 Task: Look for space in Frankenberg, Germany from 10th July, 2023 to 25th July, 2023 for 3 adults, 1 child in price range Rs.15000 to Rs.25000. Place can be shared room with 2 bedrooms having 3 beds and 2 bathrooms. Property type can be house, flat, guest house. Amenities needed are: wifi, TV, free parkinig on premises, gym, breakfast. Booking option can be shelf check-in. Required host language is English.
Action: Mouse moved to (629, 127)
Screenshot: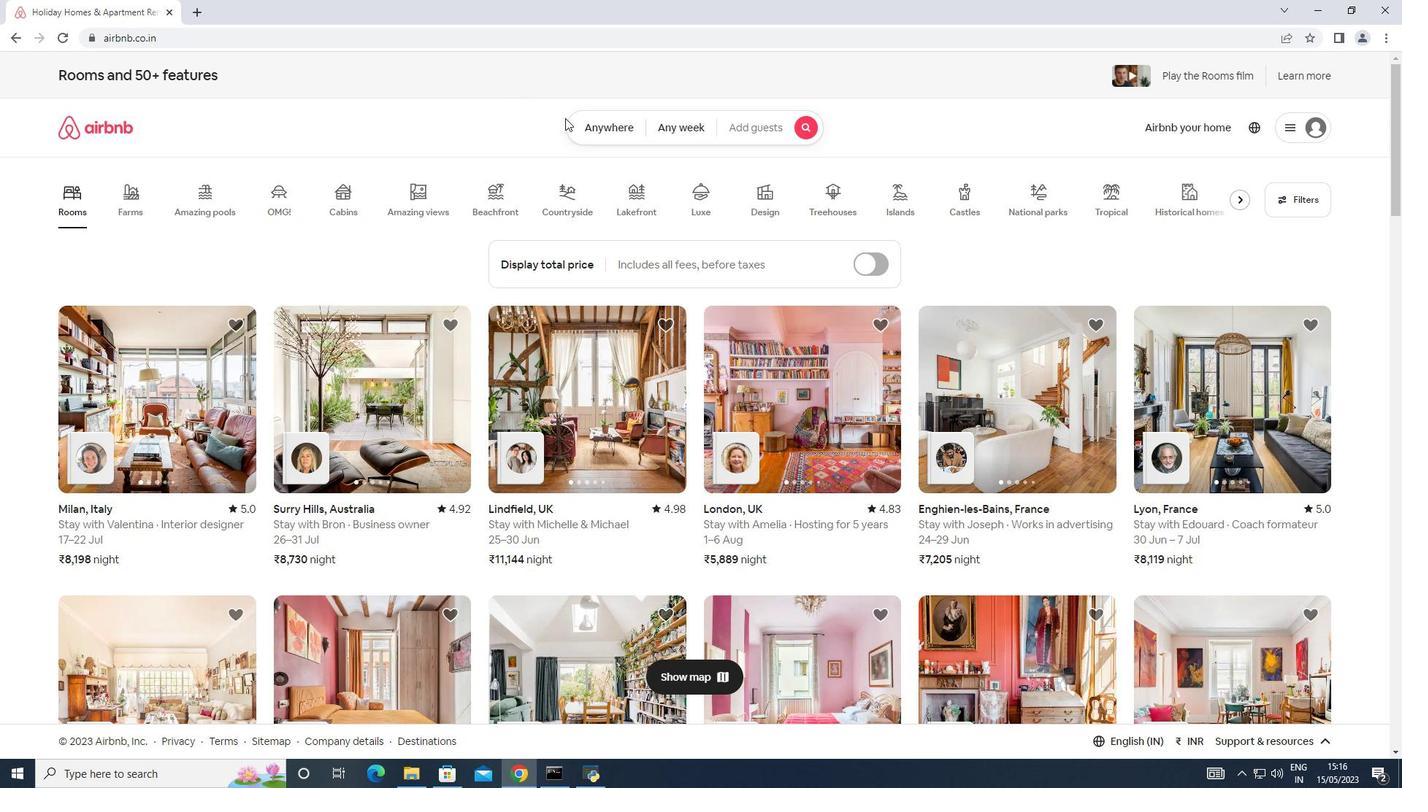 
Action: Mouse pressed left at (629, 127)
Screenshot: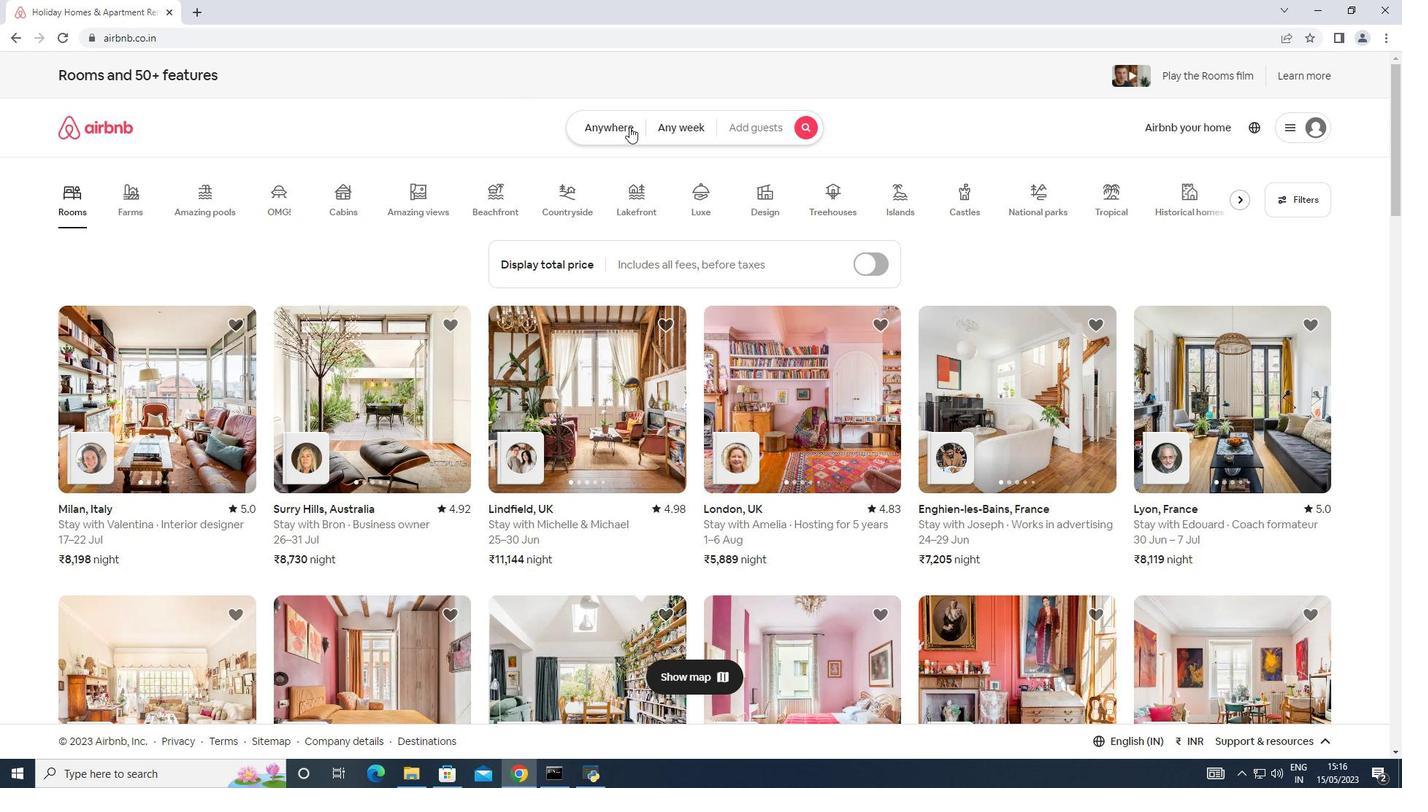 
Action: Mouse moved to (449, 177)
Screenshot: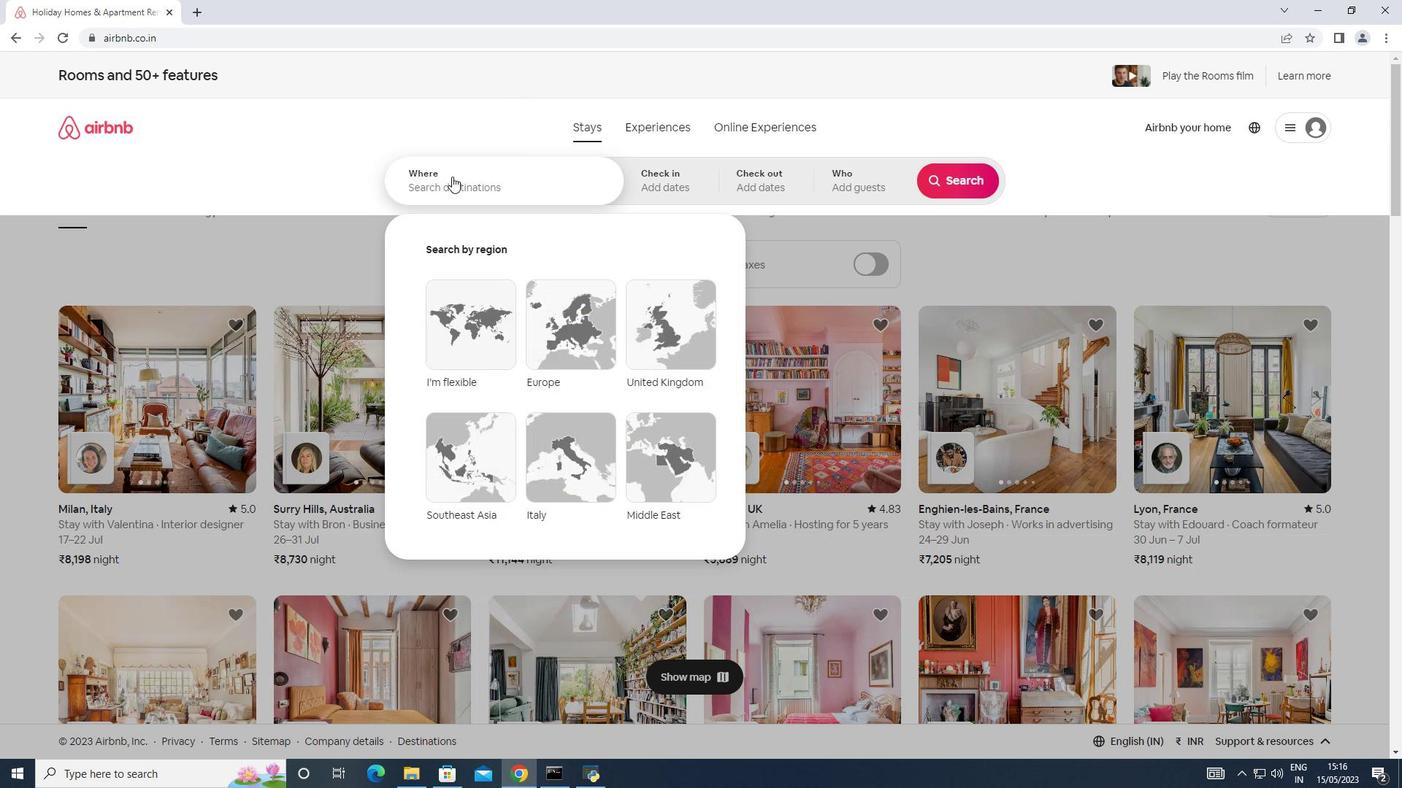 
Action: Mouse pressed left at (449, 177)
Screenshot: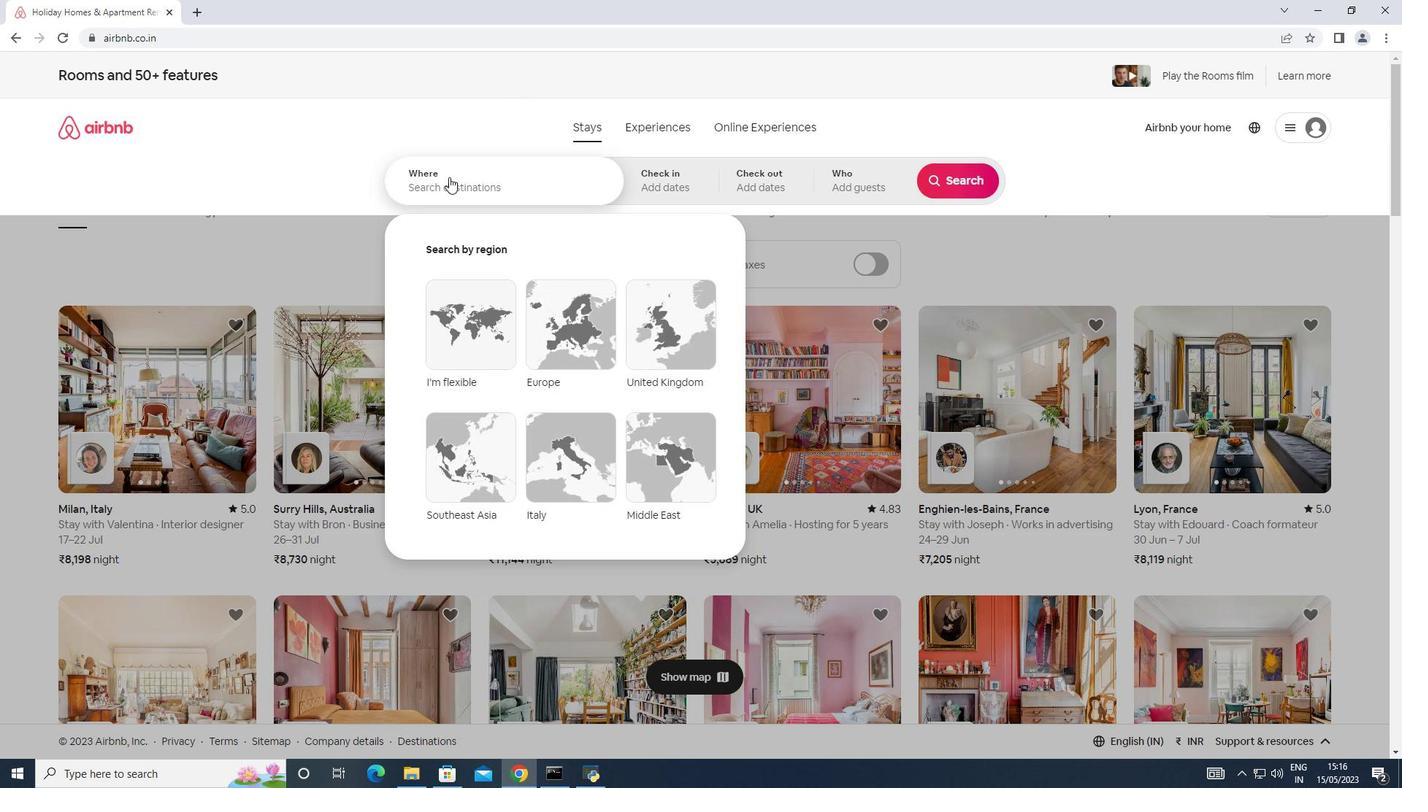 
Action: Key pressed <Key.shift><Key.shift><Key.shift><Key.shift><Key.shift>Fr<Key.backspace><Key.backspace><Key.caps_lock><Key.shift>fRANKENBERG,<Key.shift><Key.shift><Key.shift><Key.shift><Key.shift><Key.shift><Key.shift><Key.shift>gERMANY
Screenshot: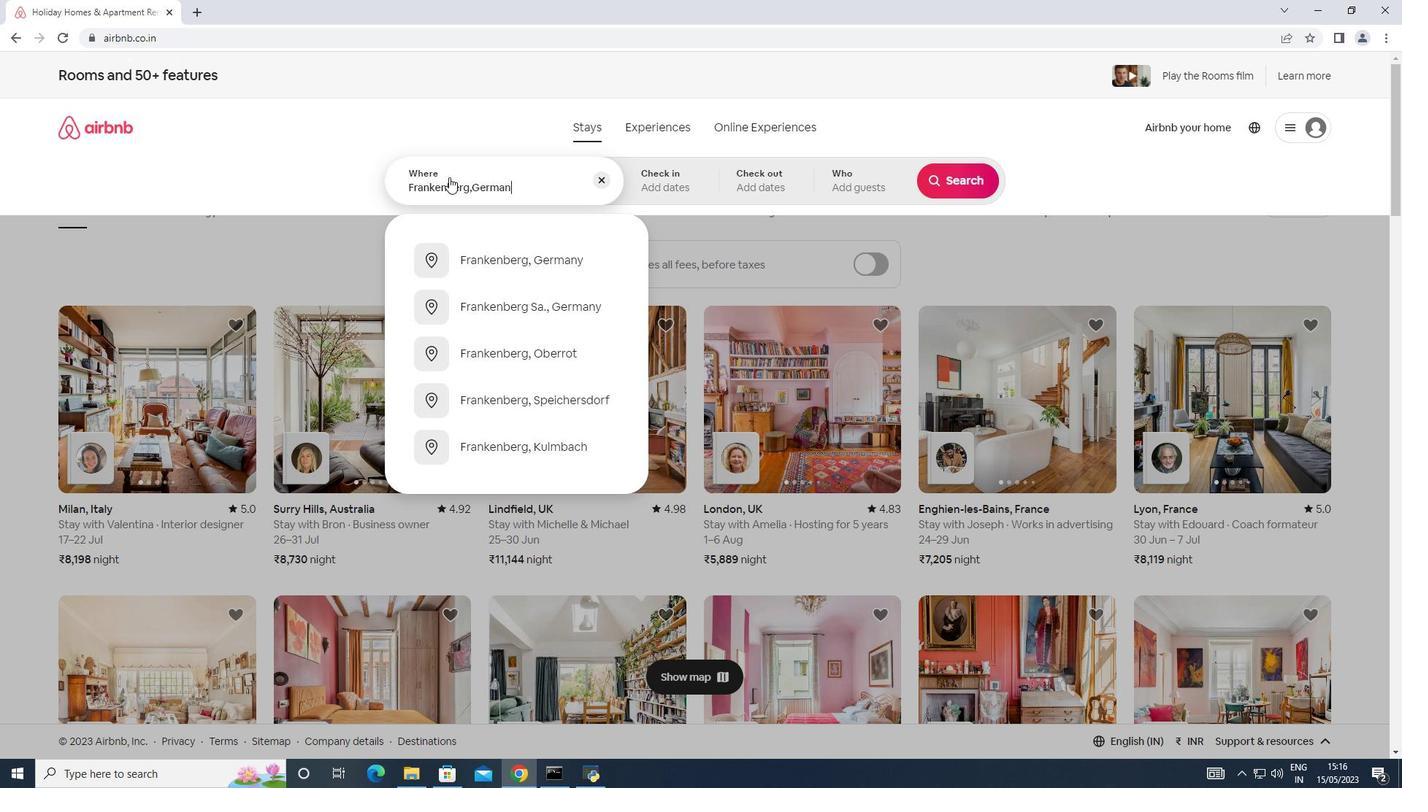 
Action: Mouse moved to (658, 192)
Screenshot: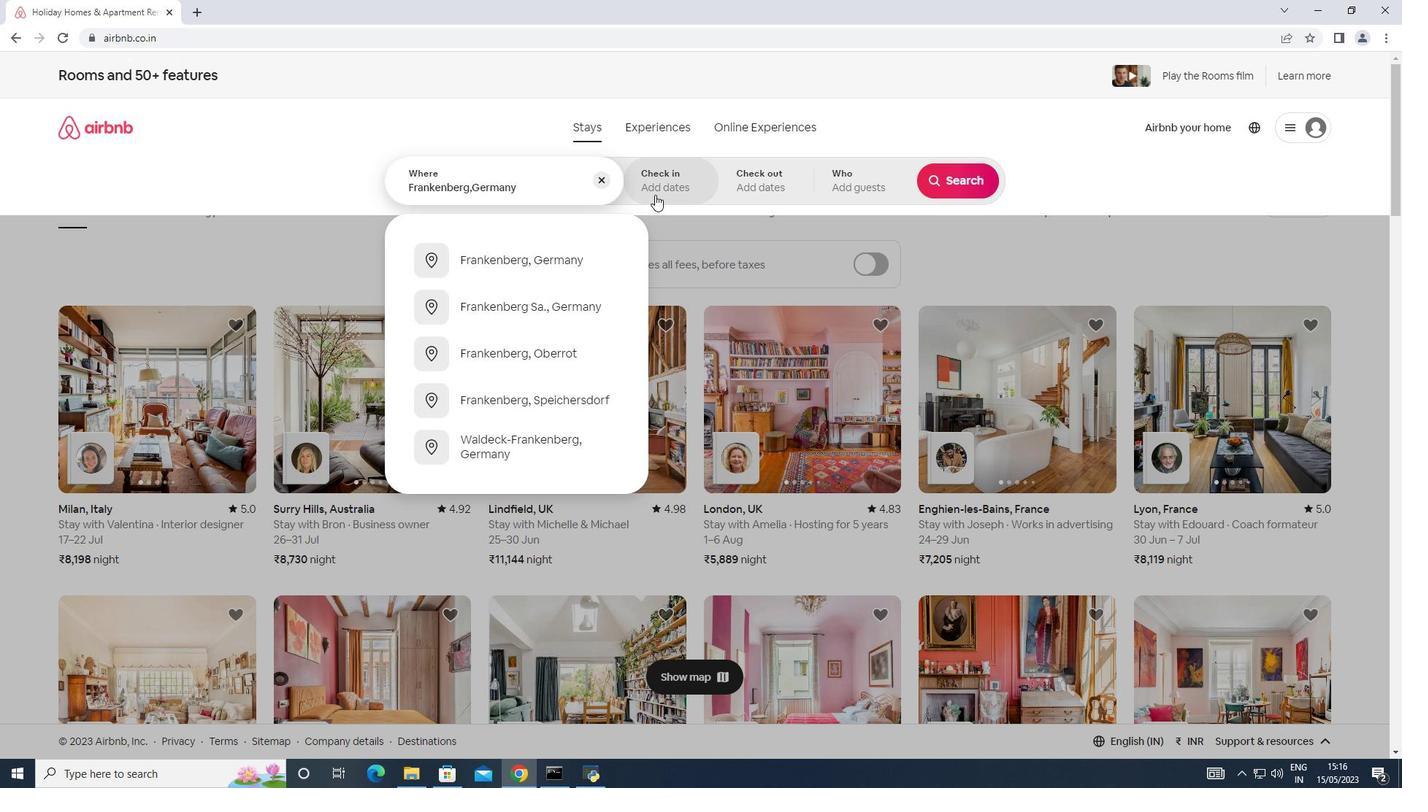 
Action: Mouse pressed left at (658, 192)
Screenshot: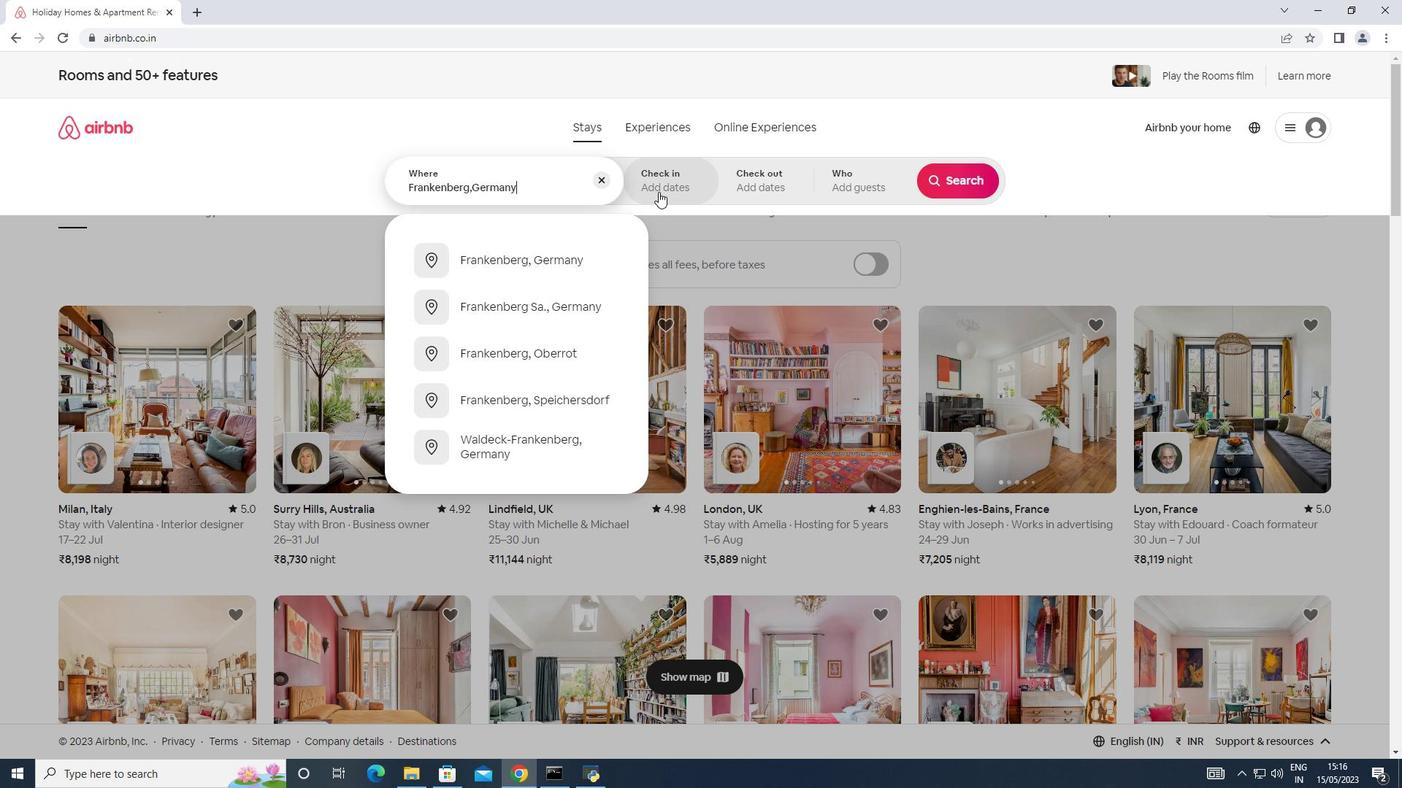 
Action: Mouse moved to (942, 295)
Screenshot: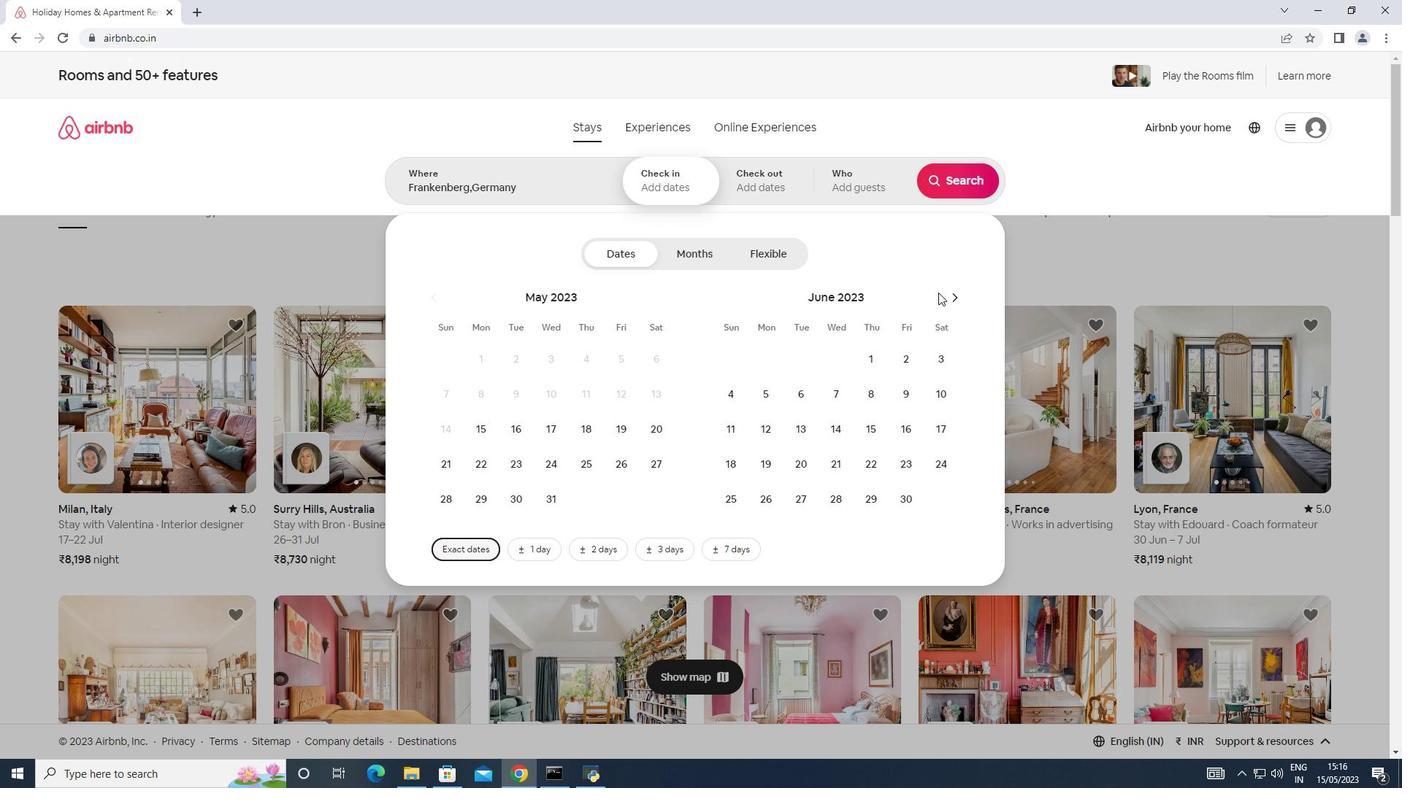 
Action: Mouse pressed left at (942, 295)
Screenshot: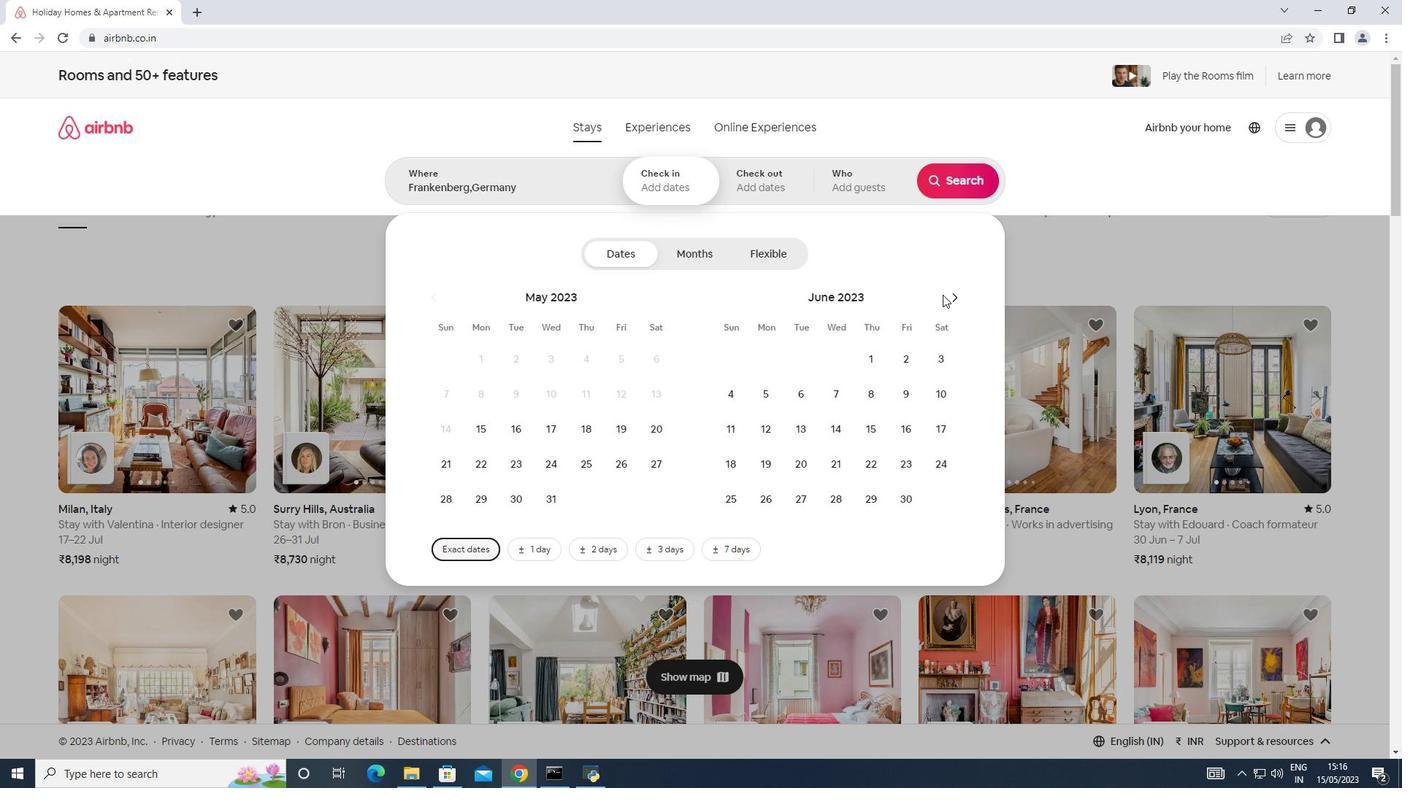 
Action: Mouse moved to (948, 295)
Screenshot: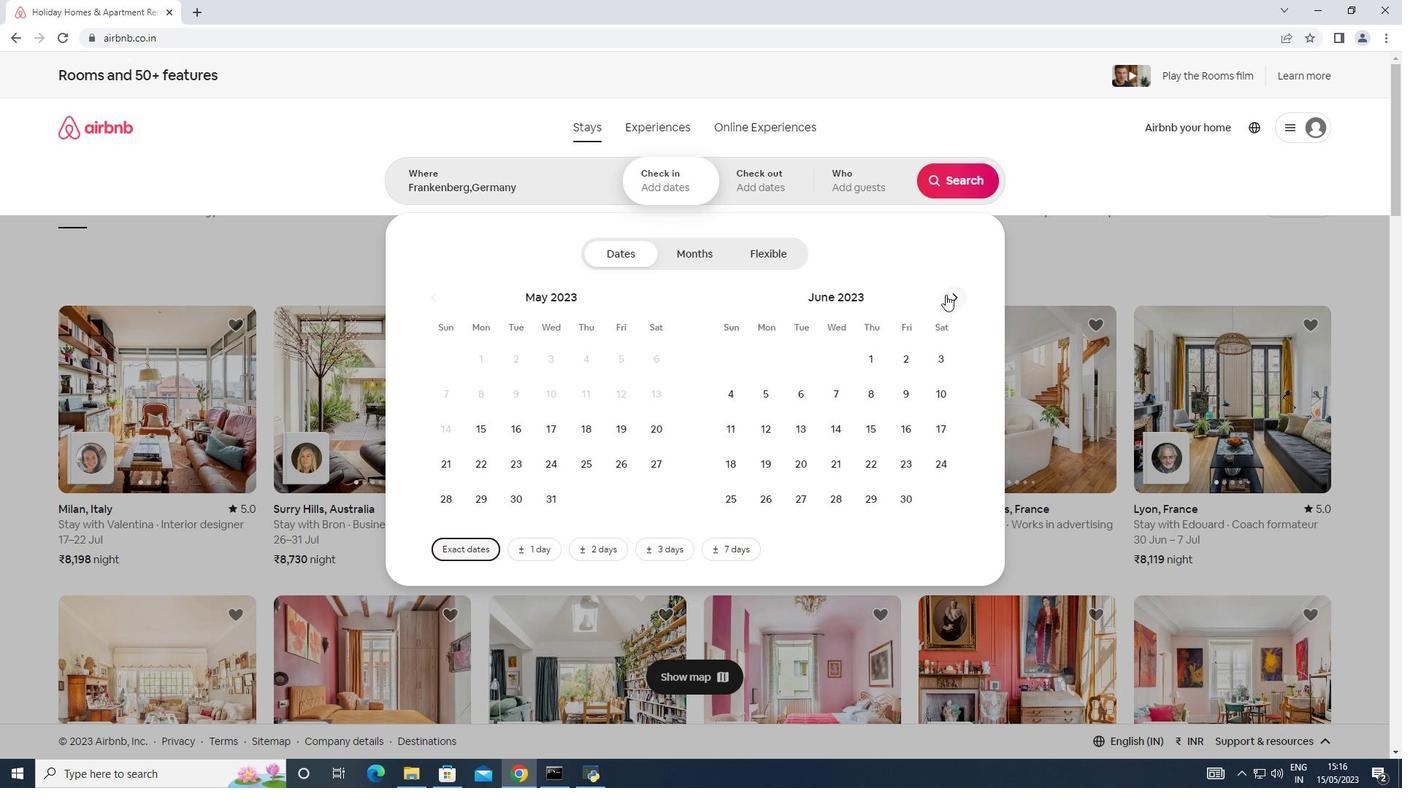 
Action: Mouse pressed left at (948, 295)
Screenshot: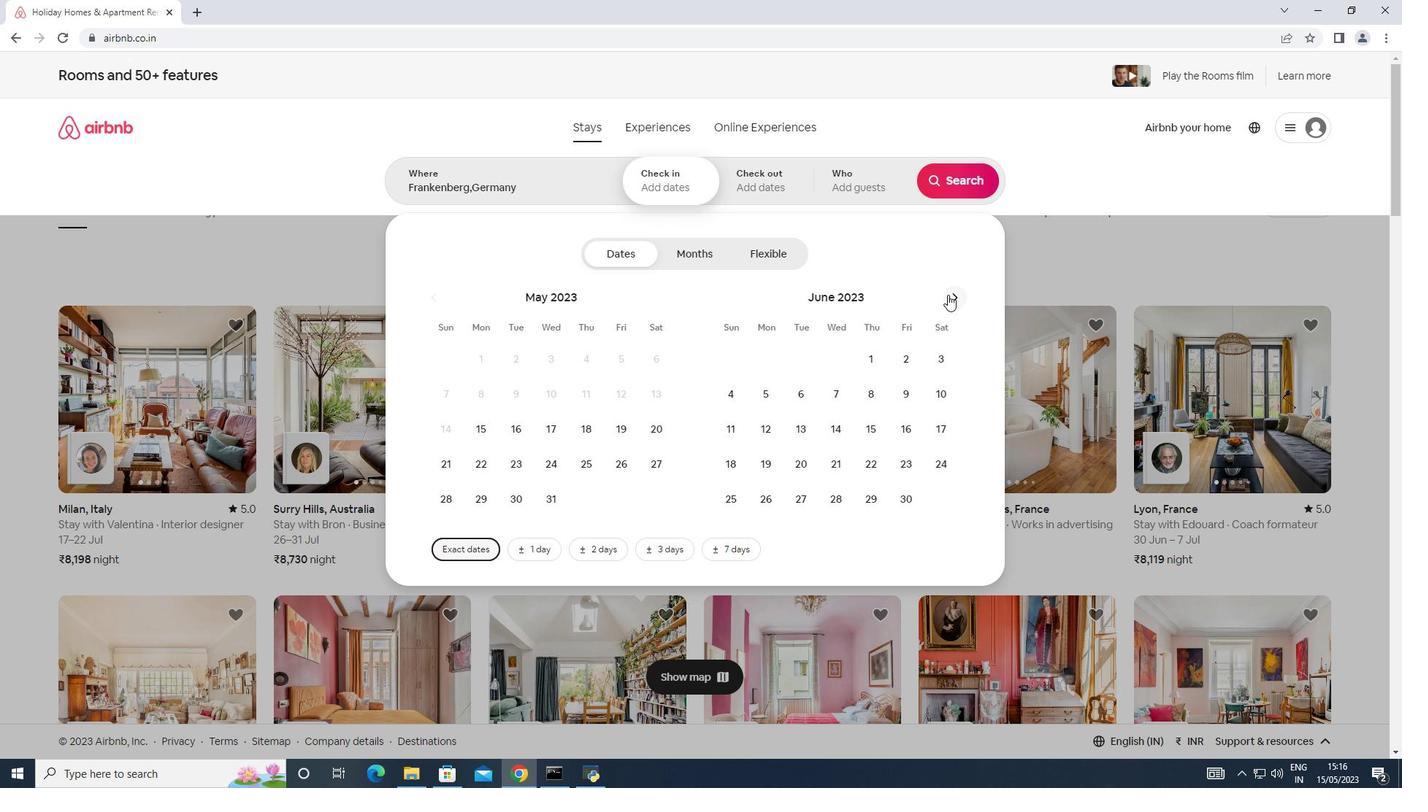 
Action: Mouse moved to (766, 433)
Screenshot: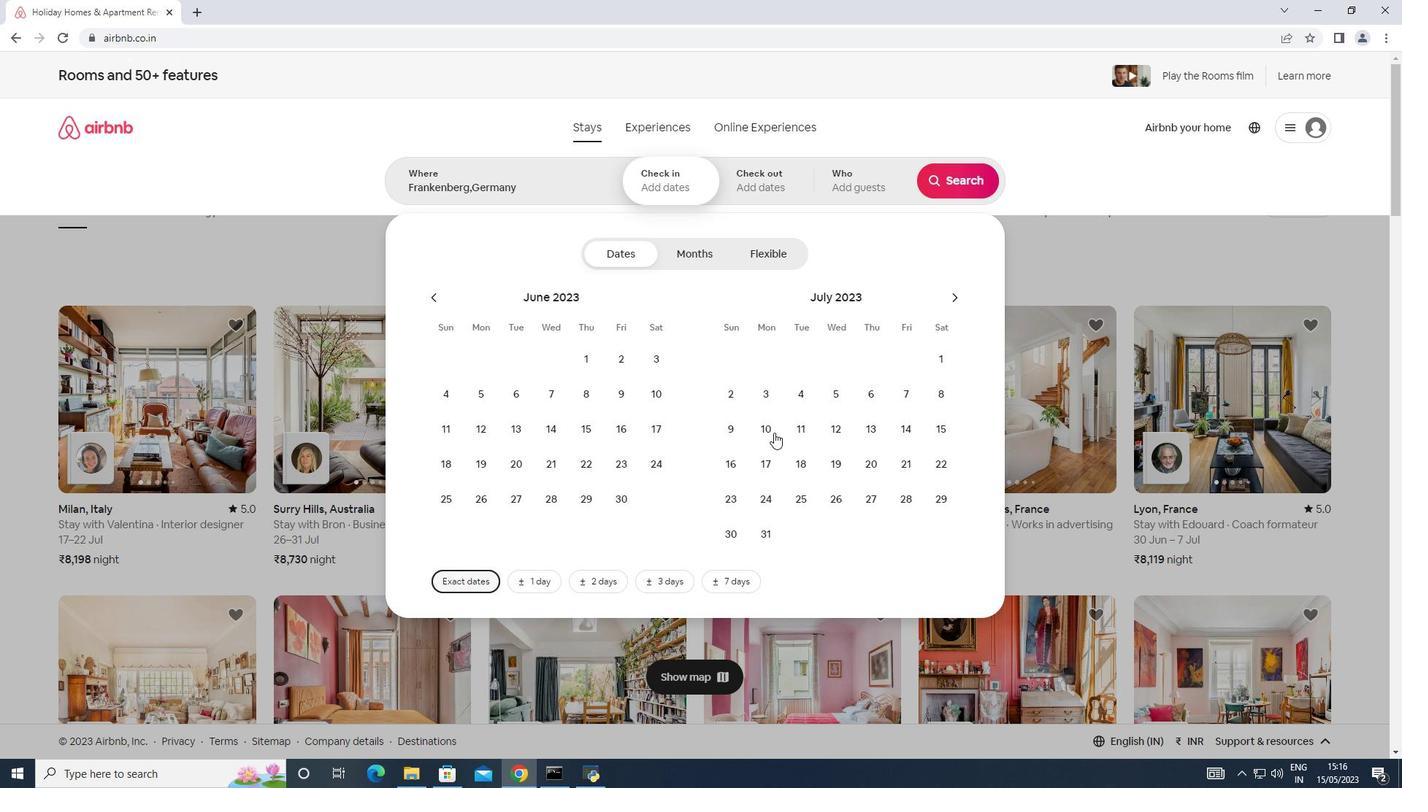 
Action: Mouse pressed left at (766, 433)
Screenshot: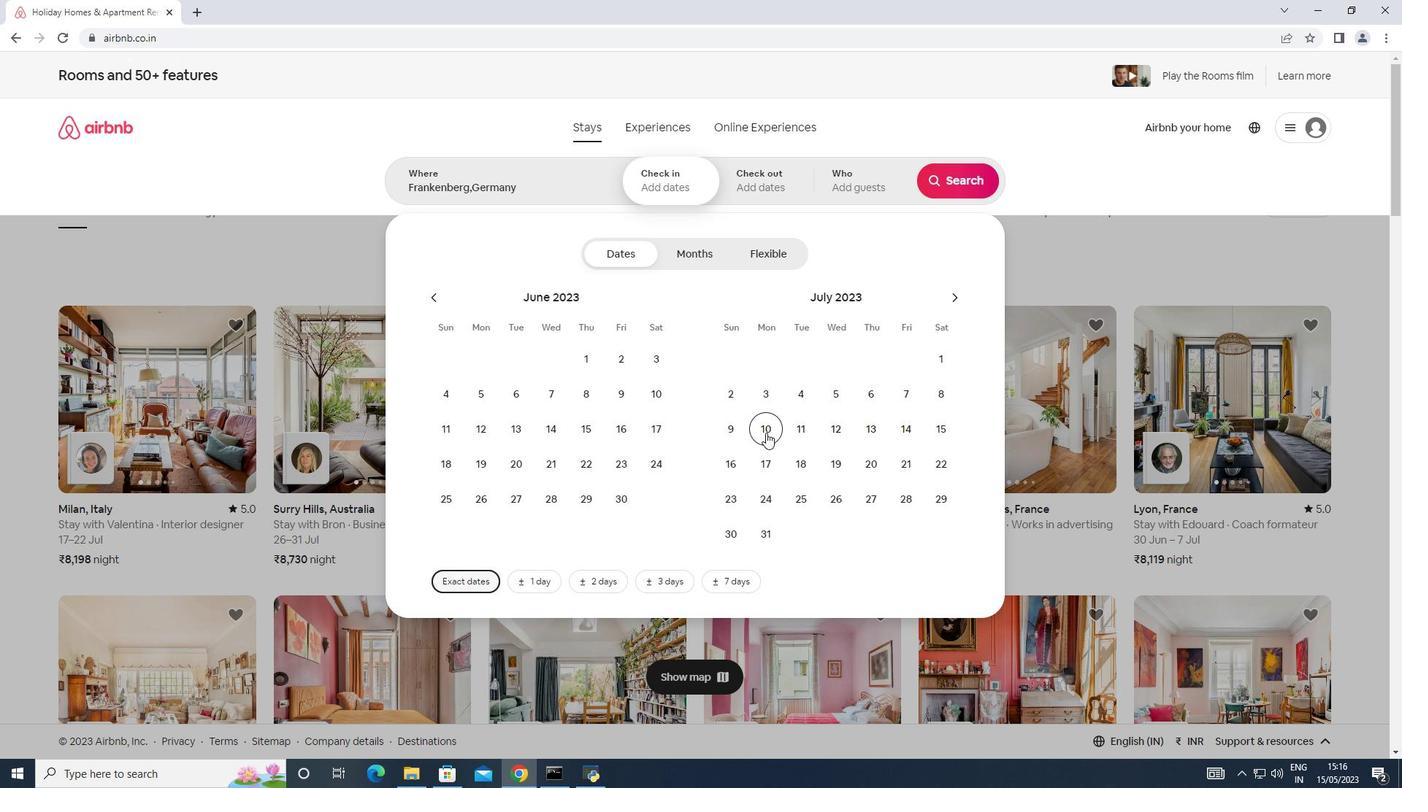
Action: Mouse moved to (800, 495)
Screenshot: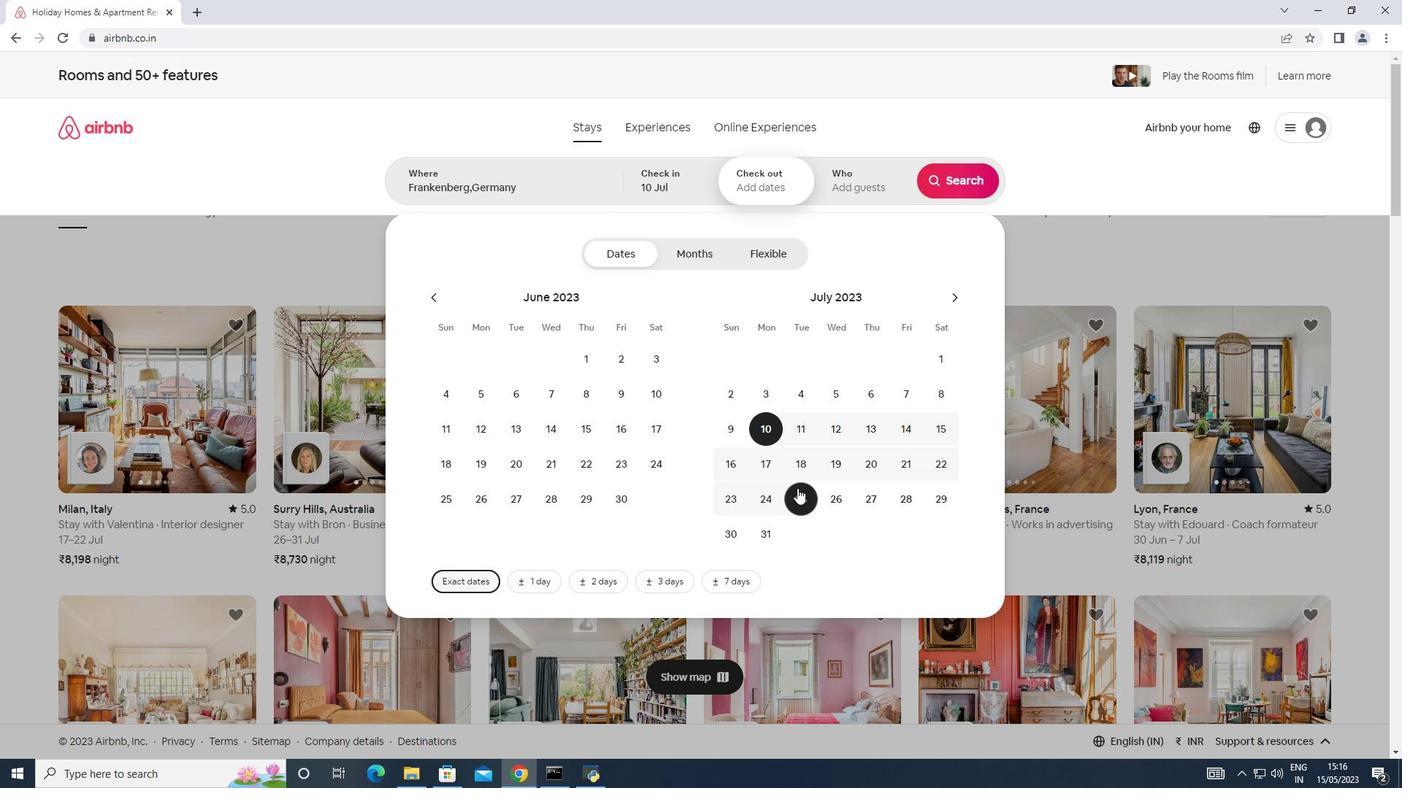
Action: Mouse pressed left at (800, 495)
Screenshot: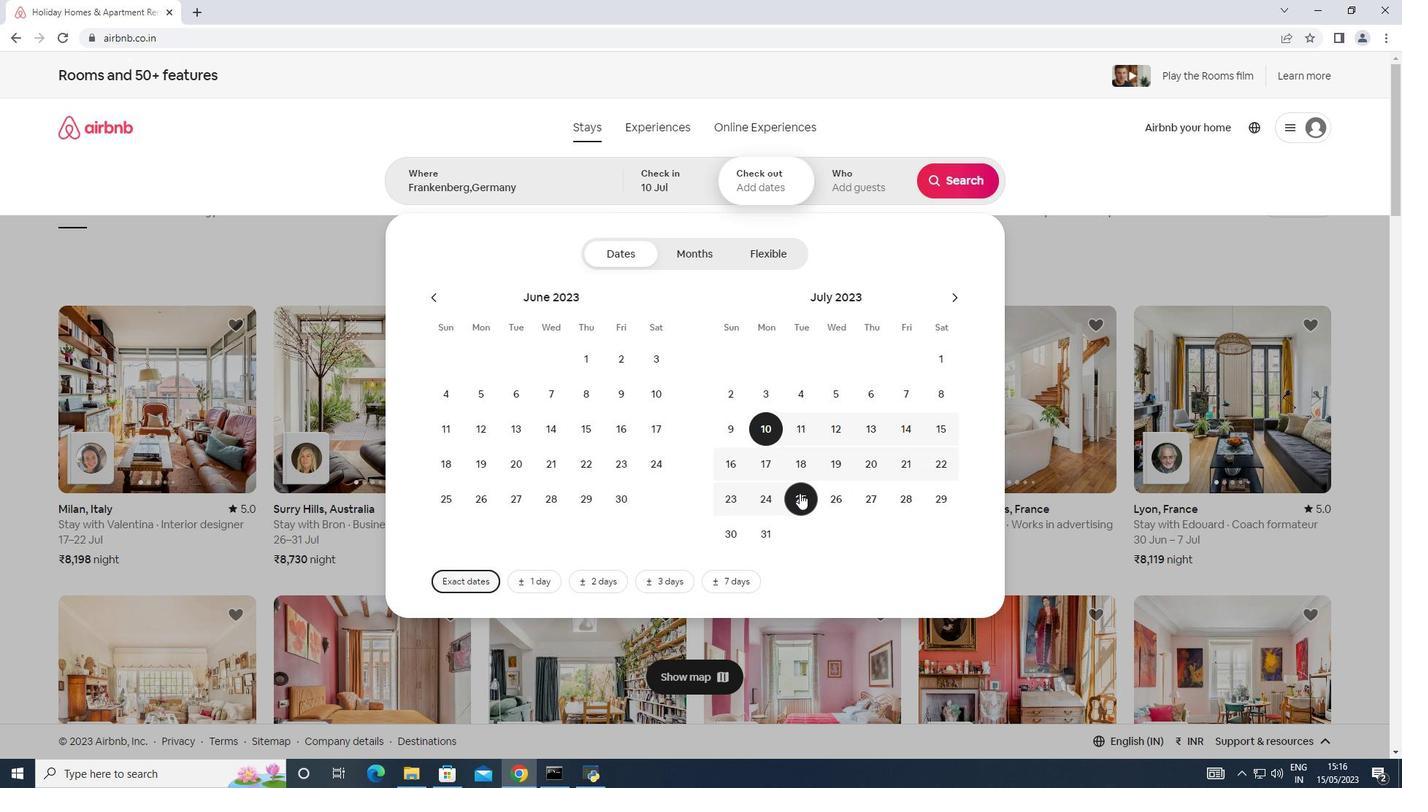 
Action: Mouse moved to (863, 182)
Screenshot: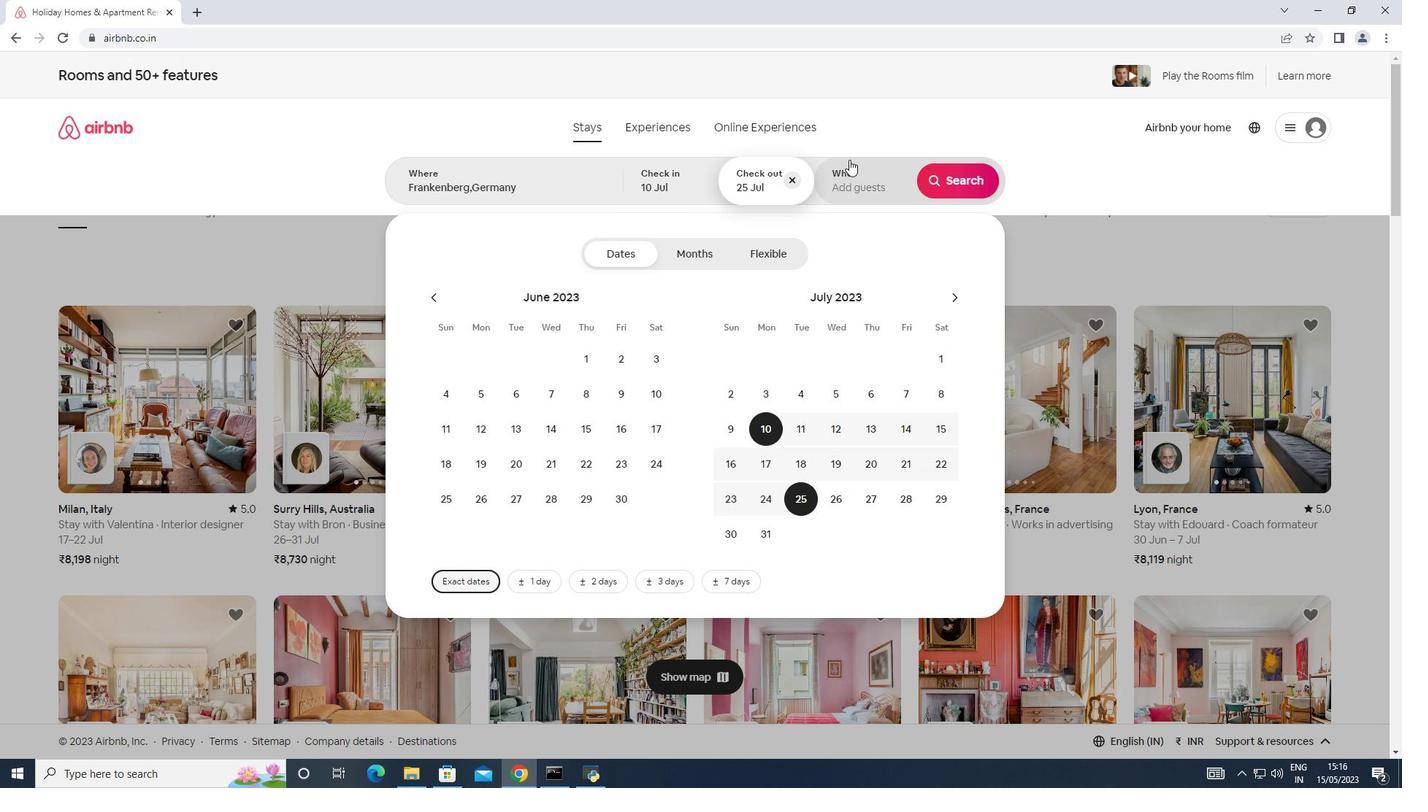 
Action: Mouse pressed left at (863, 182)
Screenshot: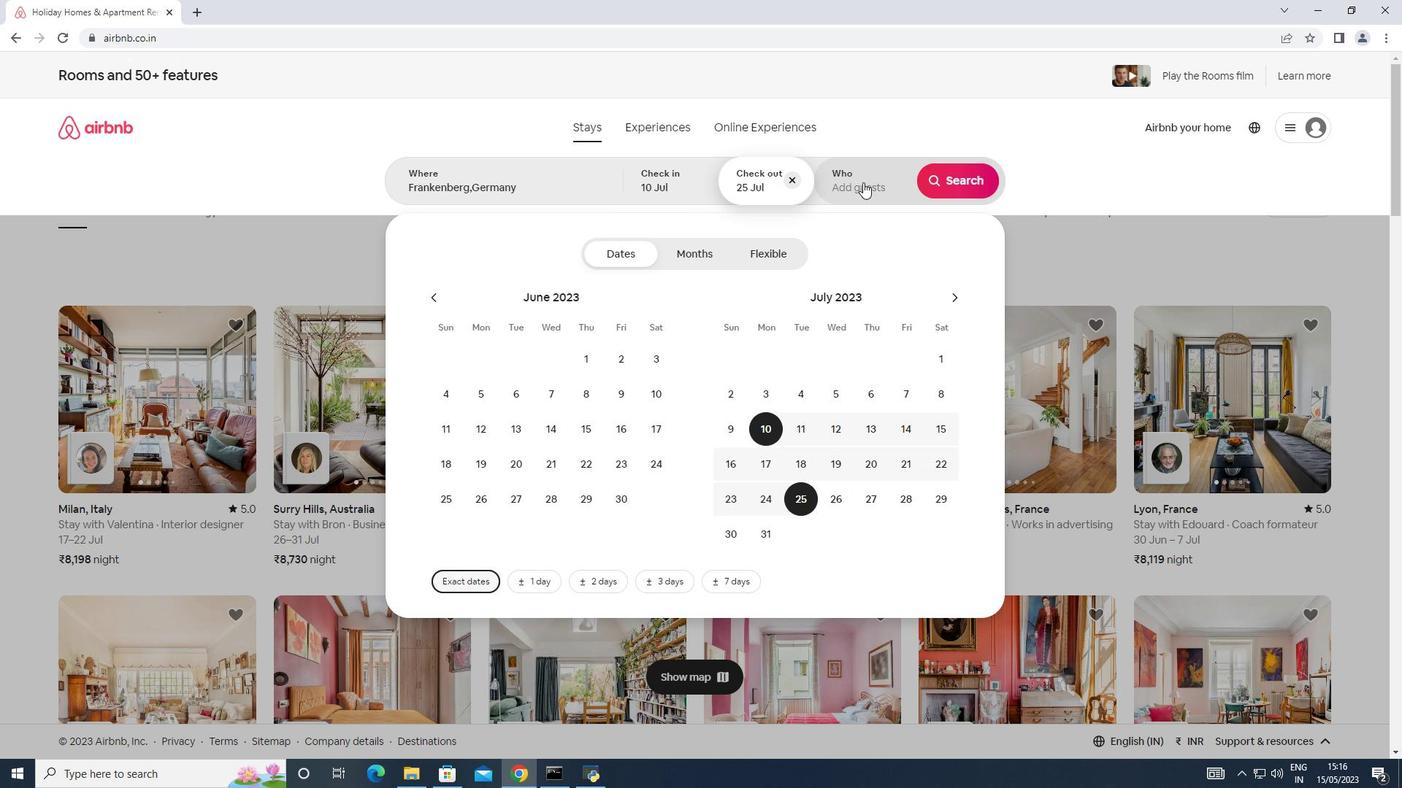 
Action: Mouse moved to (963, 262)
Screenshot: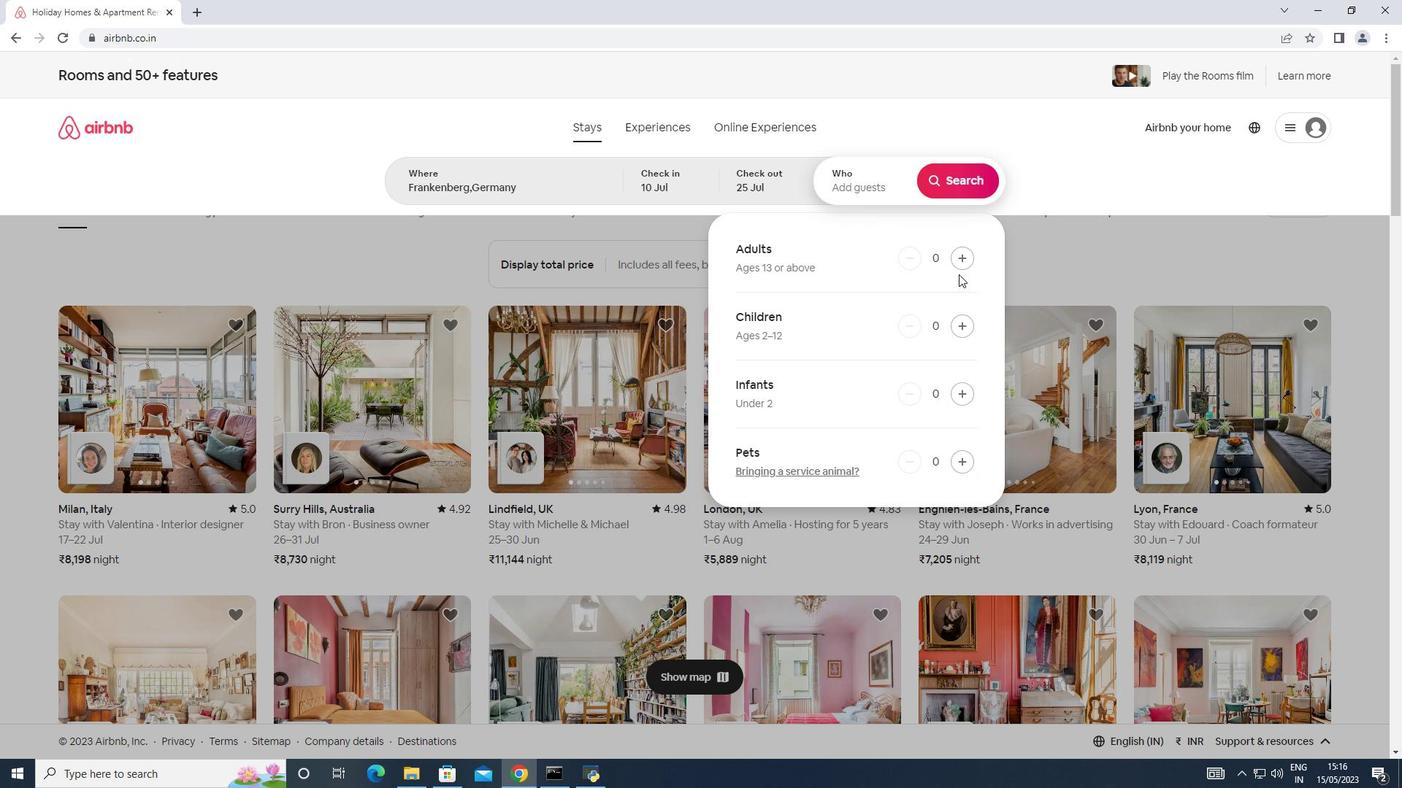 
Action: Mouse pressed left at (963, 262)
Screenshot: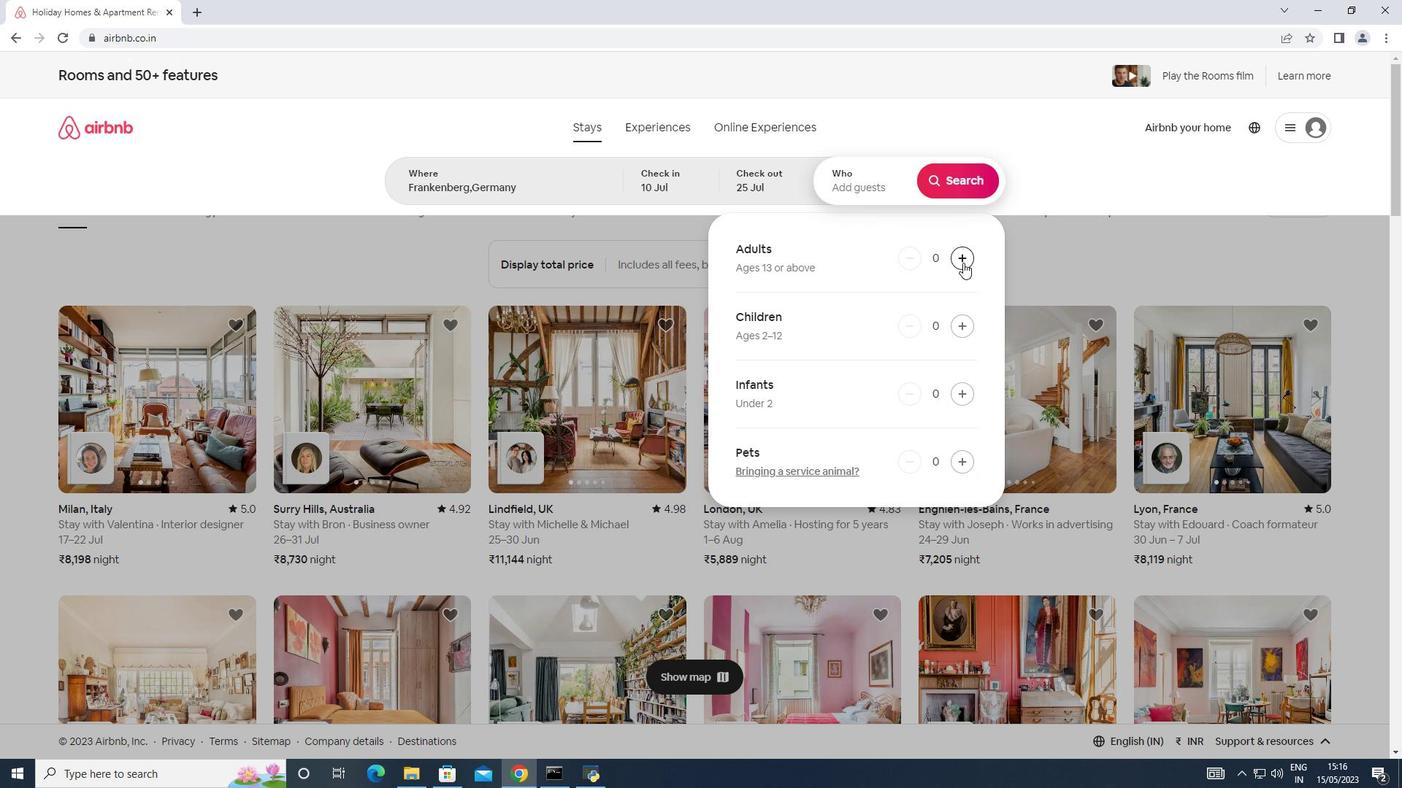 
Action: Mouse pressed left at (963, 262)
Screenshot: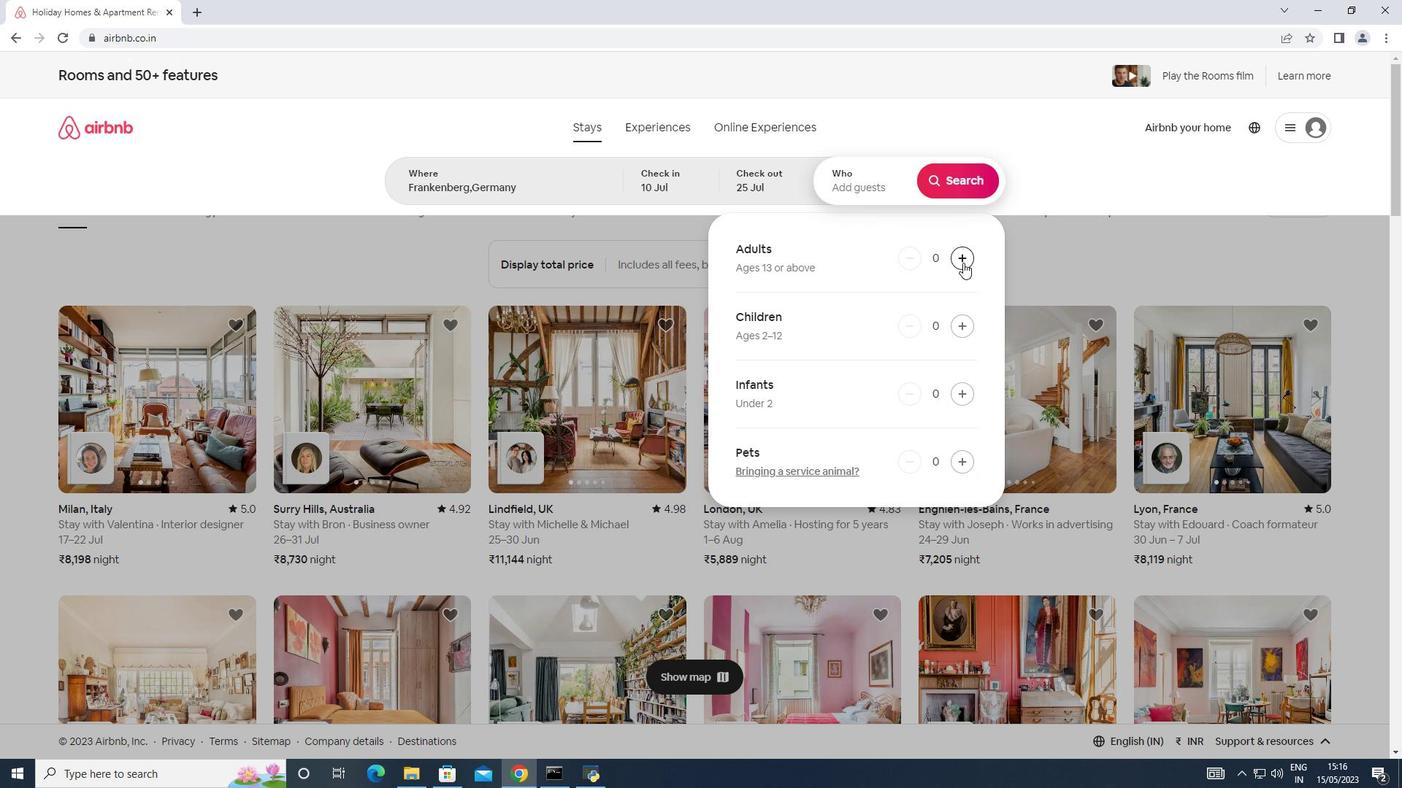 
Action: Mouse pressed left at (963, 262)
Screenshot: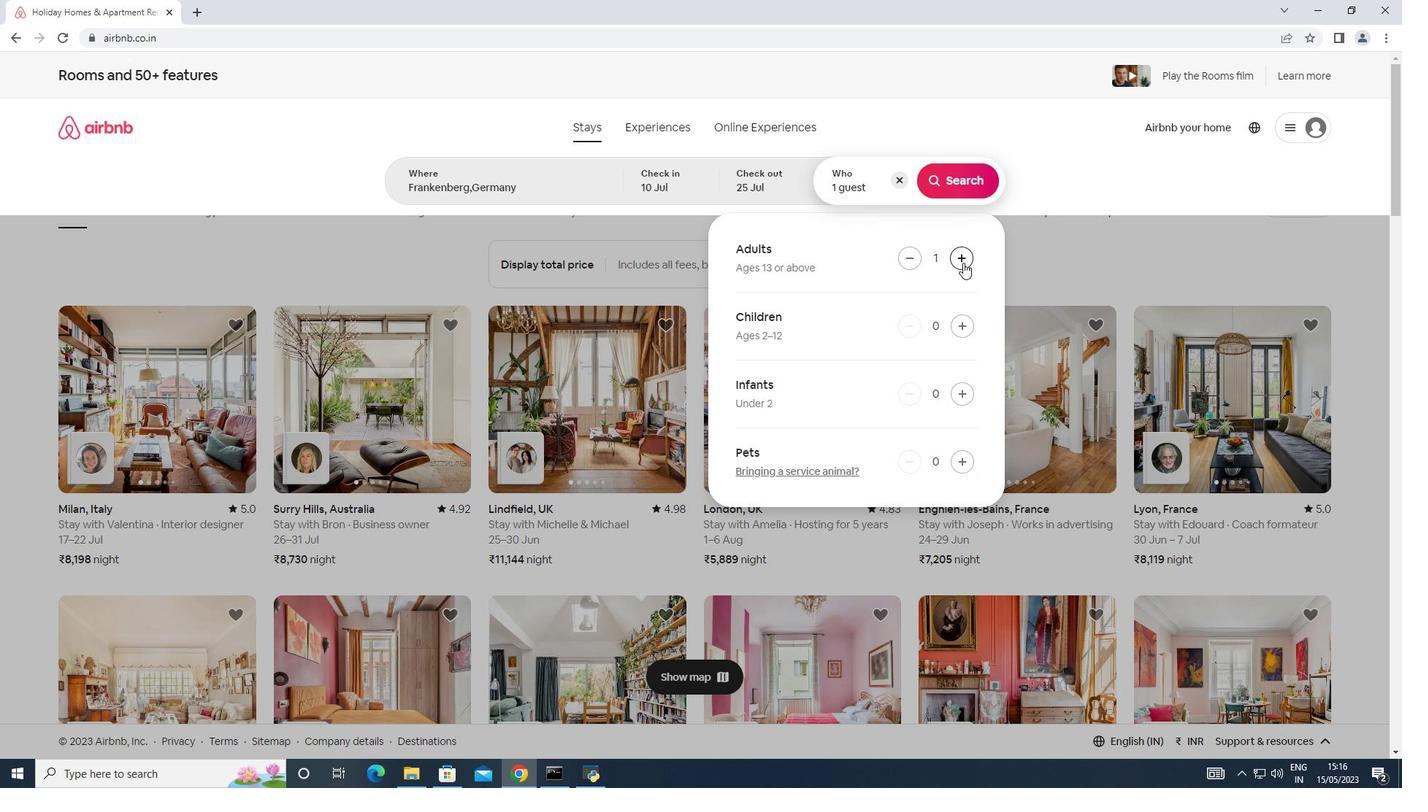 
Action: Mouse moved to (964, 322)
Screenshot: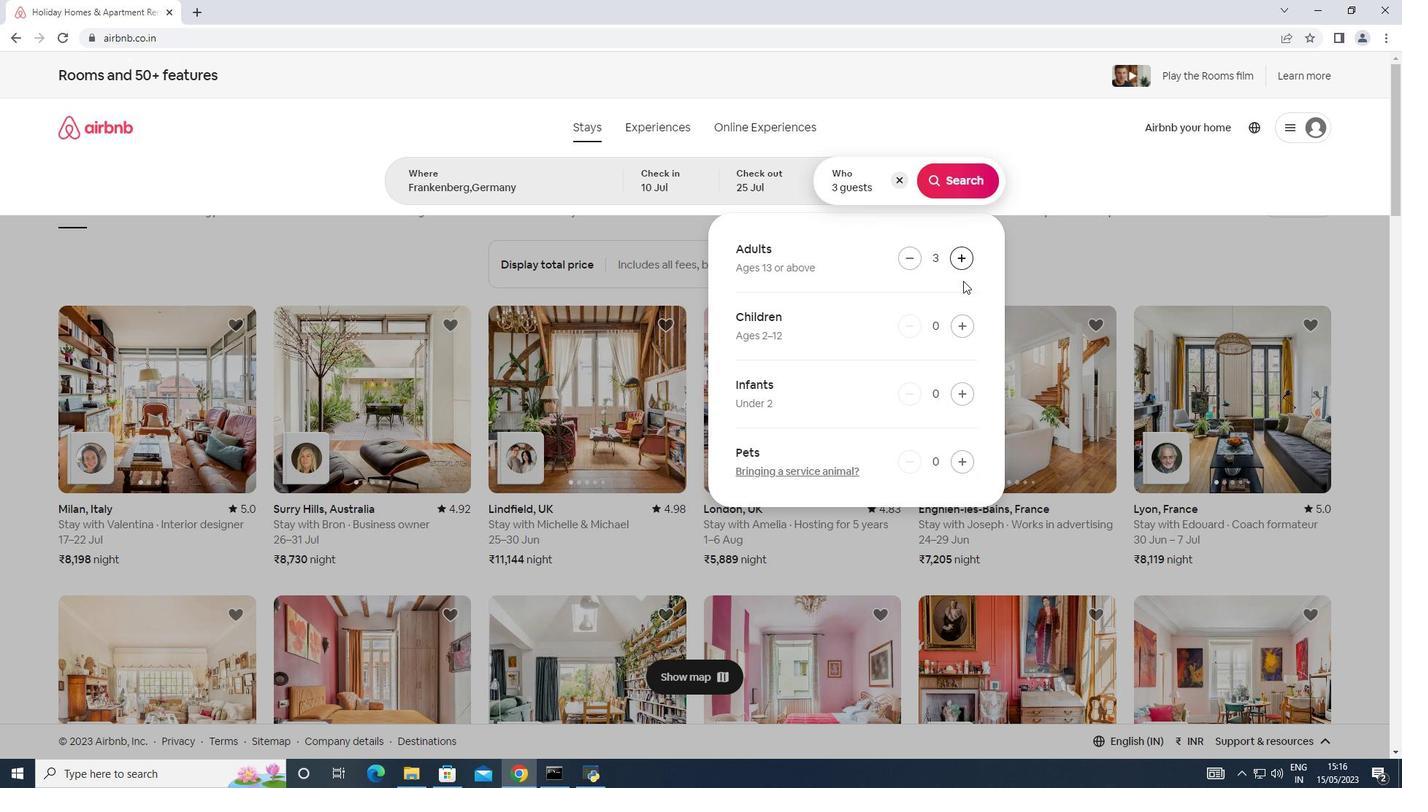 
Action: Mouse pressed left at (964, 322)
Screenshot: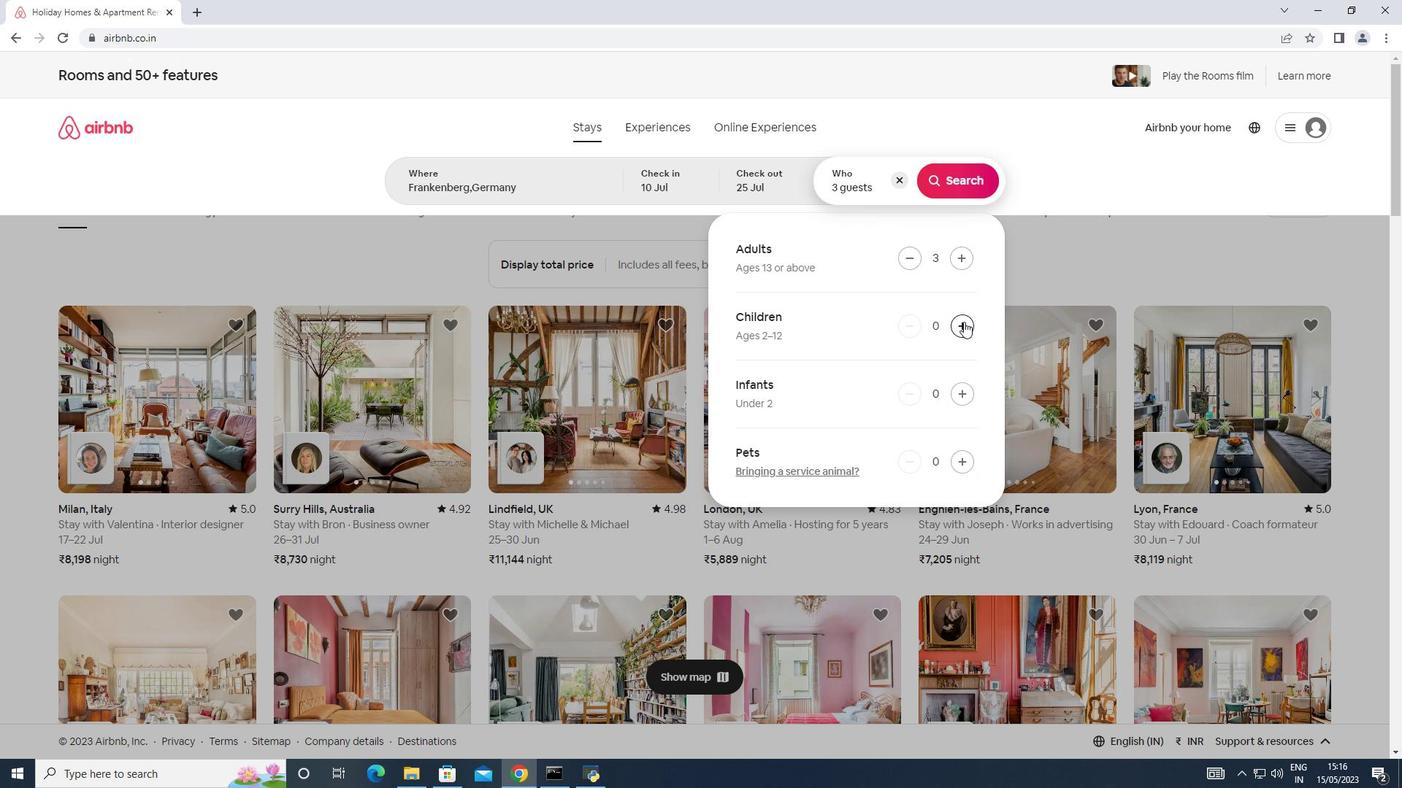 
Action: Mouse moved to (966, 182)
Screenshot: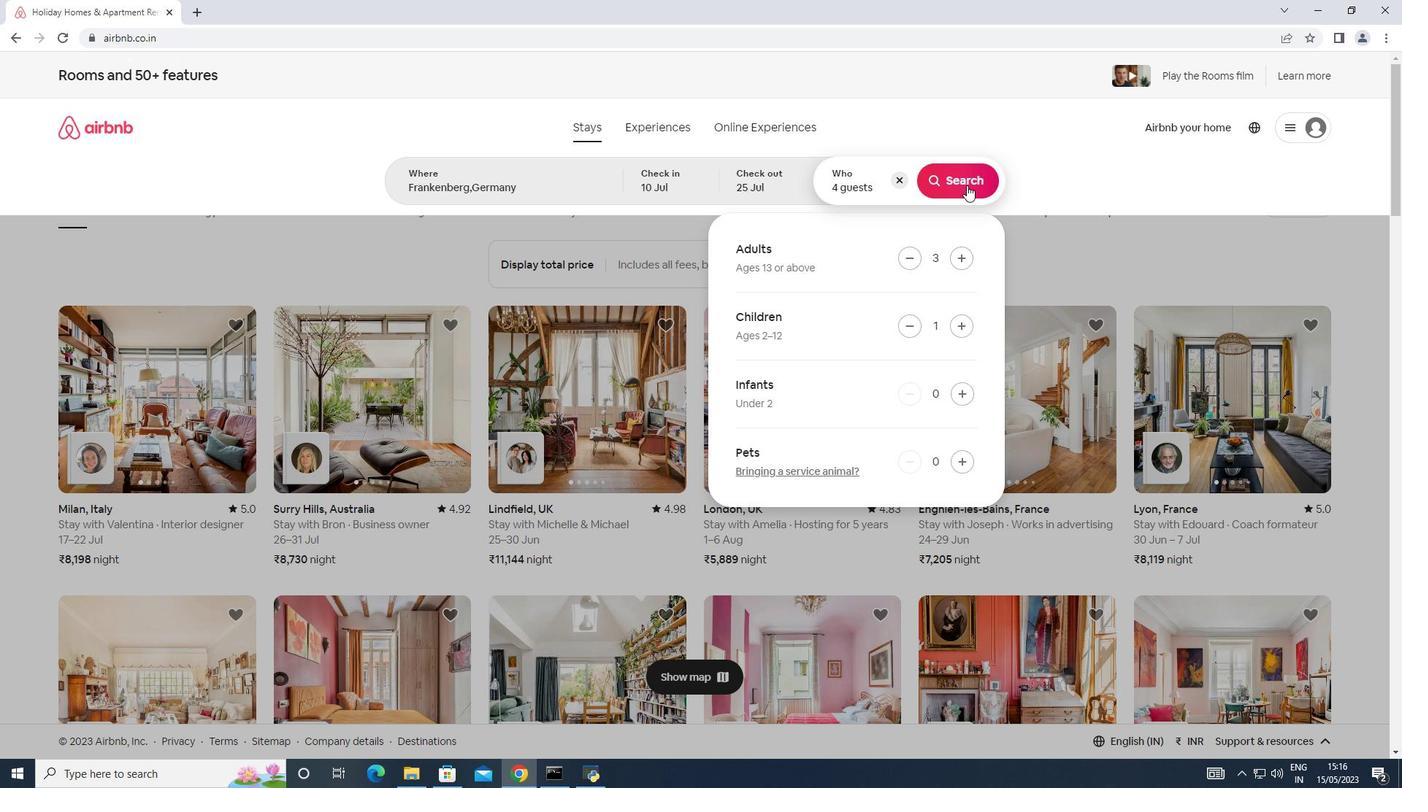 
Action: Mouse pressed left at (966, 182)
Screenshot: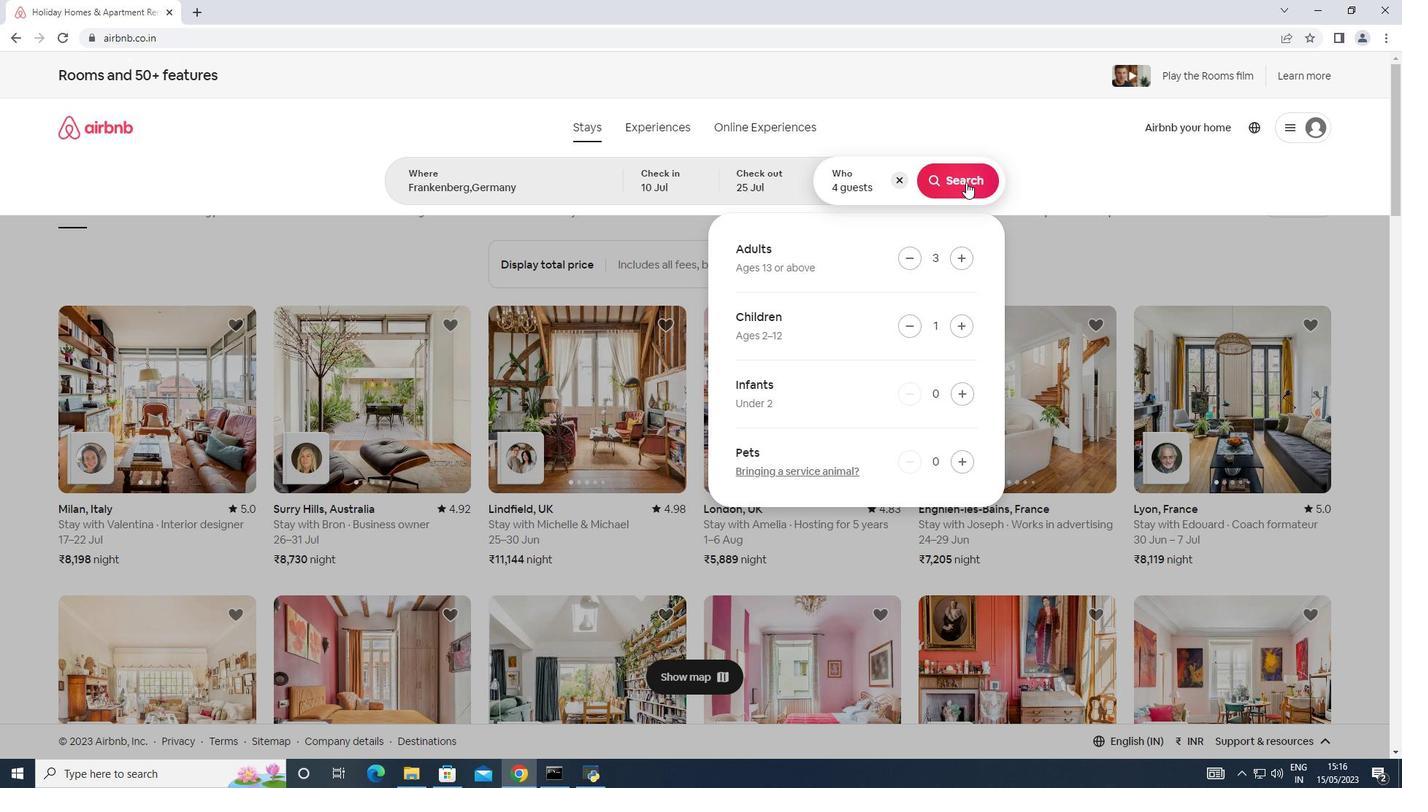 
Action: Mouse moved to (1341, 127)
Screenshot: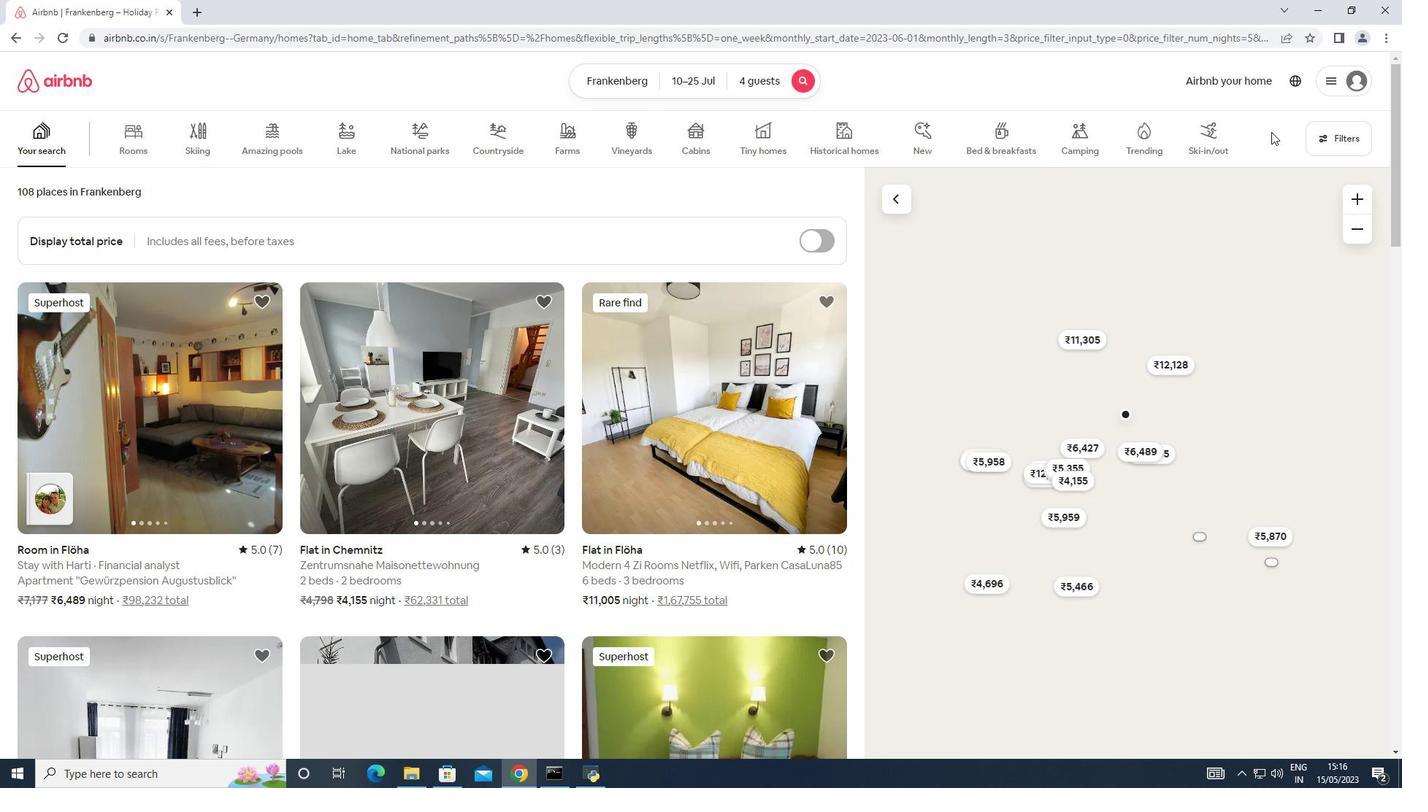 
Action: Mouse pressed left at (1341, 127)
Screenshot: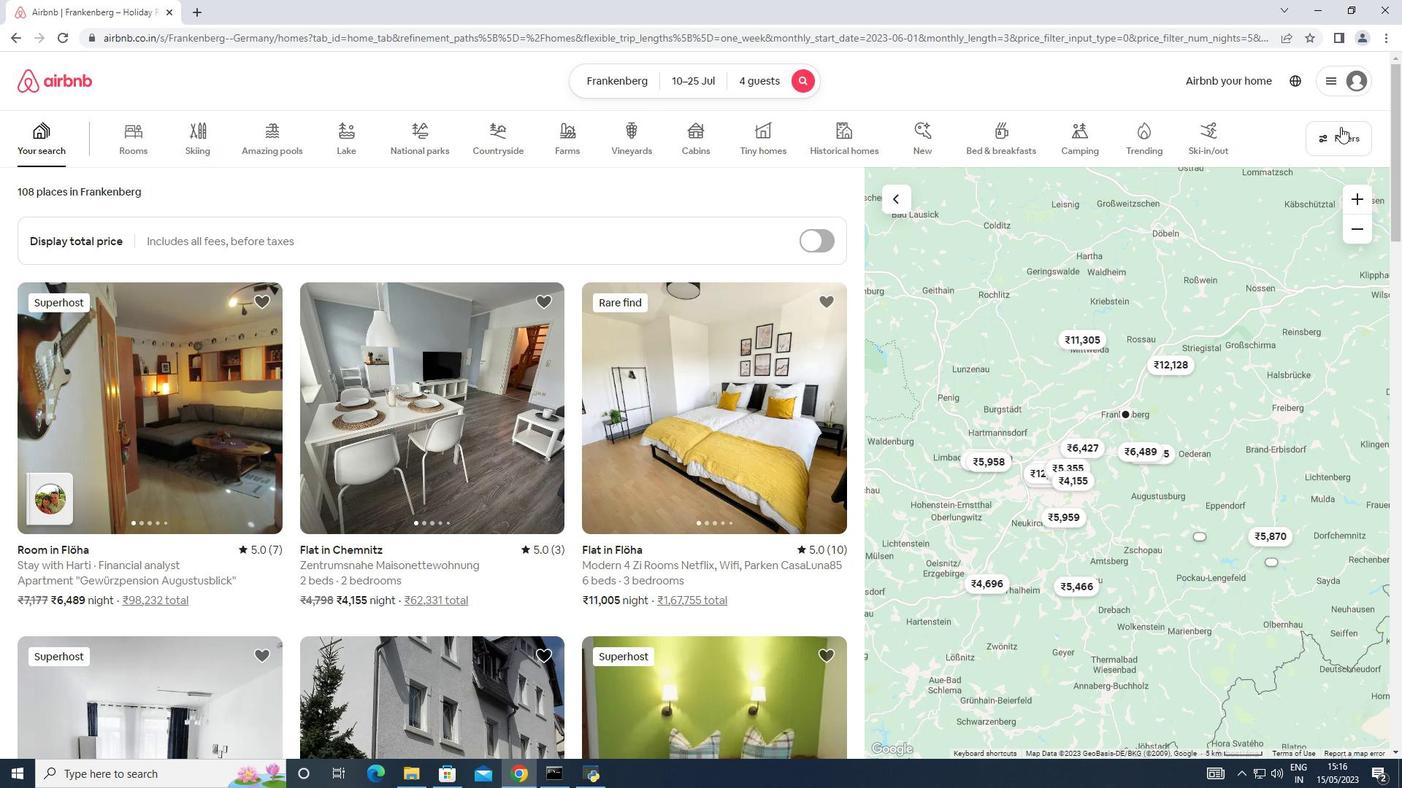 
Action: Mouse moved to (519, 503)
Screenshot: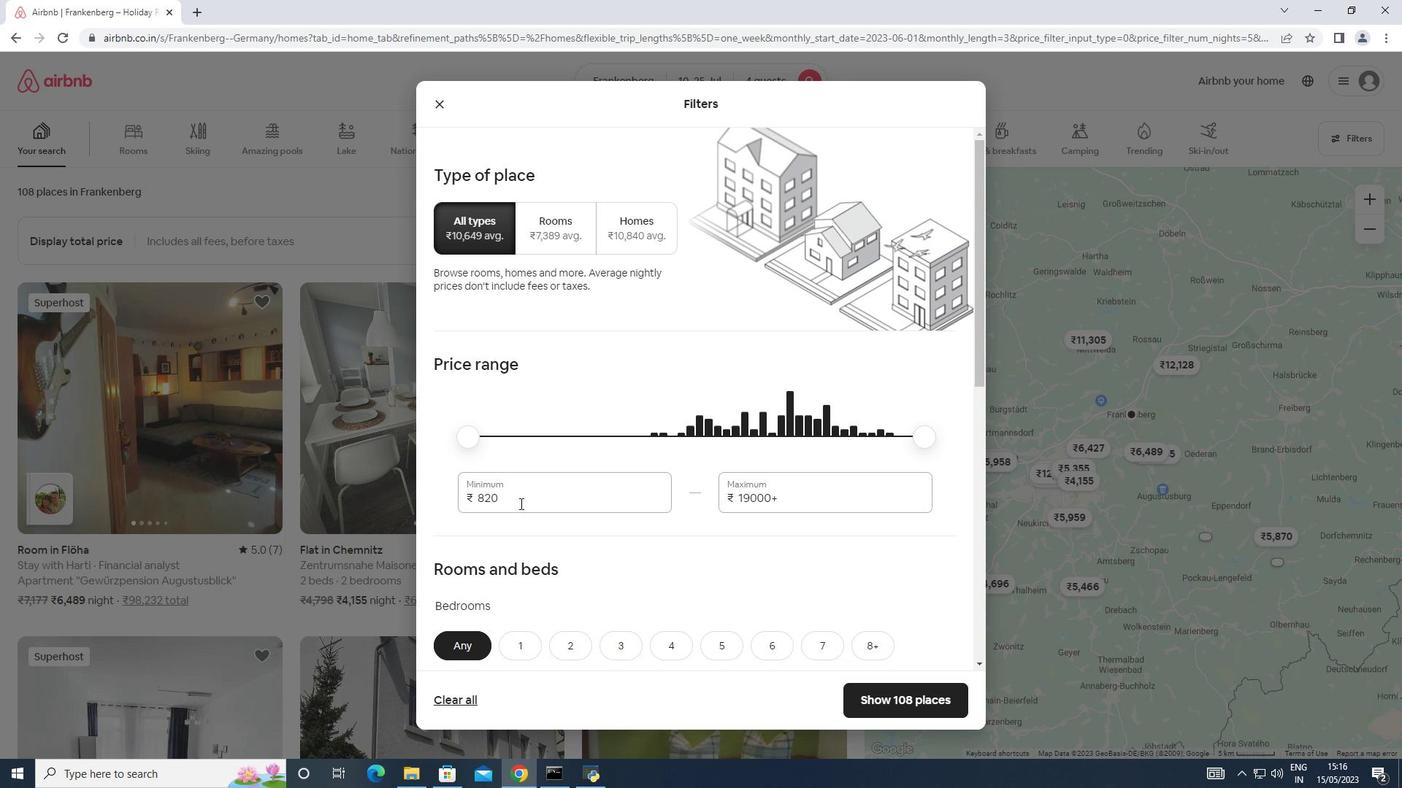 
Action: Mouse pressed left at (519, 503)
Screenshot: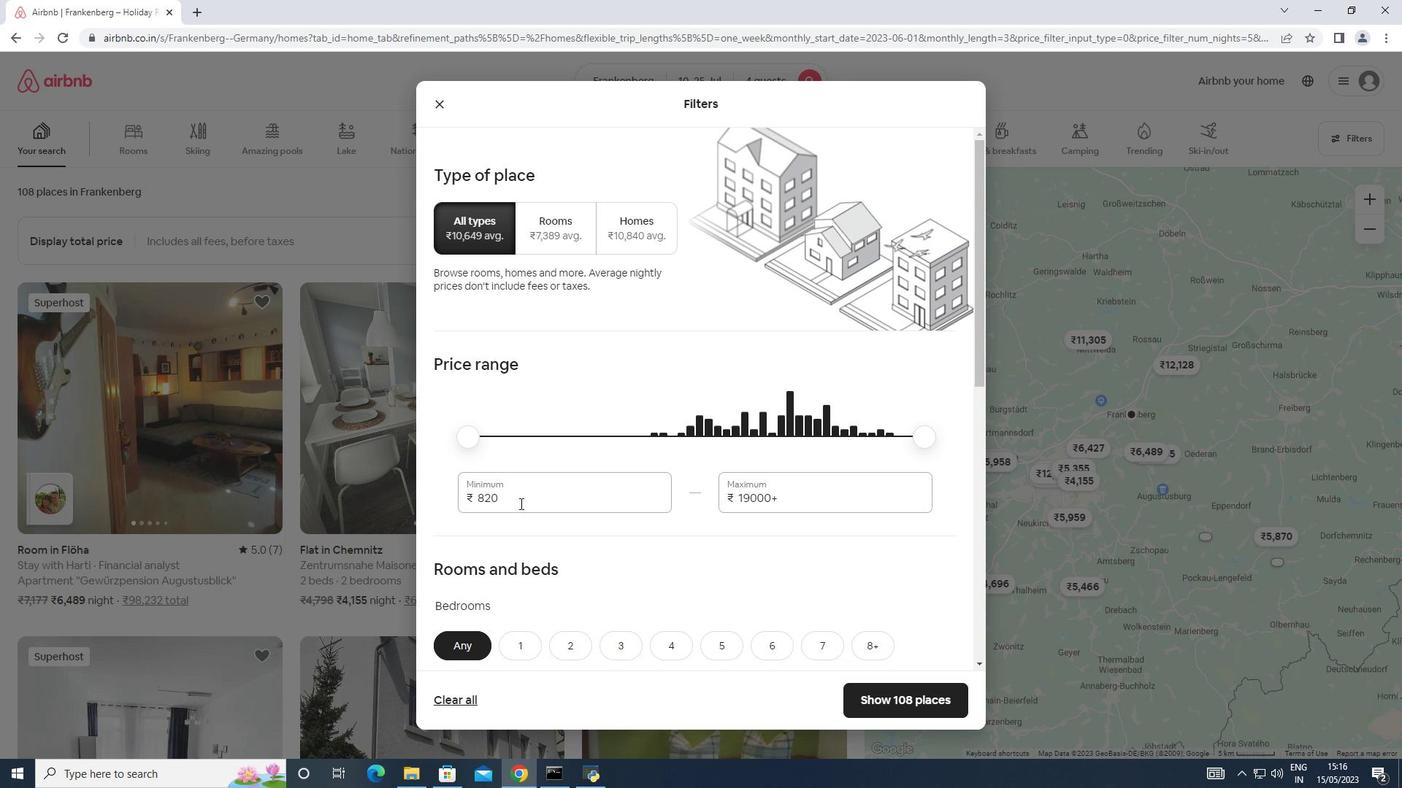 
Action: Mouse moved to (441, 496)
Screenshot: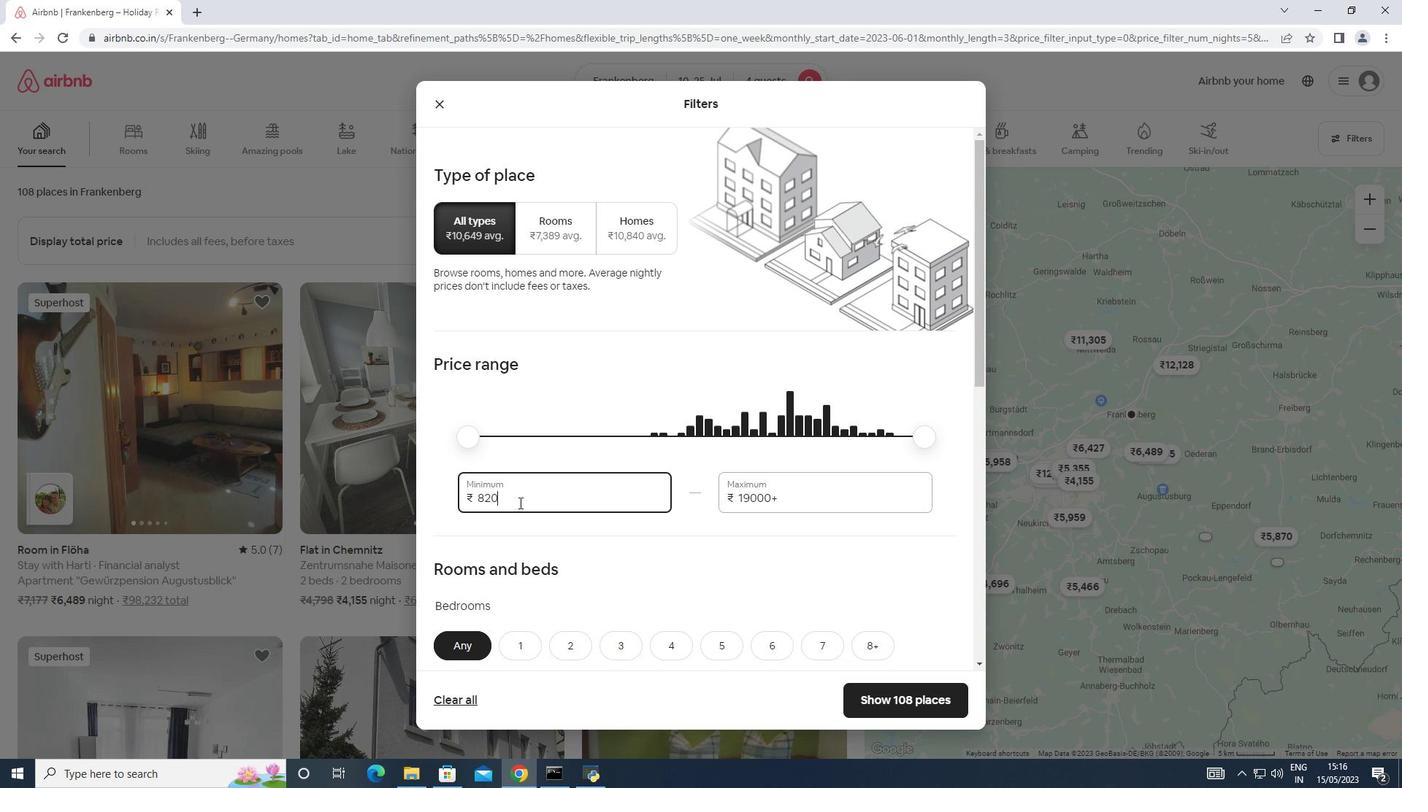 
Action: Key pressed 15000
Screenshot: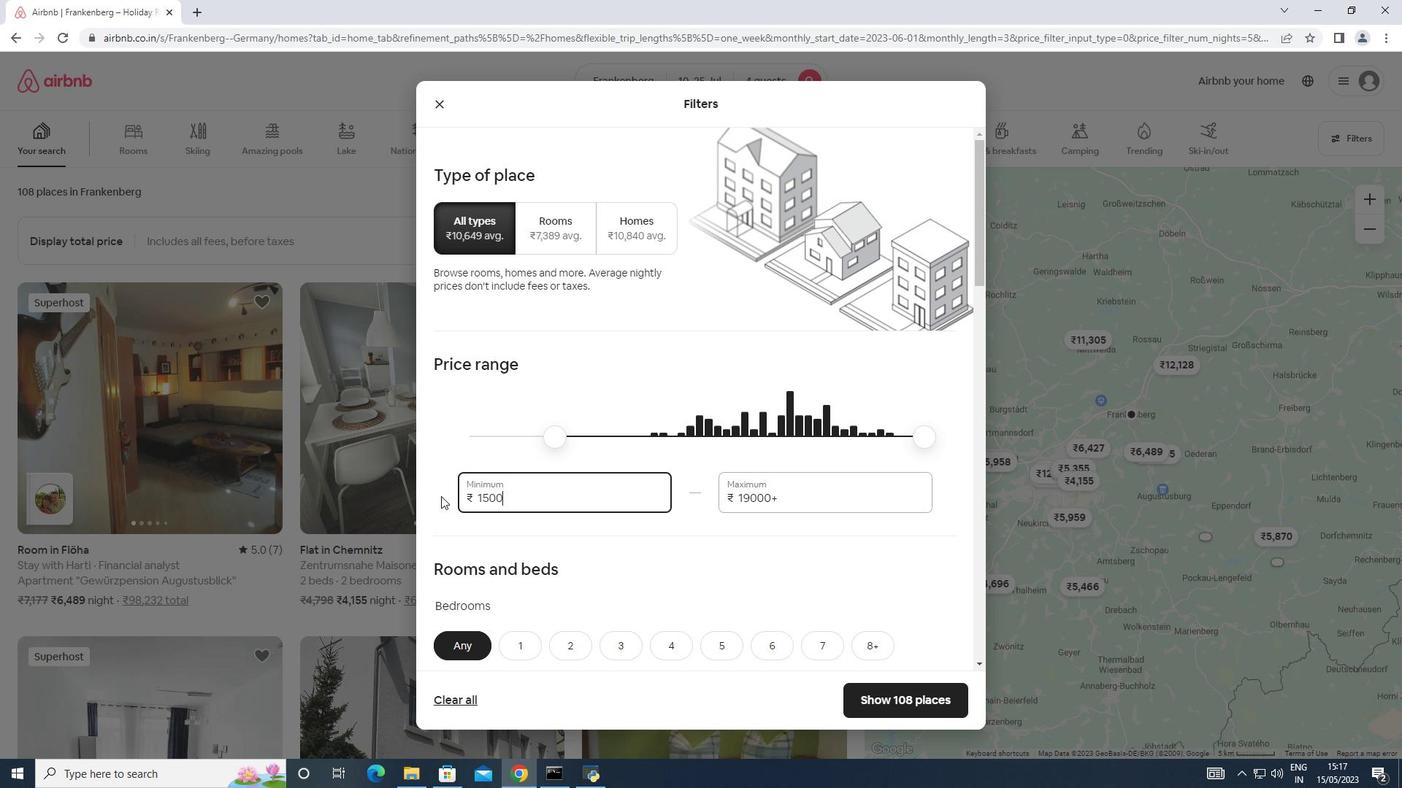 
Action: Mouse moved to (782, 495)
Screenshot: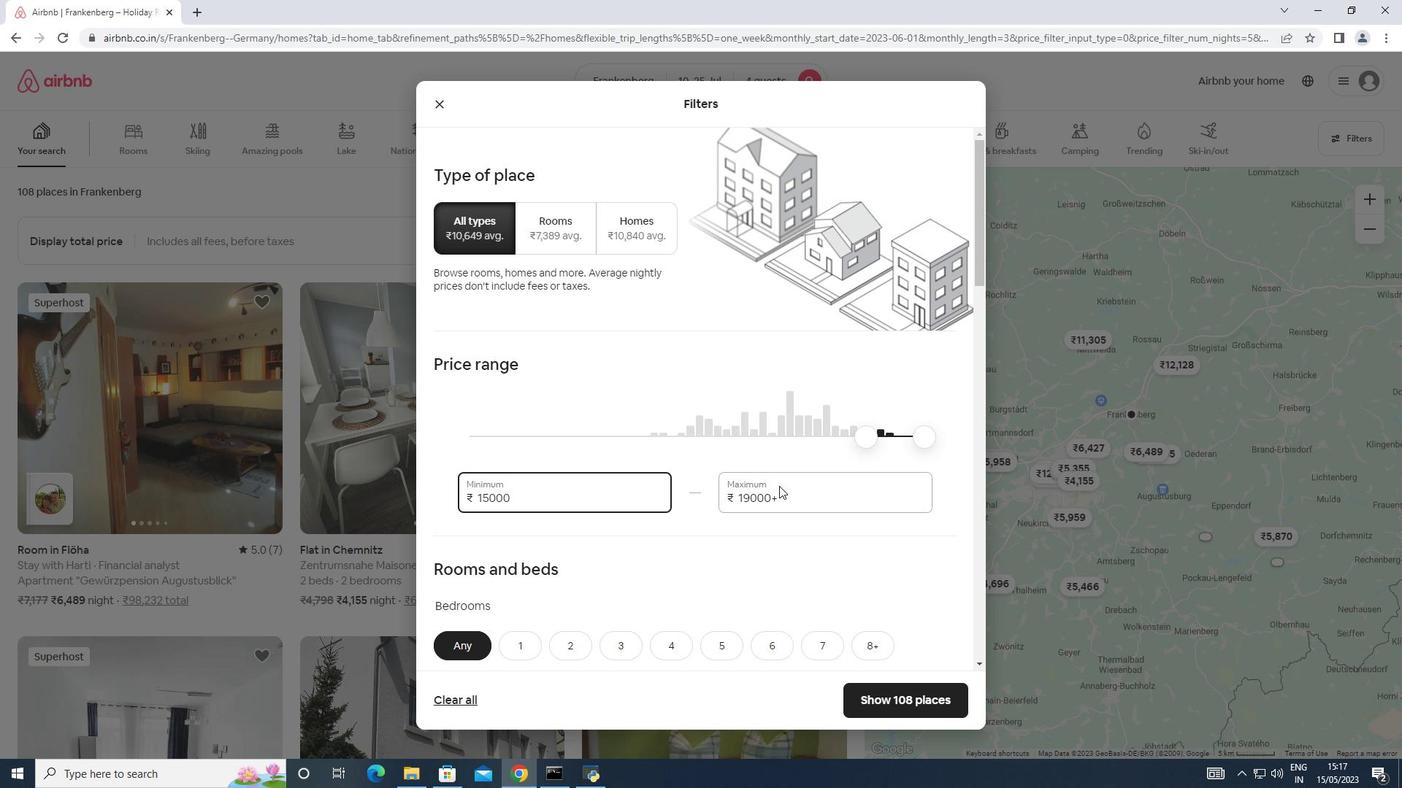 
Action: Mouse pressed left at (782, 495)
Screenshot: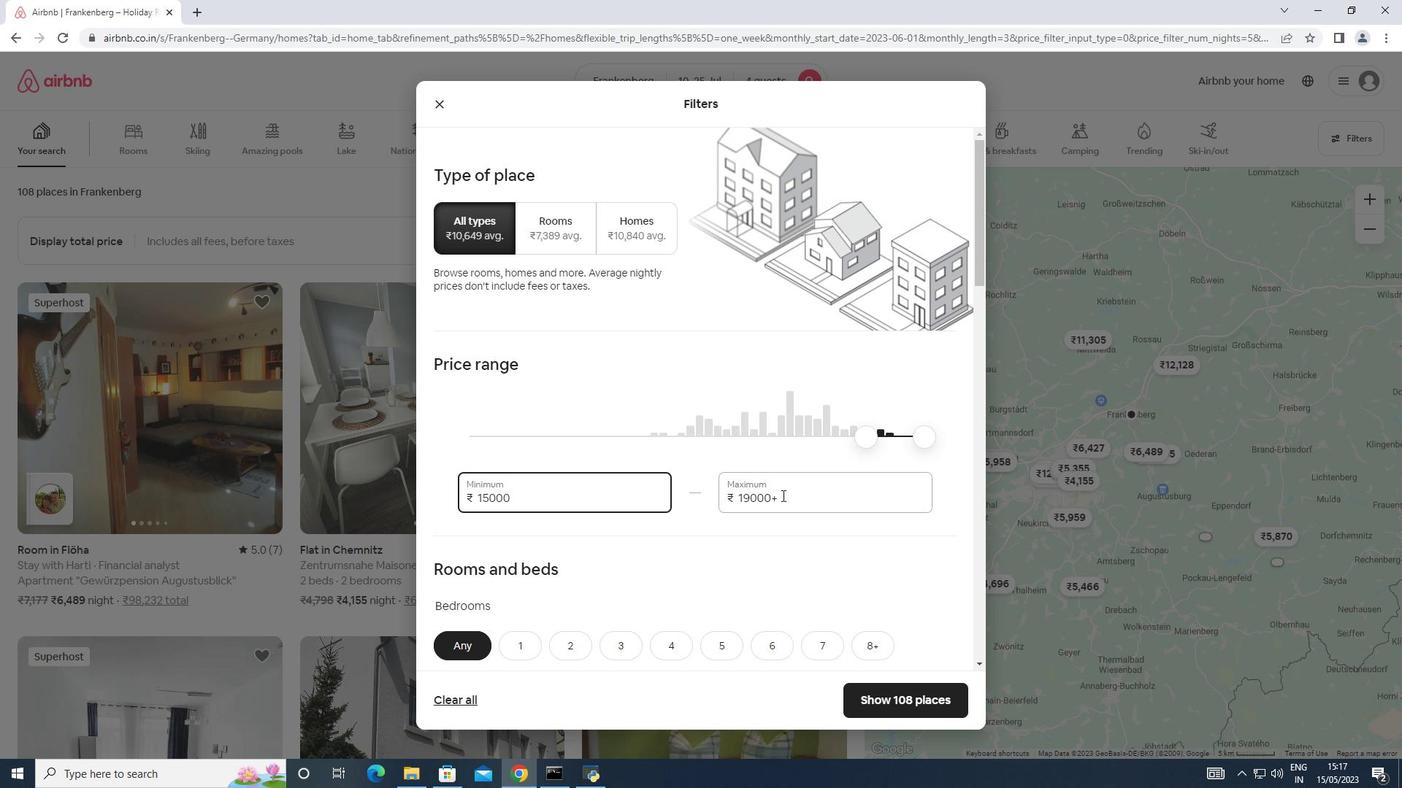 
Action: Mouse moved to (726, 495)
Screenshot: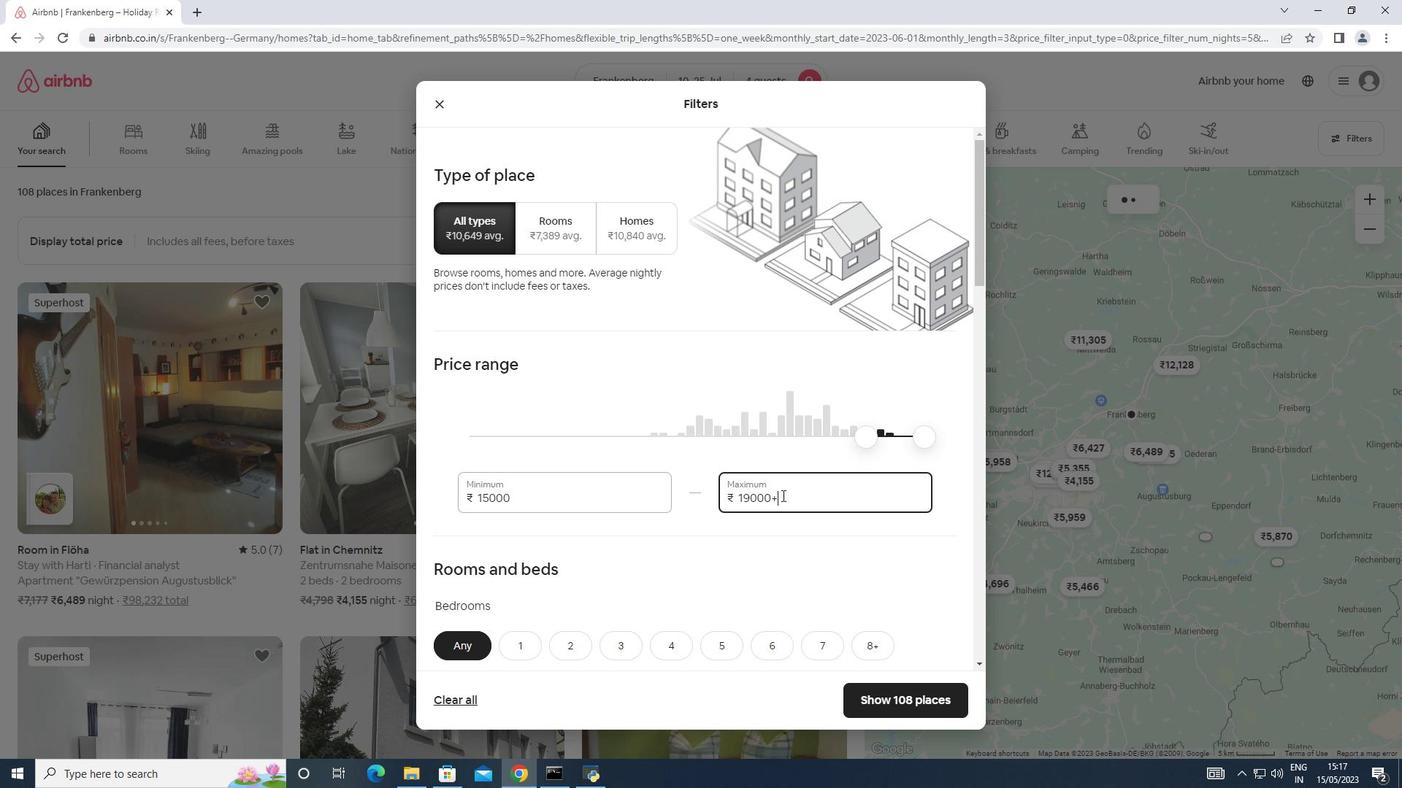 
Action: Key pressed 25000
Screenshot: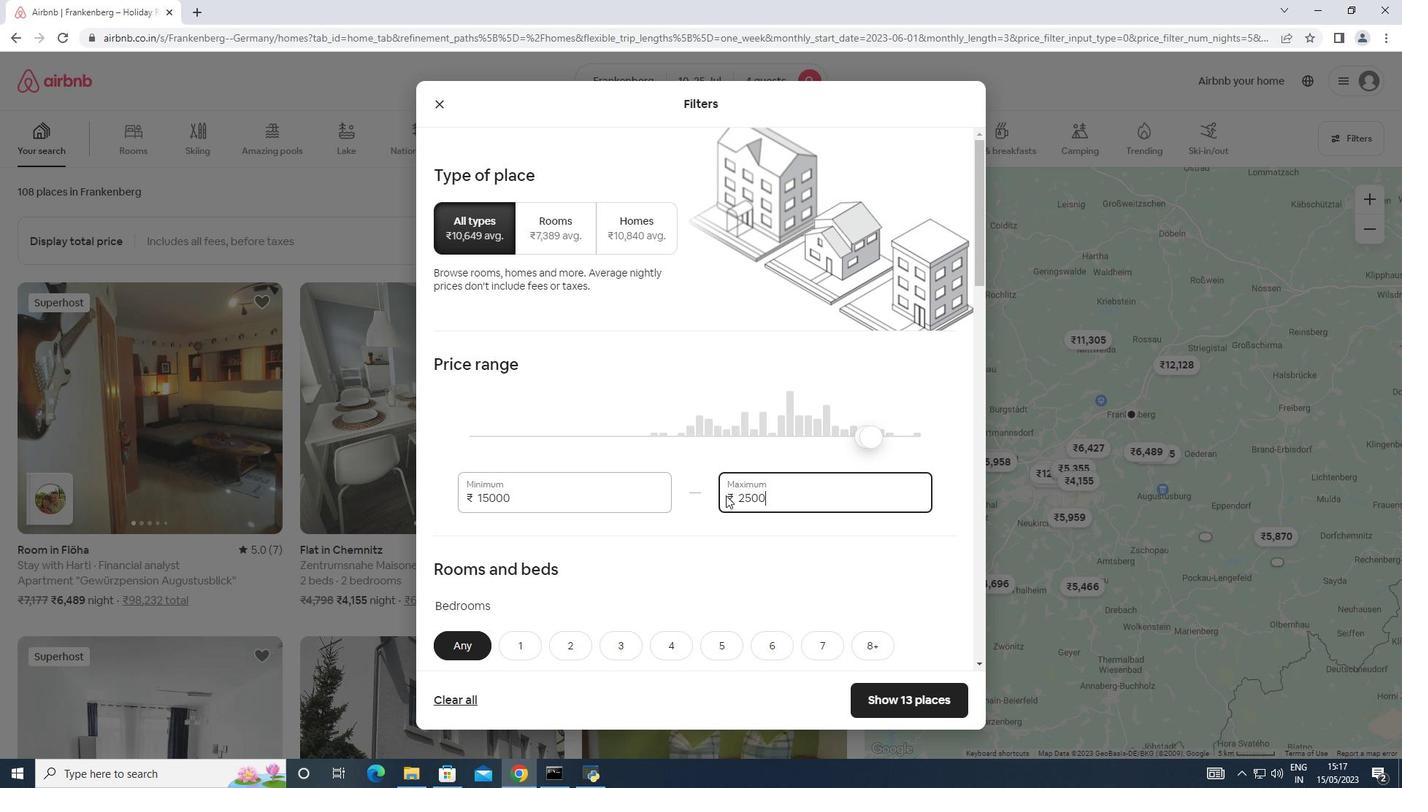 
Action: Mouse scrolled (726, 495) with delta (0, 0)
Screenshot: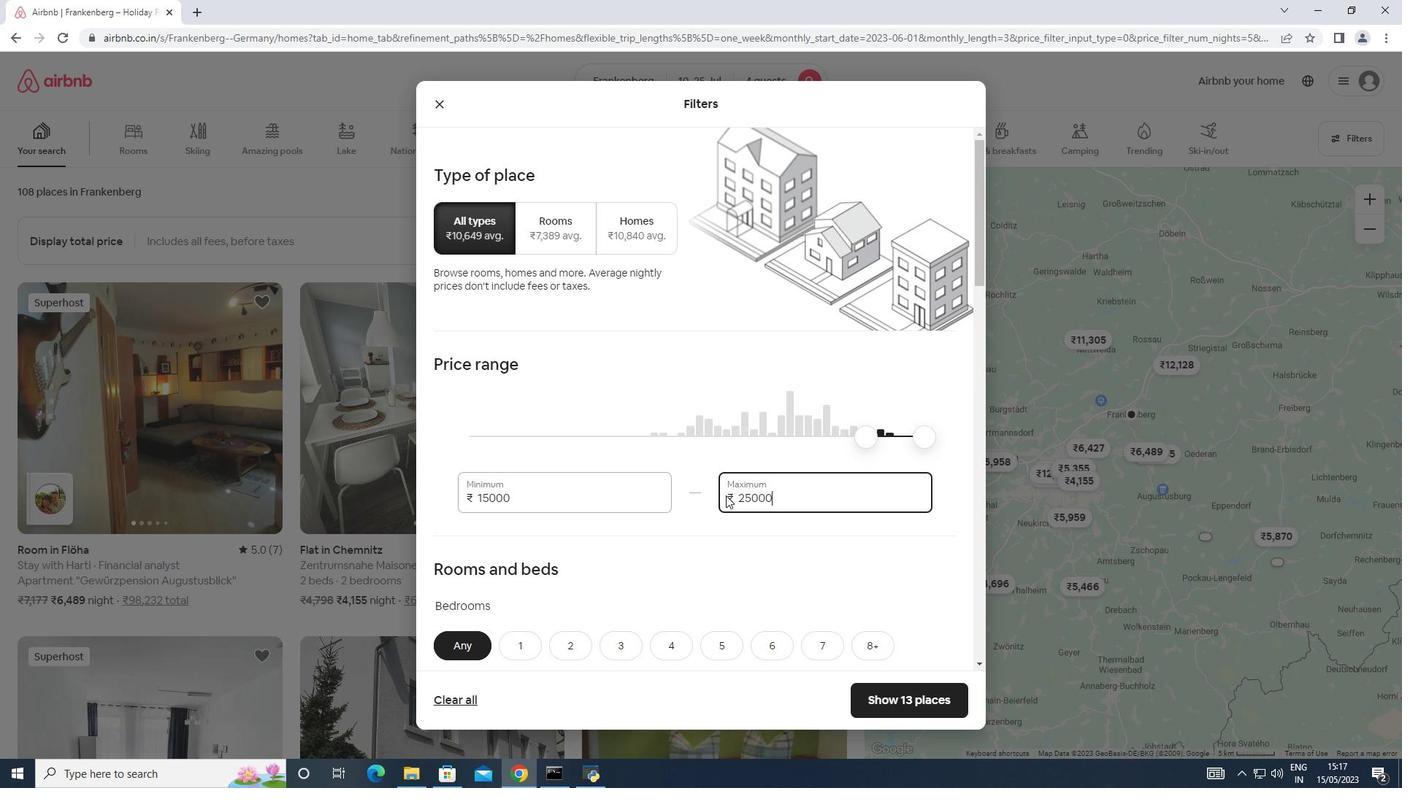 
Action: Mouse scrolled (726, 495) with delta (0, 0)
Screenshot: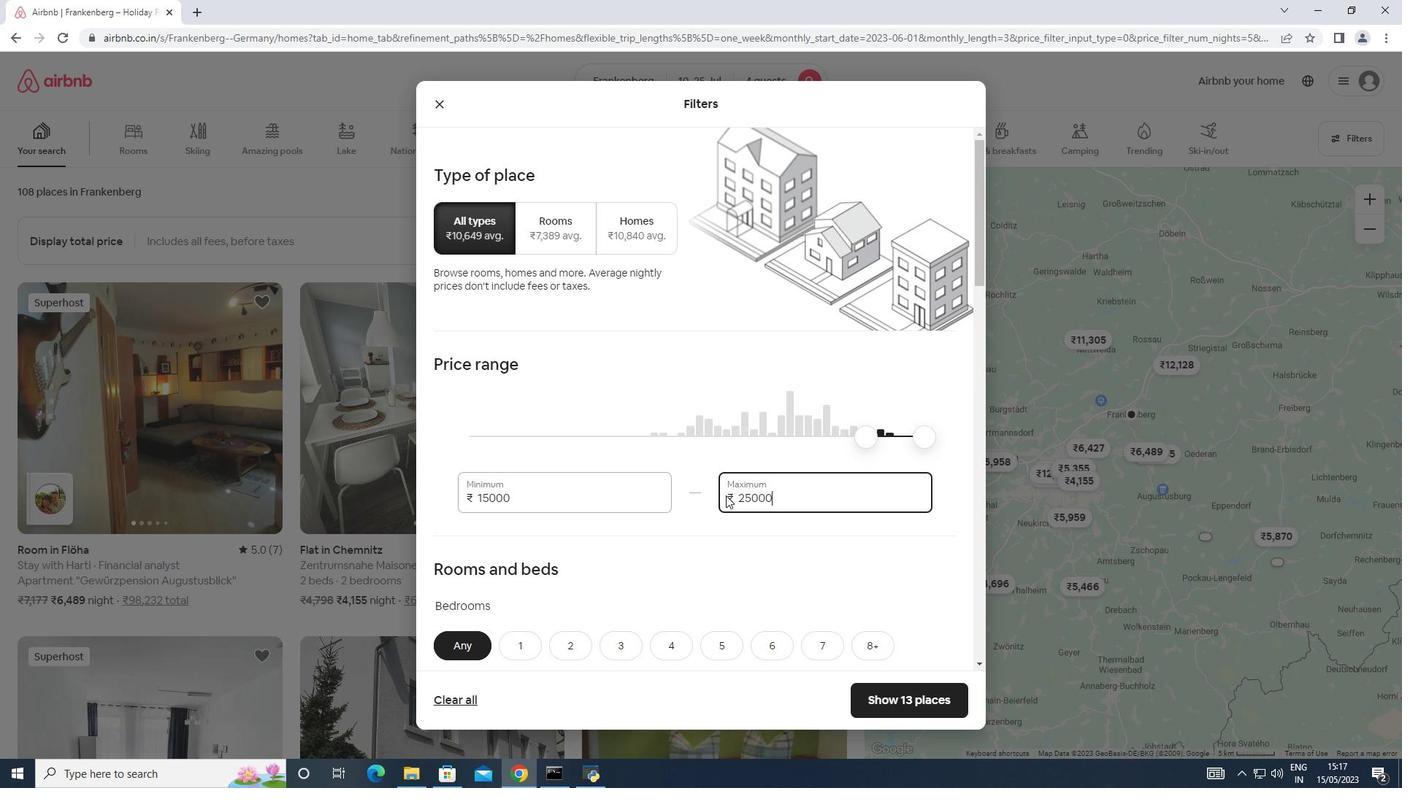 
Action: Mouse scrolled (726, 495) with delta (0, 0)
Screenshot: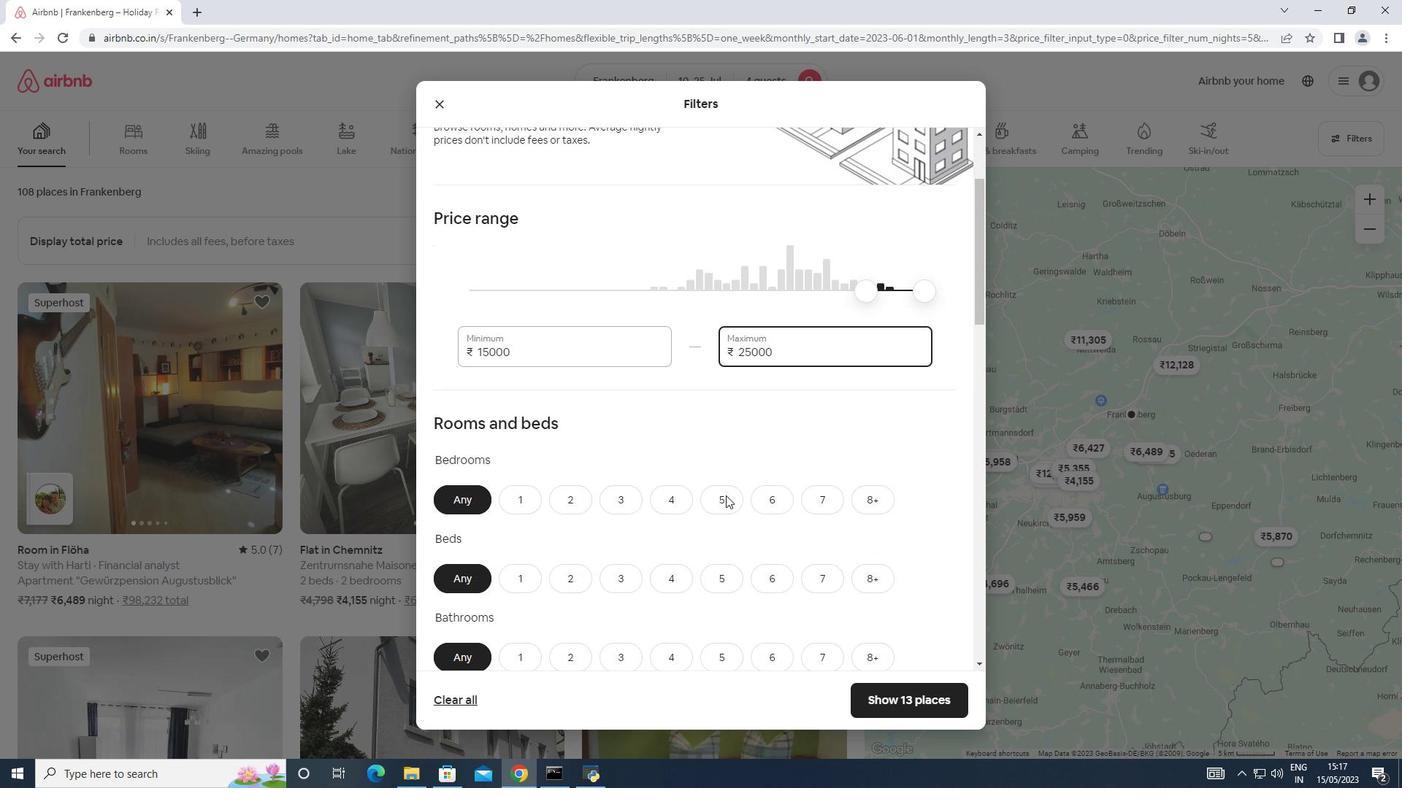 
Action: Mouse scrolled (726, 495) with delta (0, 0)
Screenshot: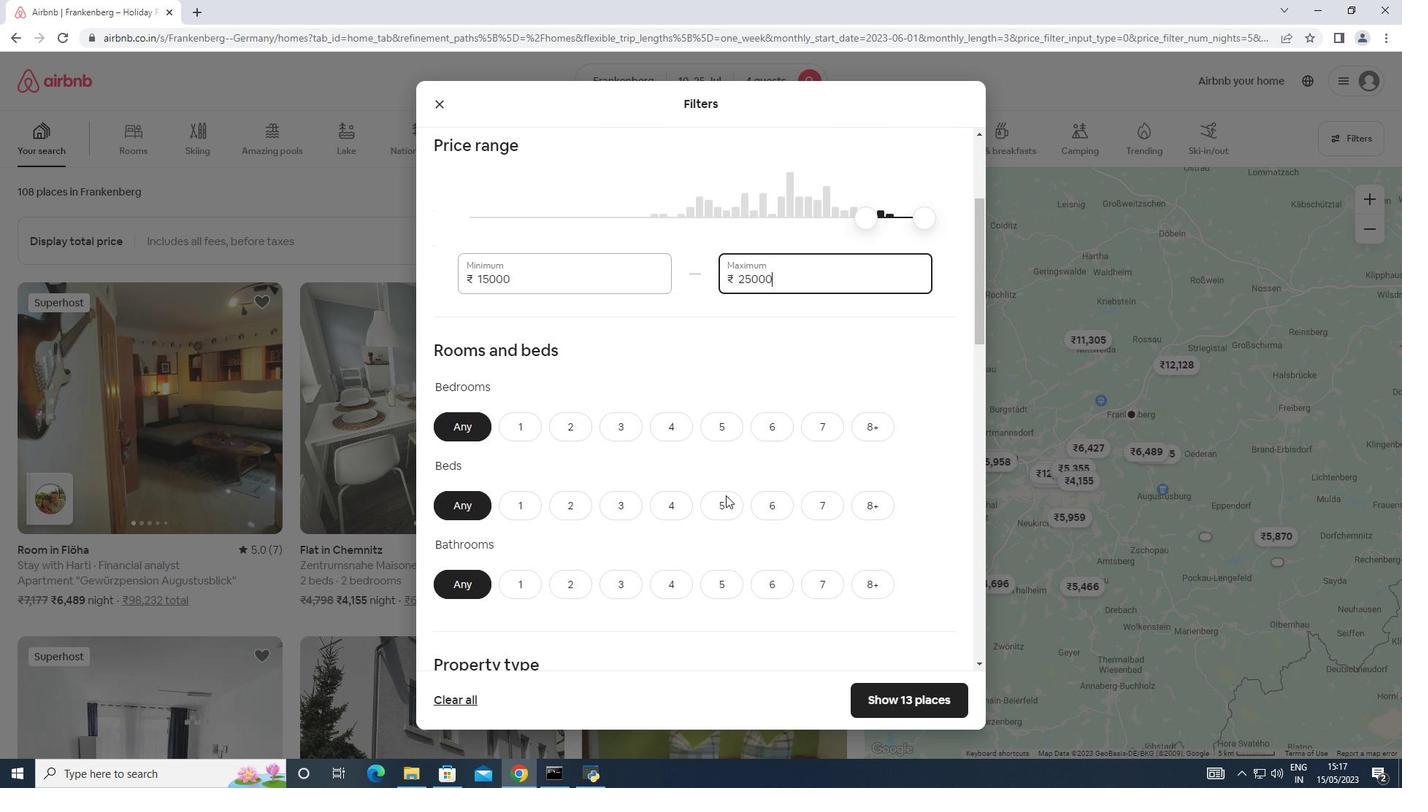 
Action: Mouse moved to (563, 348)
Screenshot: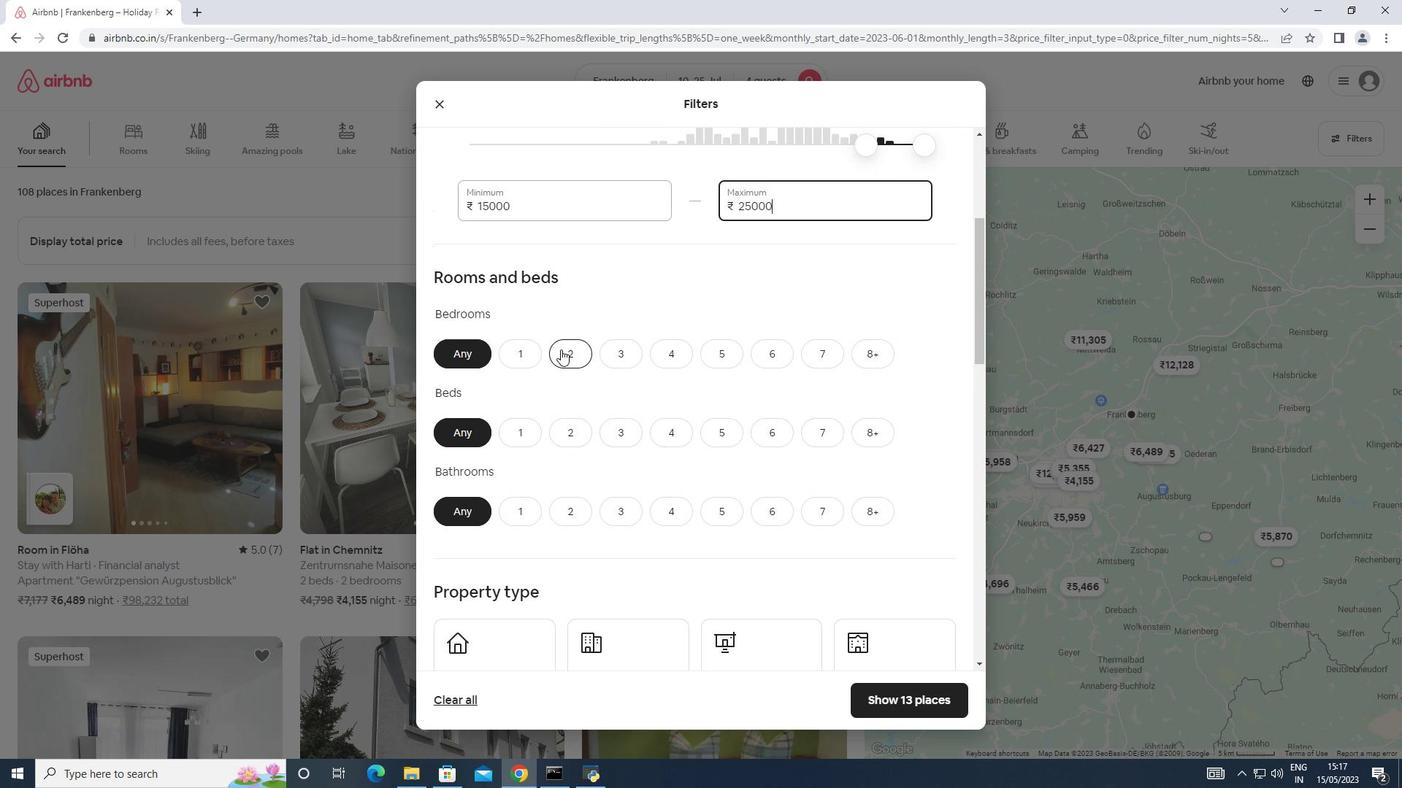
Action: Mouse pressed left at (563, 348)
Screenshot: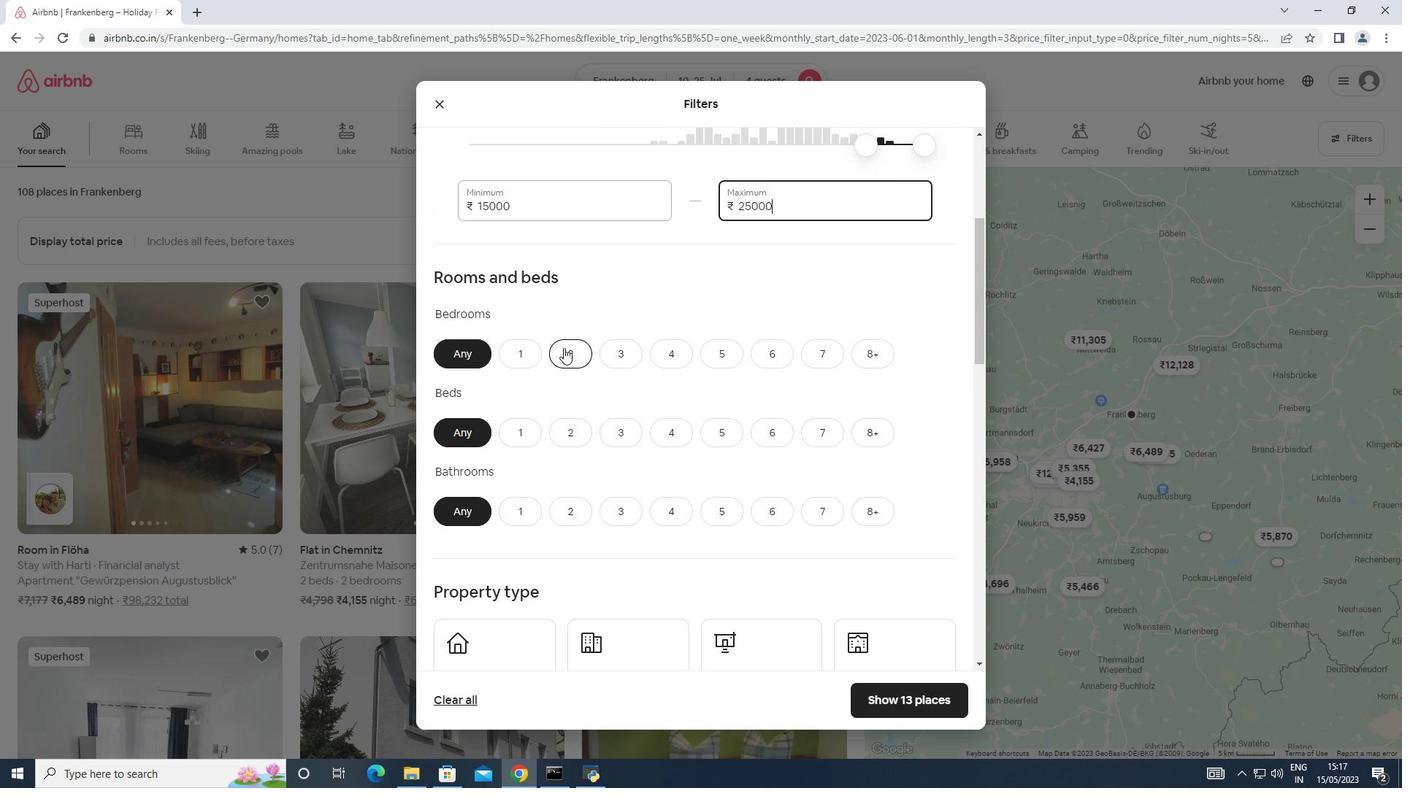 
Action: Mouse moved to (615, 431)
Screenshot: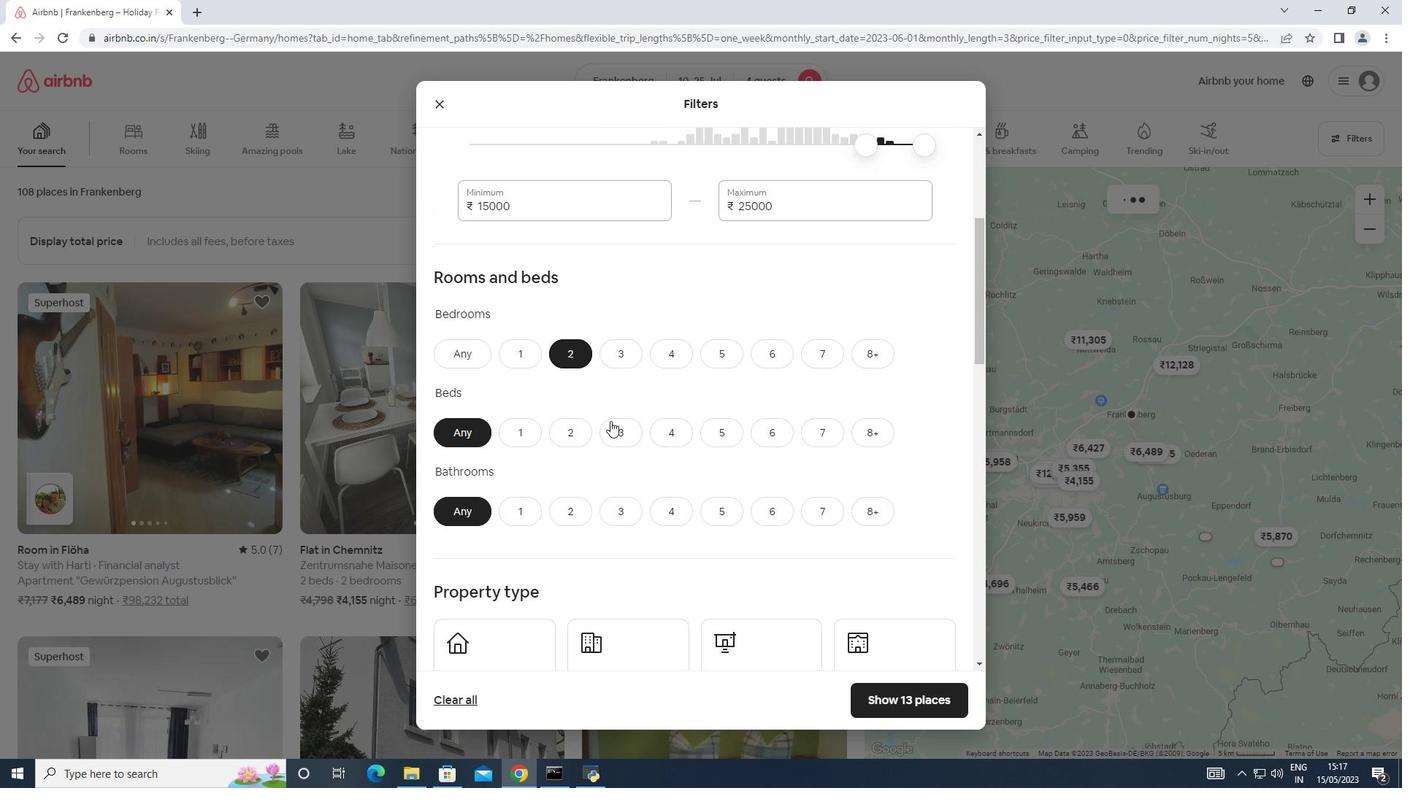 
Action: Mouse pressed left at (615, 431)
Screenshot: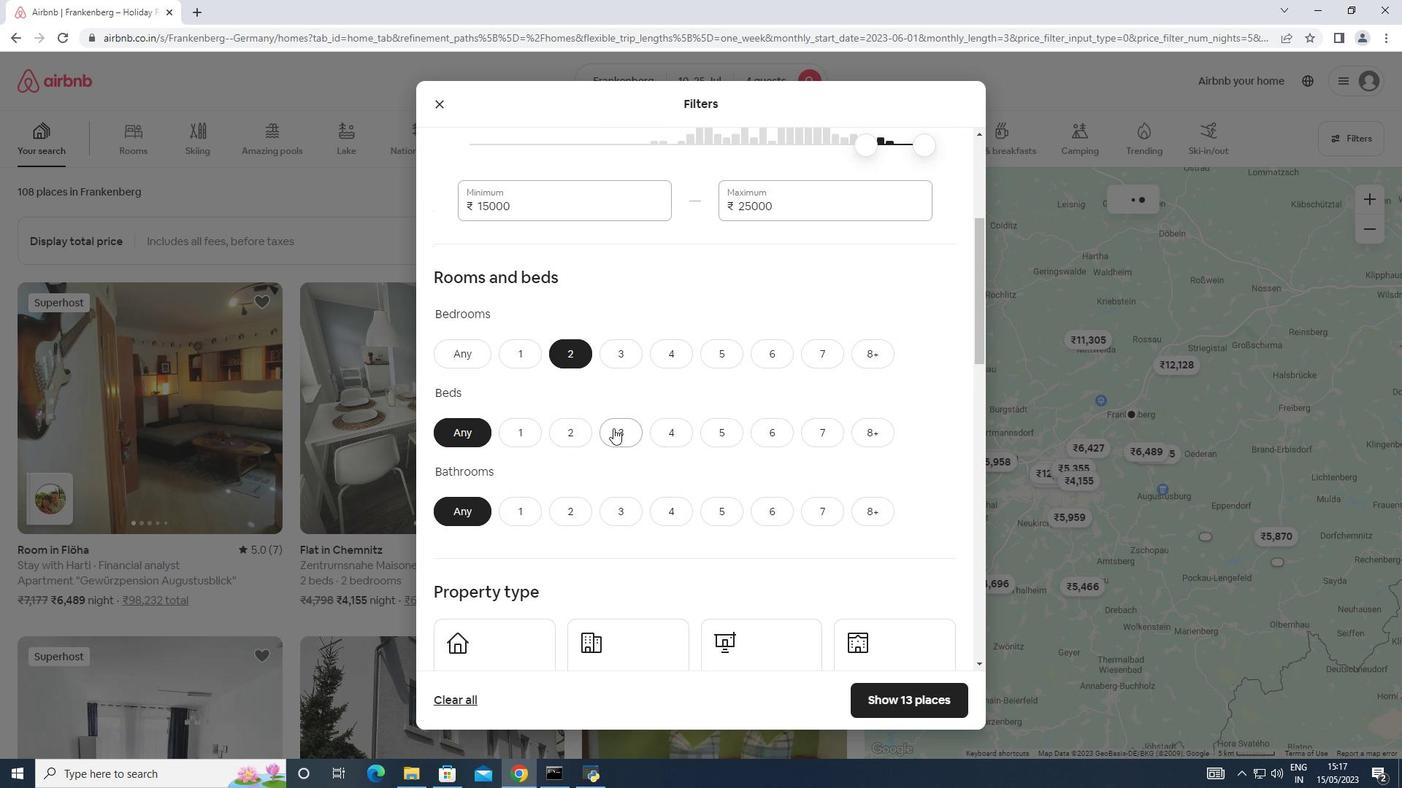 
Action: Mouse moved to (575, 509)
Screenshot: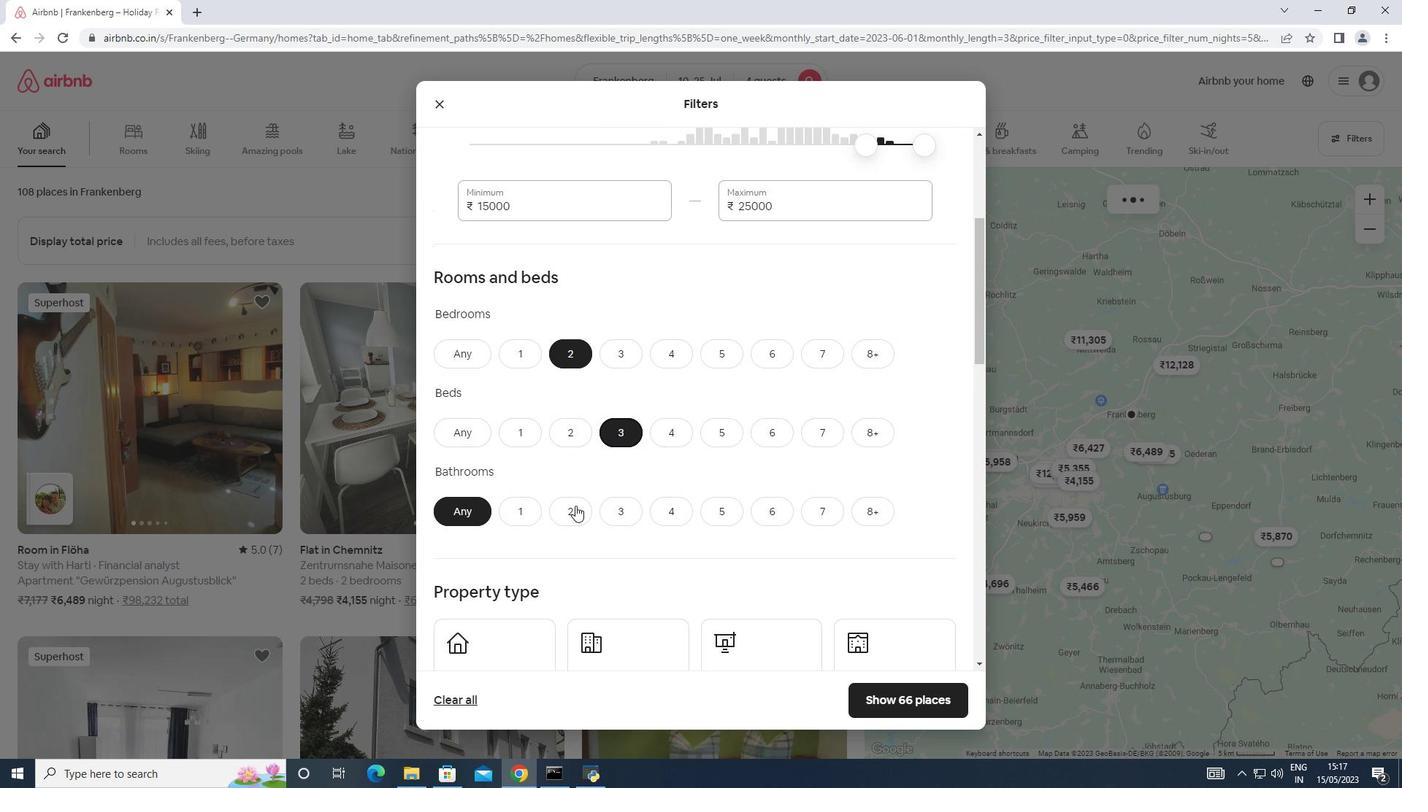 
Action: Mouse pressed left at (575, 509)
Screenshot: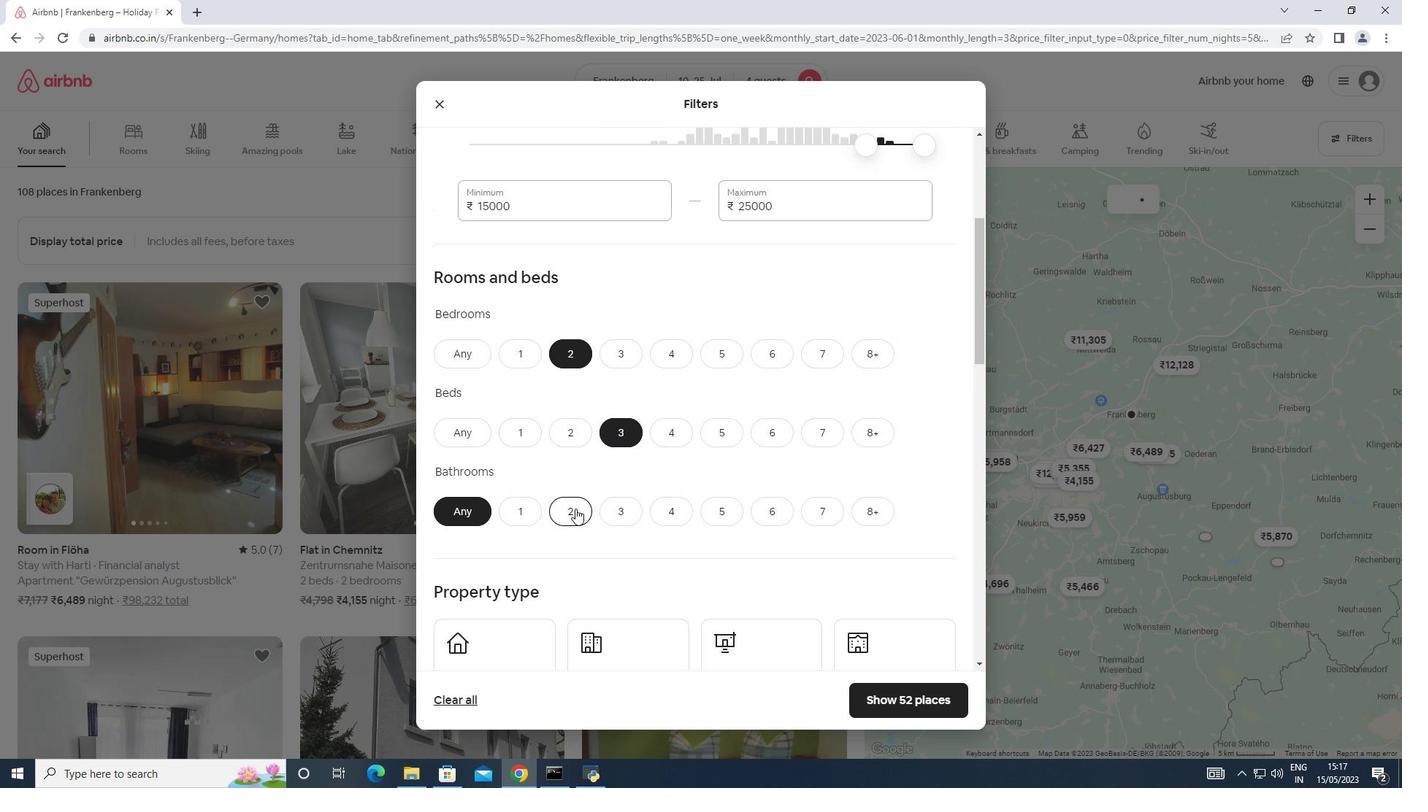 
Action: Mouse scrolled (575, 508) with delta (0, 0)
Screenshot: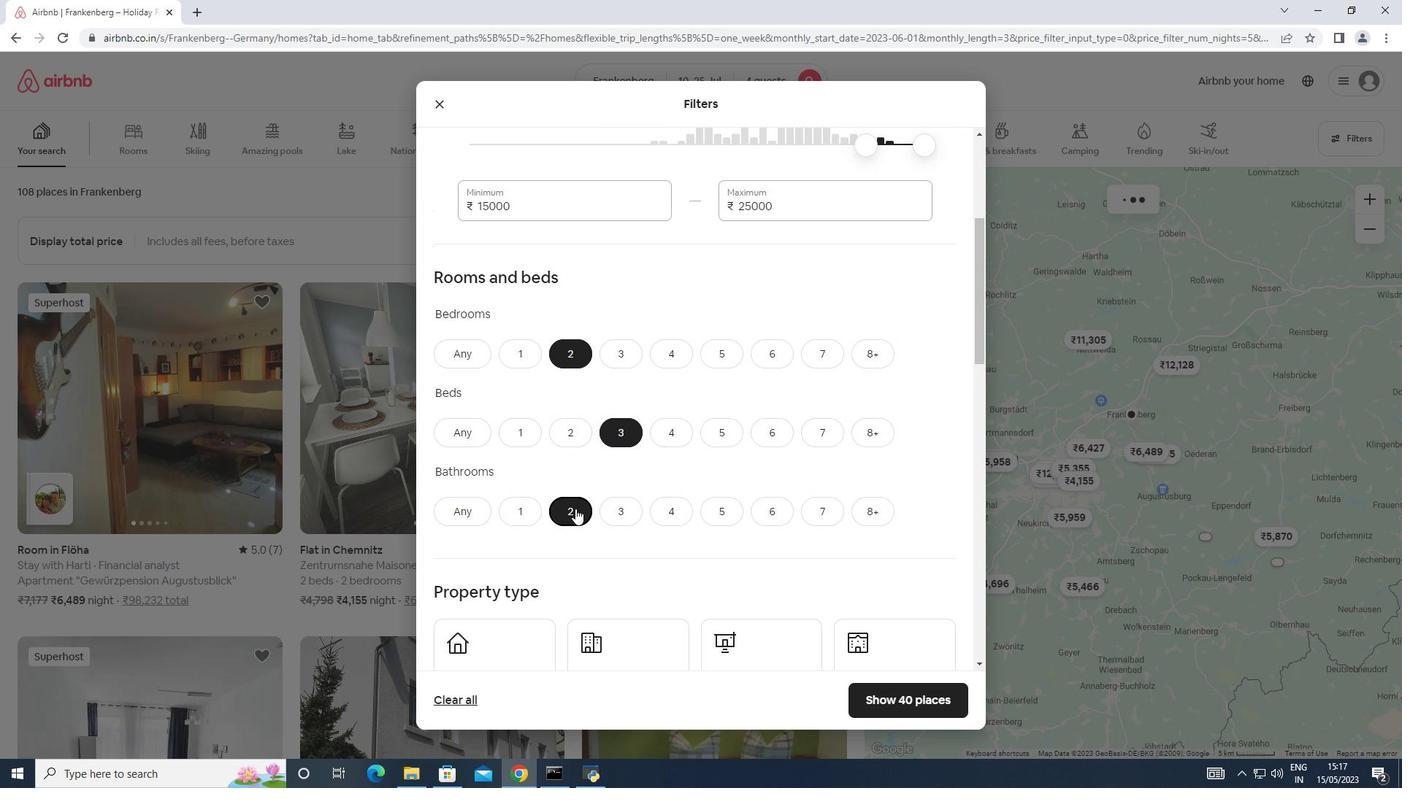 
Action: Mouse scrolled (575, 508) with delta (0, 0)
Screenshot: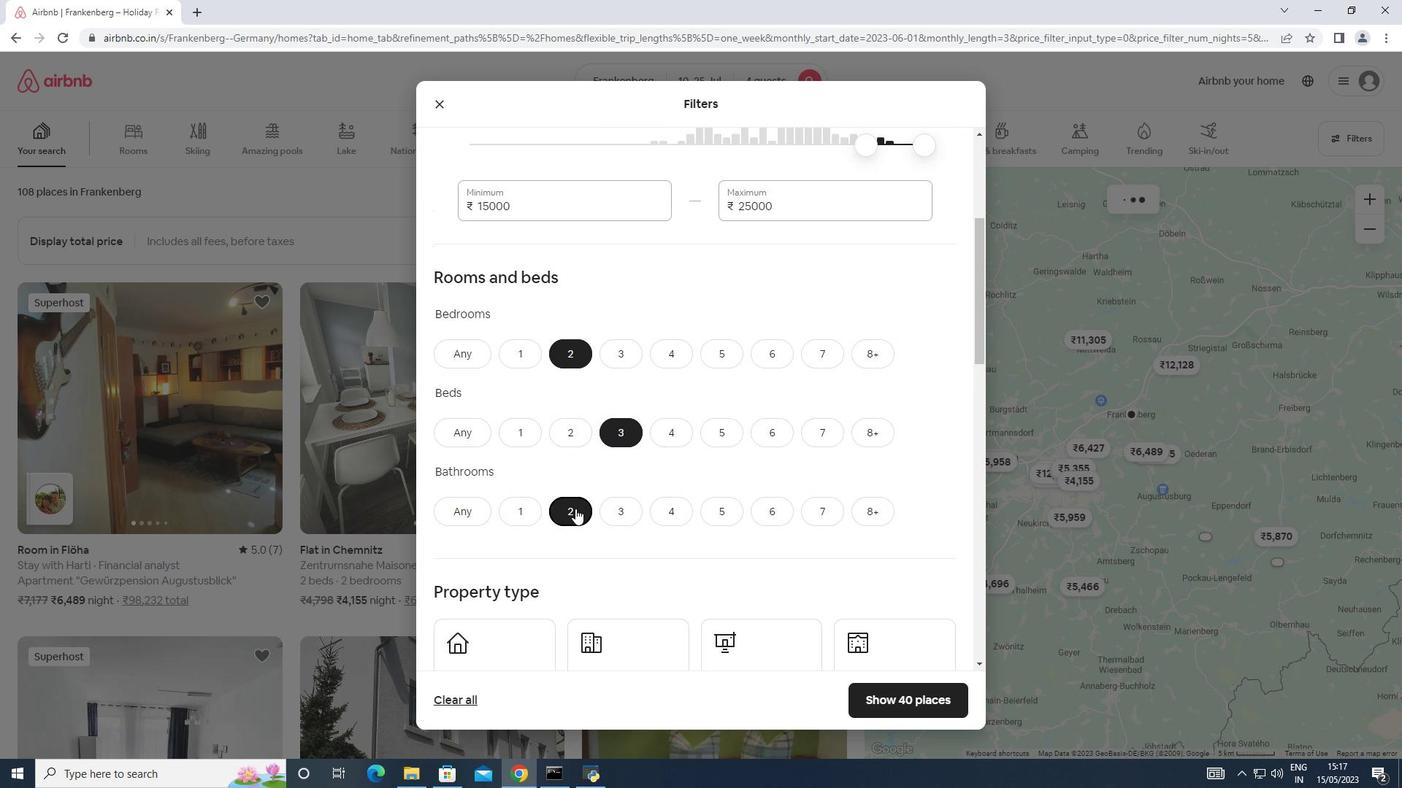 
Action: Mouse scrolled (575, 508) with delta (0, 0)
Screenshot: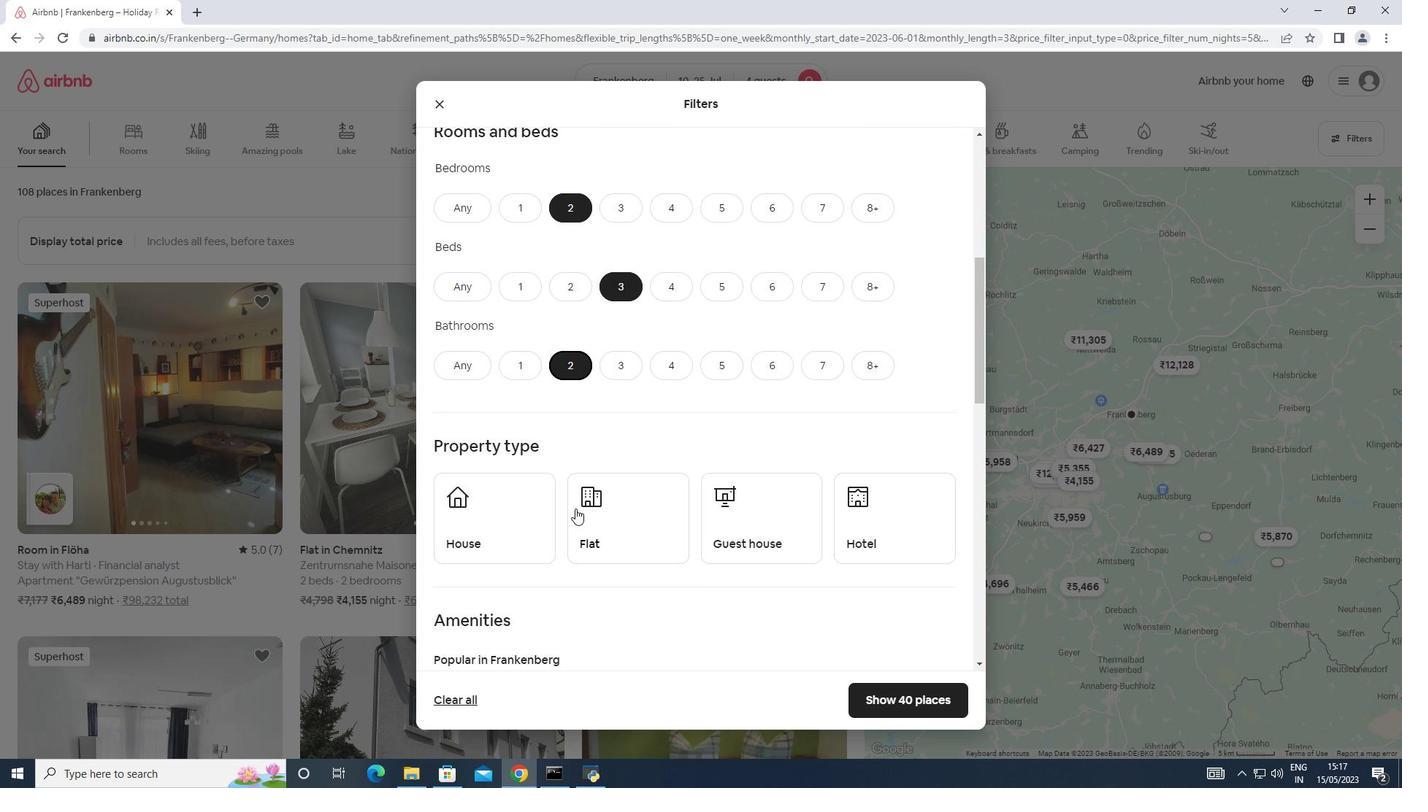 
Action: Mouse moved to (517, 474)
Screenshot: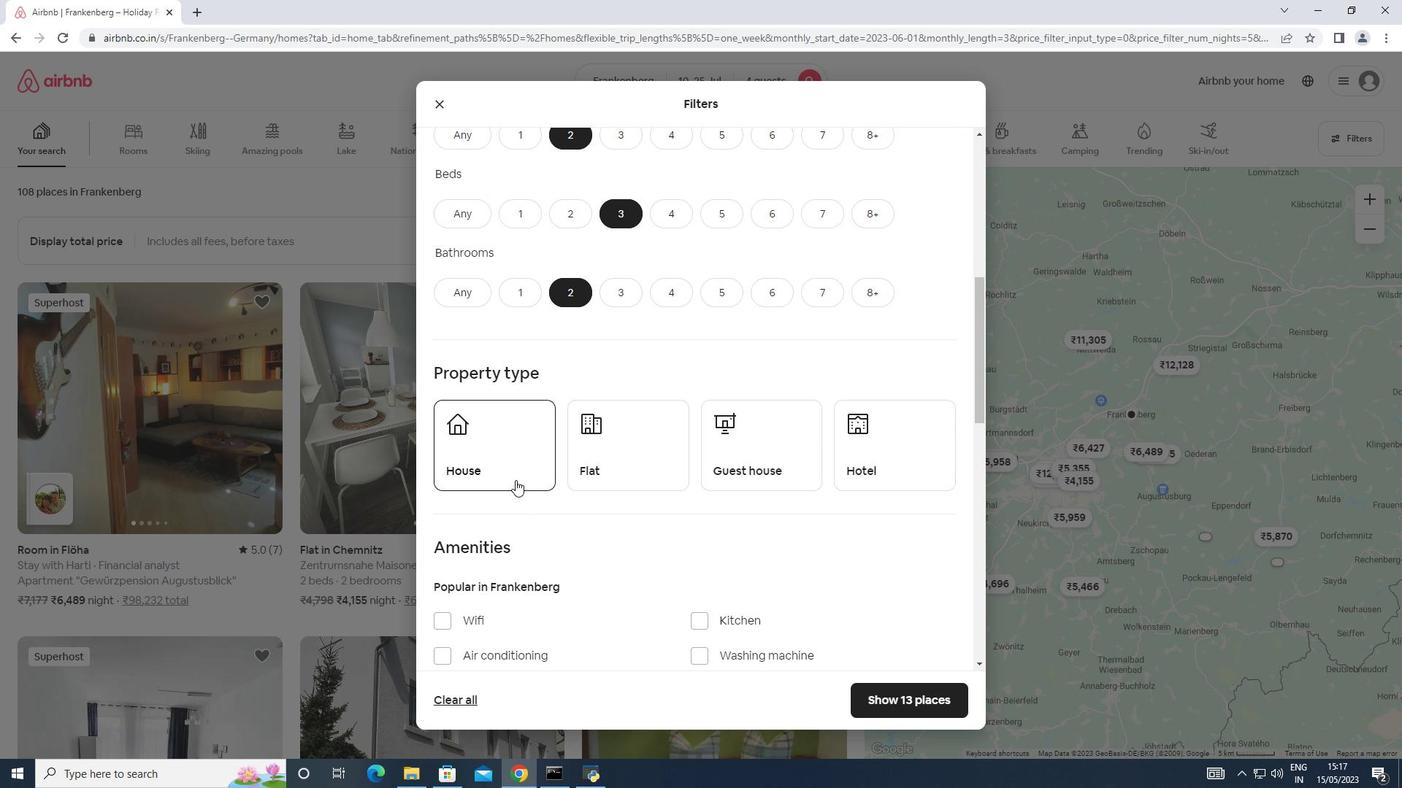
Action: Mouse pressed left at (517, 474)
Screenshot: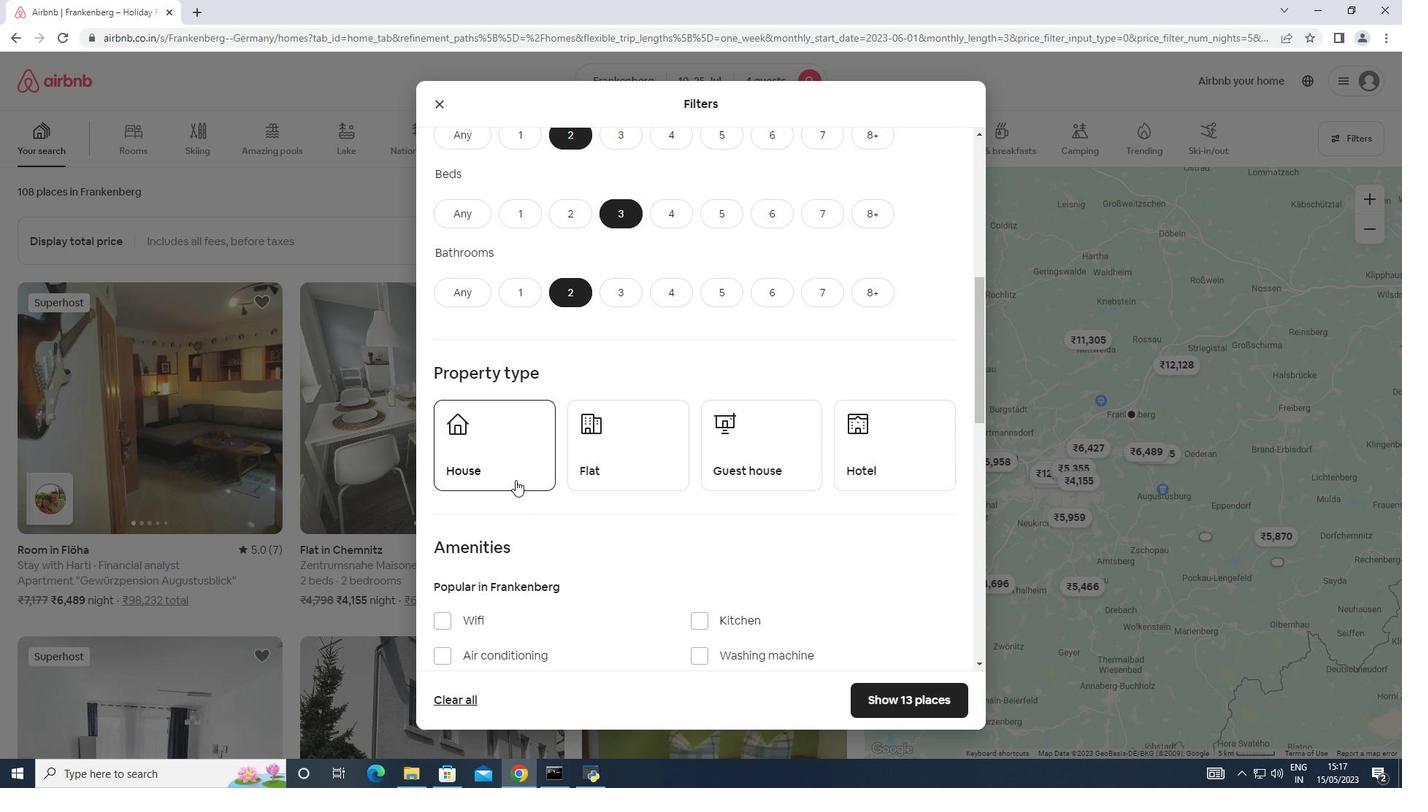 
Action: Mouse moved to (640, 464)
Screenshot: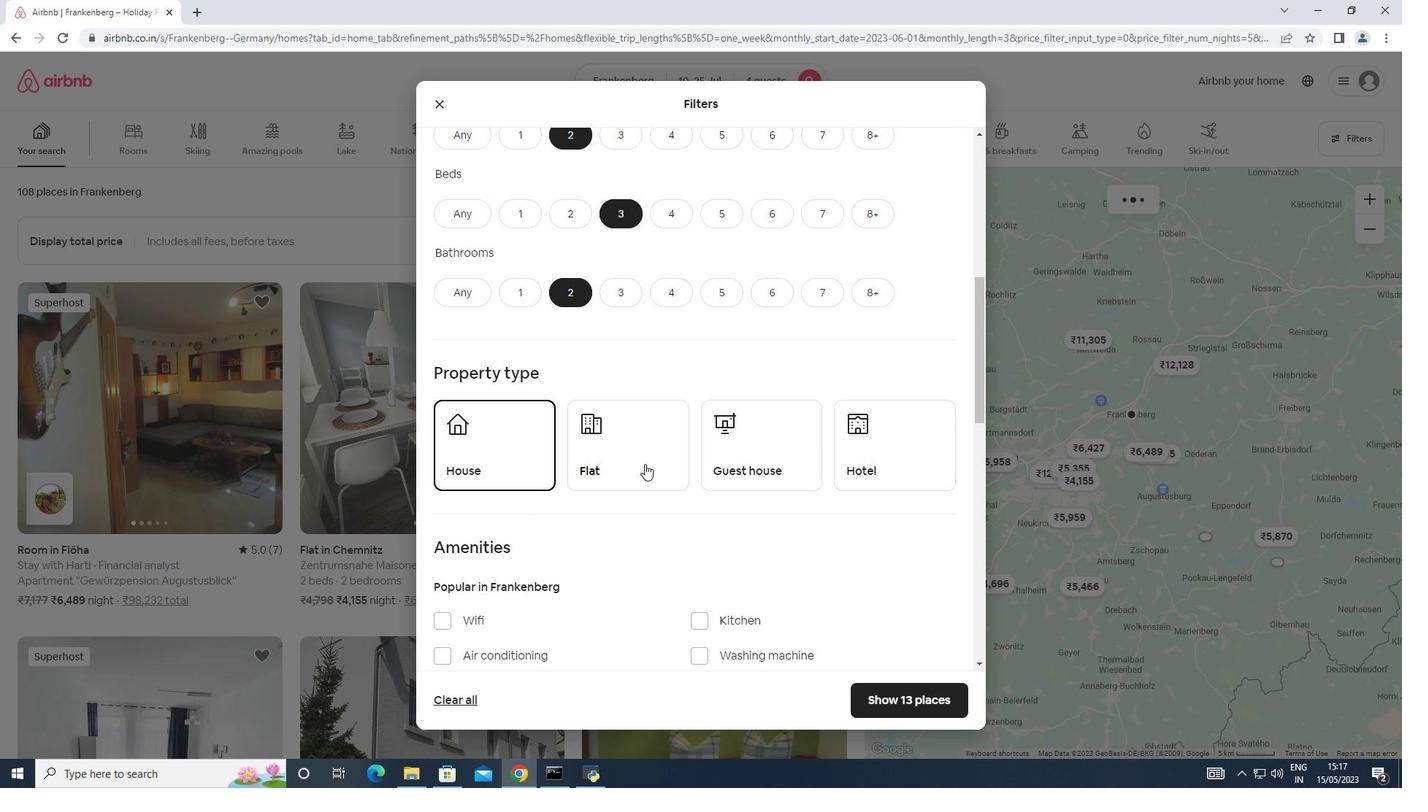 
Action: Mouse pressed left at (640, 464)
Screenshot: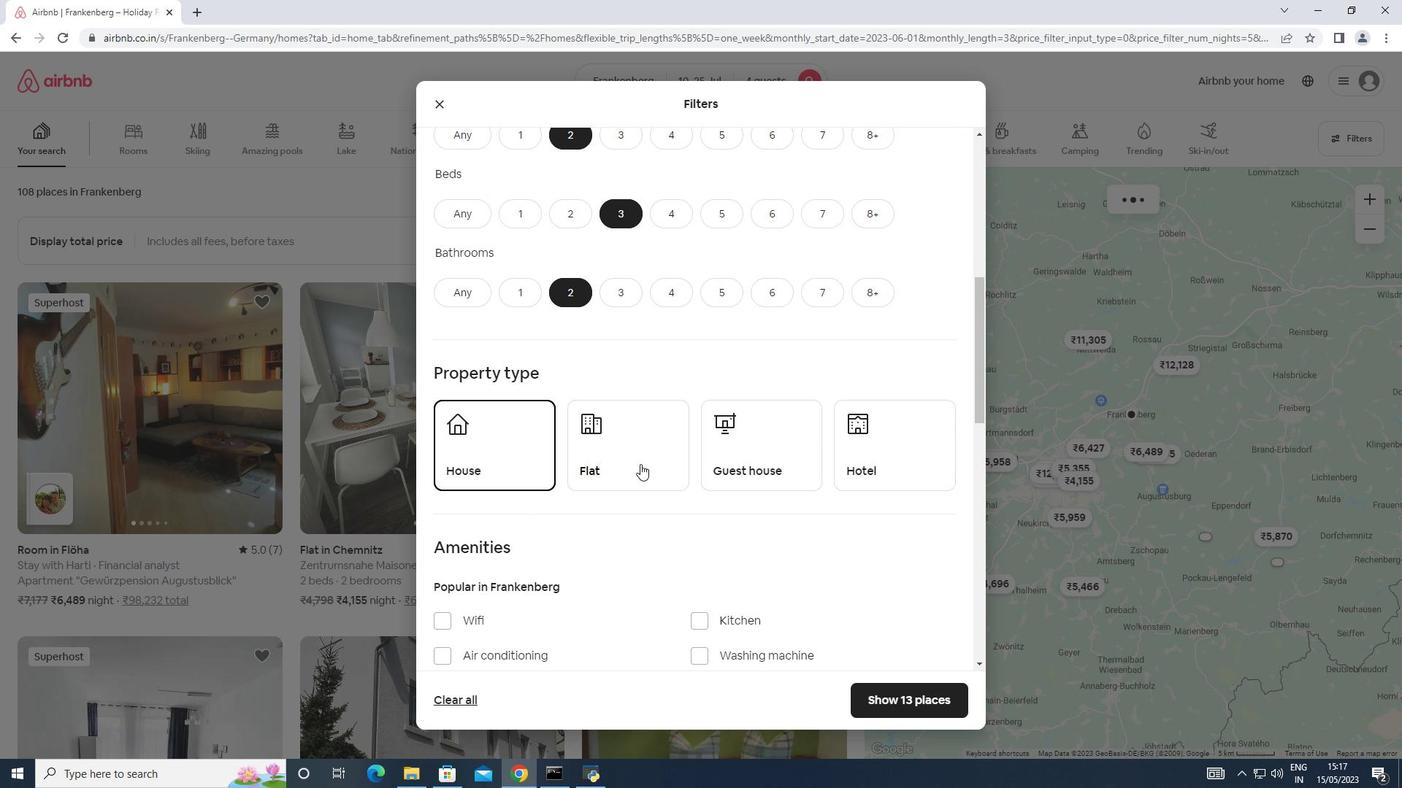 
Action: Mouse moved to (791, 447)
Screenshot: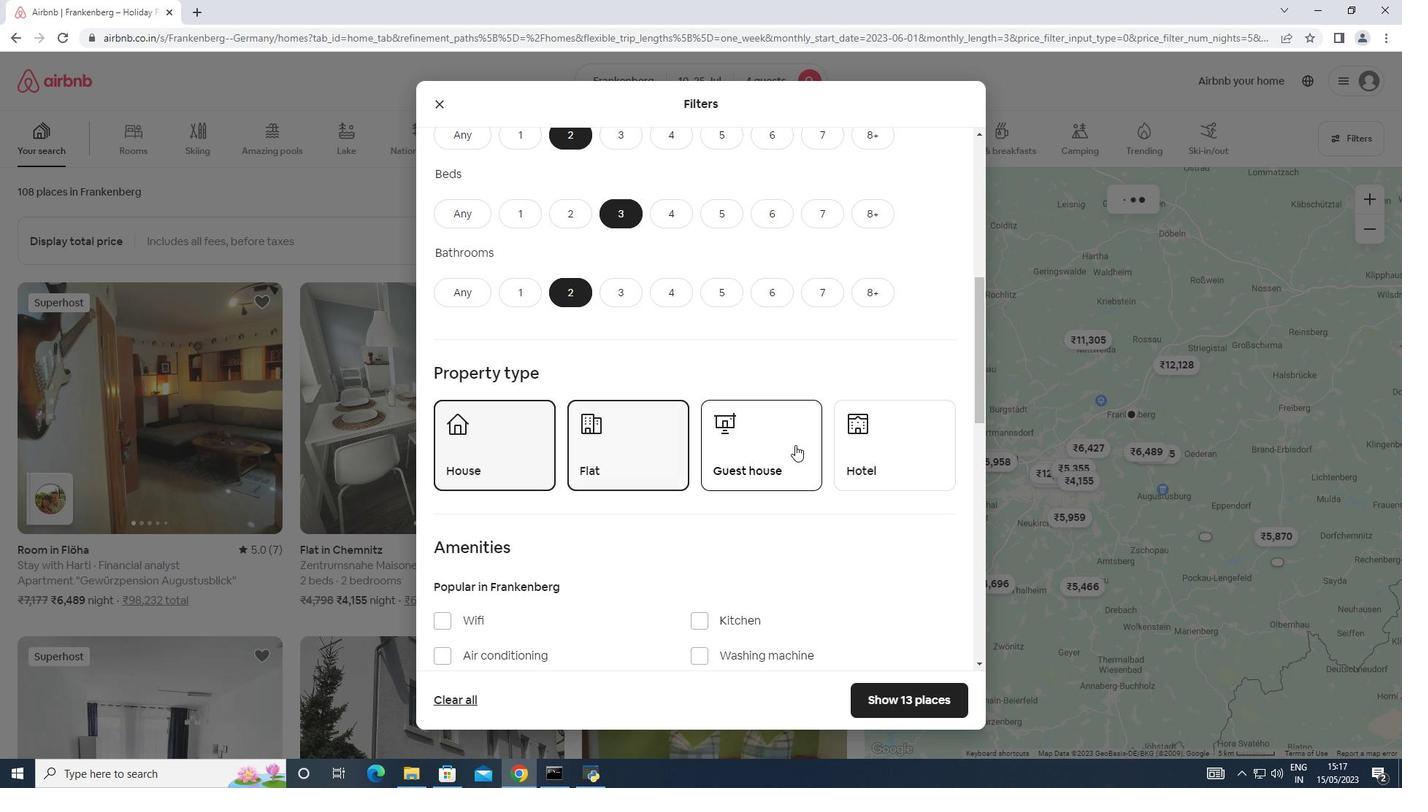 
Action: Mouse pressed left at (791, 447)
Screenshot: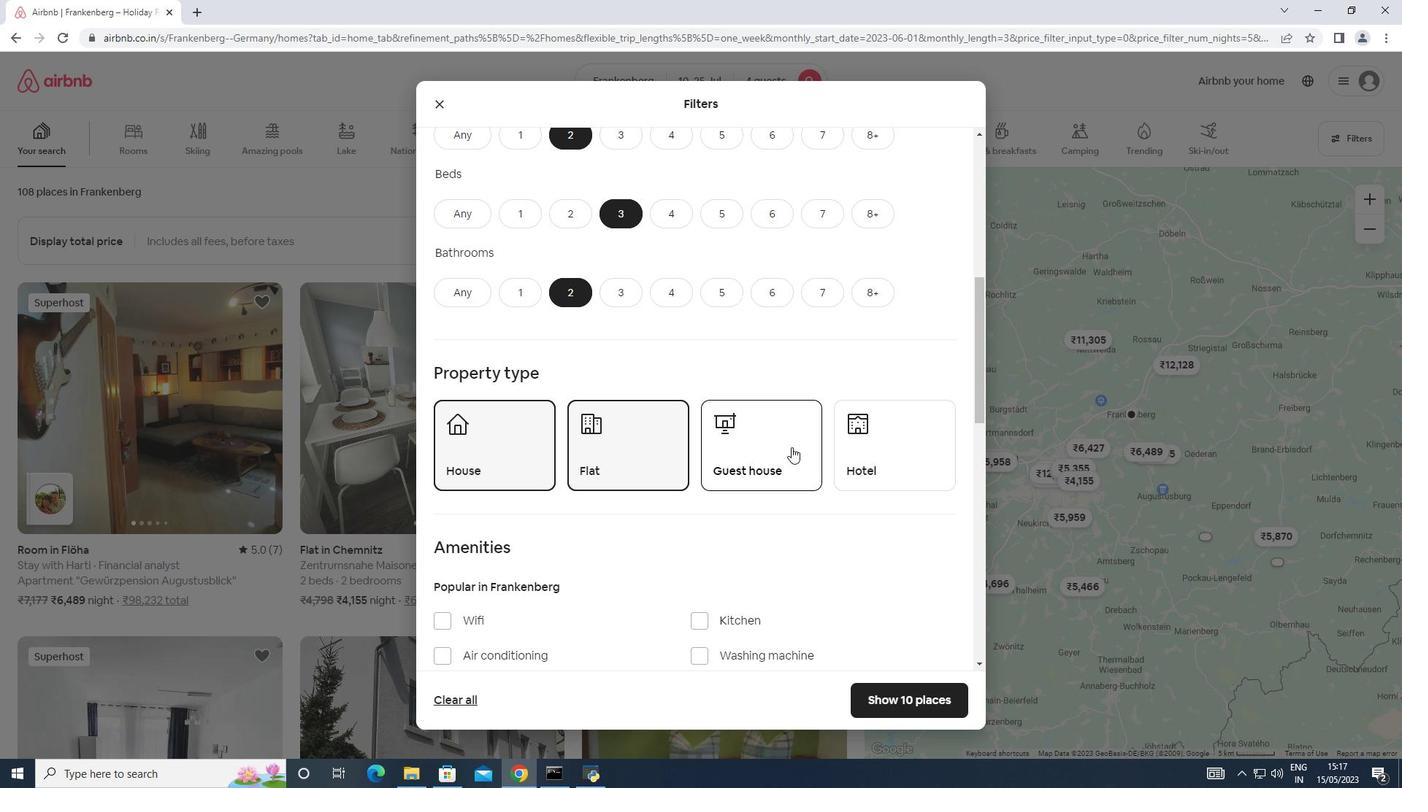 
Action: Mouse scrolled (791, 447) with delta (0, 0)
Screenshot: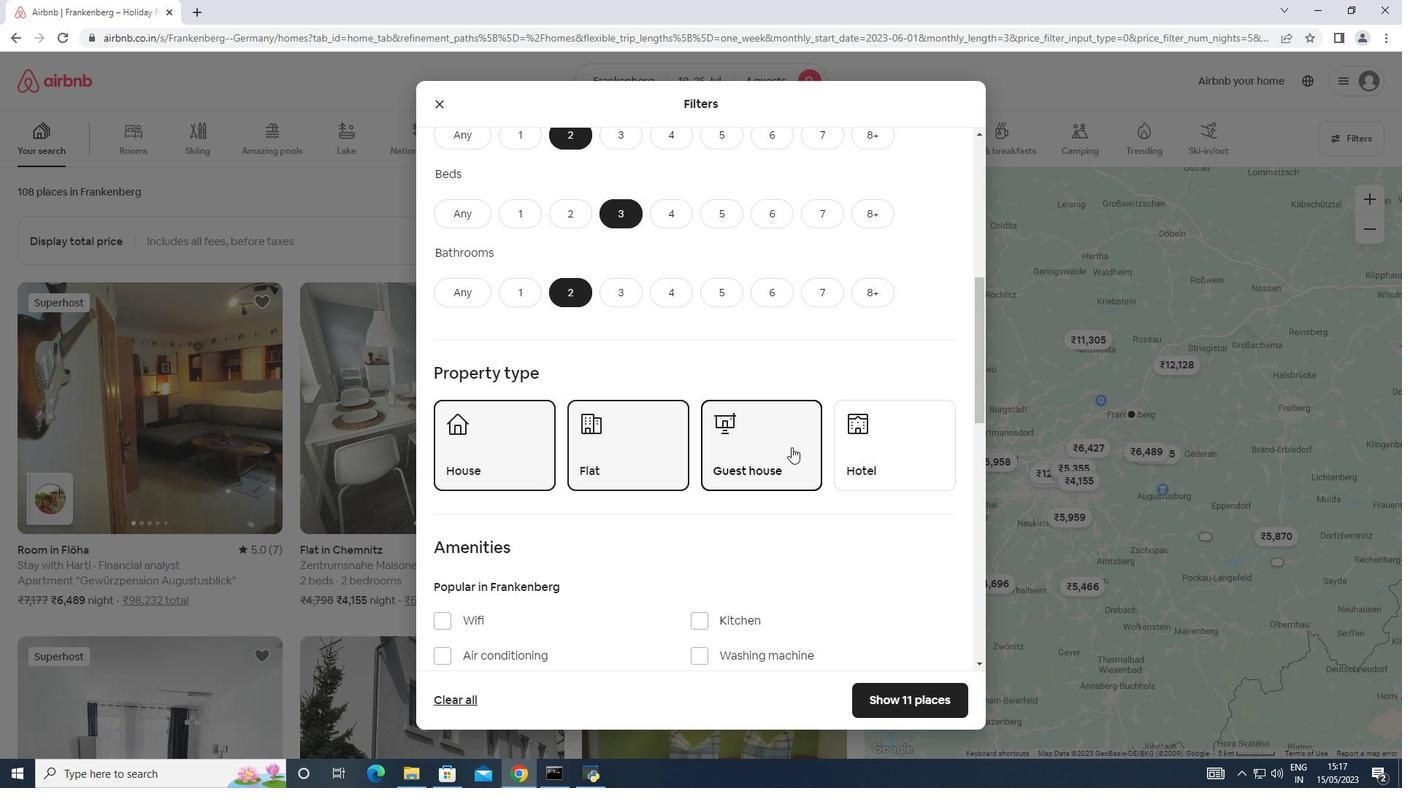 
Action: Mouse scrolled (791, 447) with delta (0, 0)
Screenshot: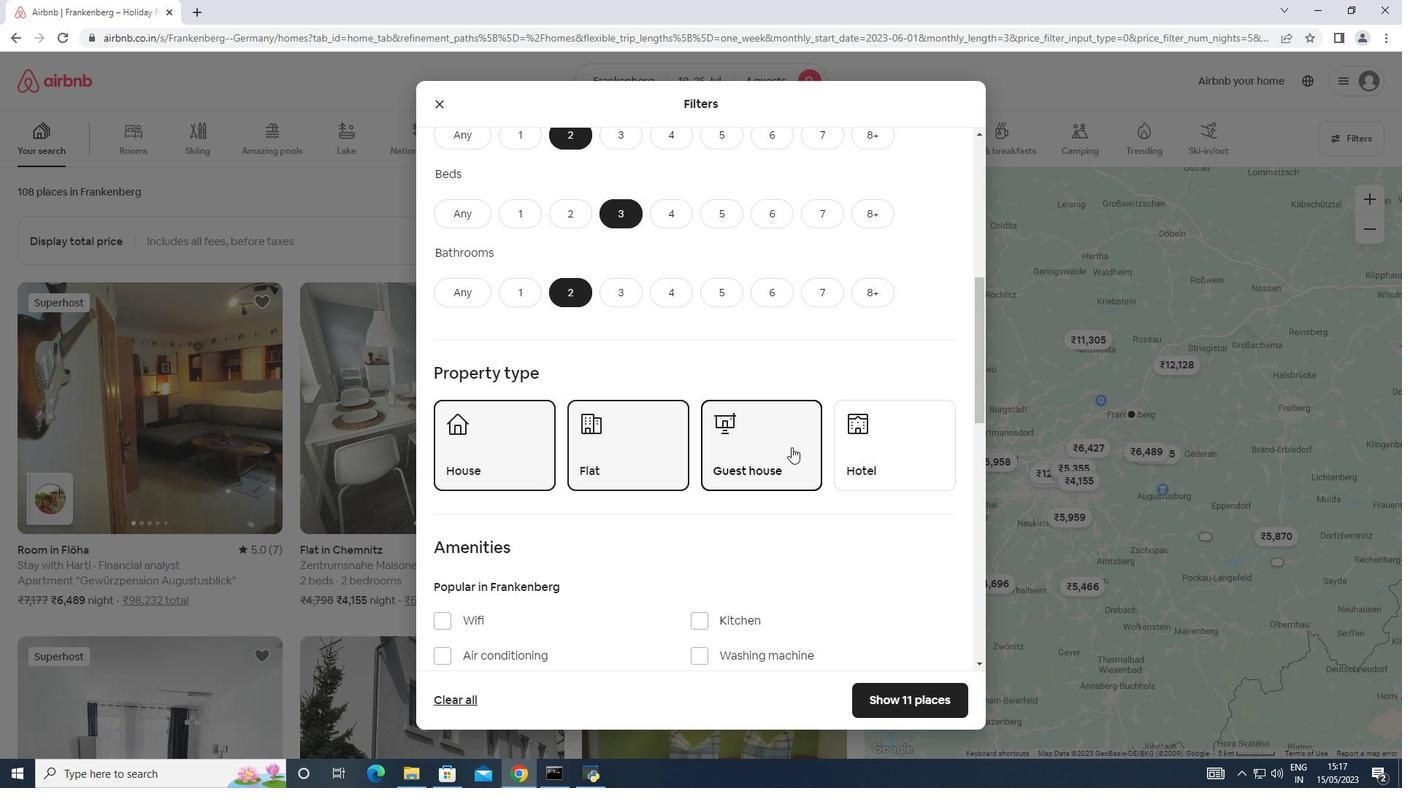 
Action: Mouse moved to (474, 466)
Screenshot: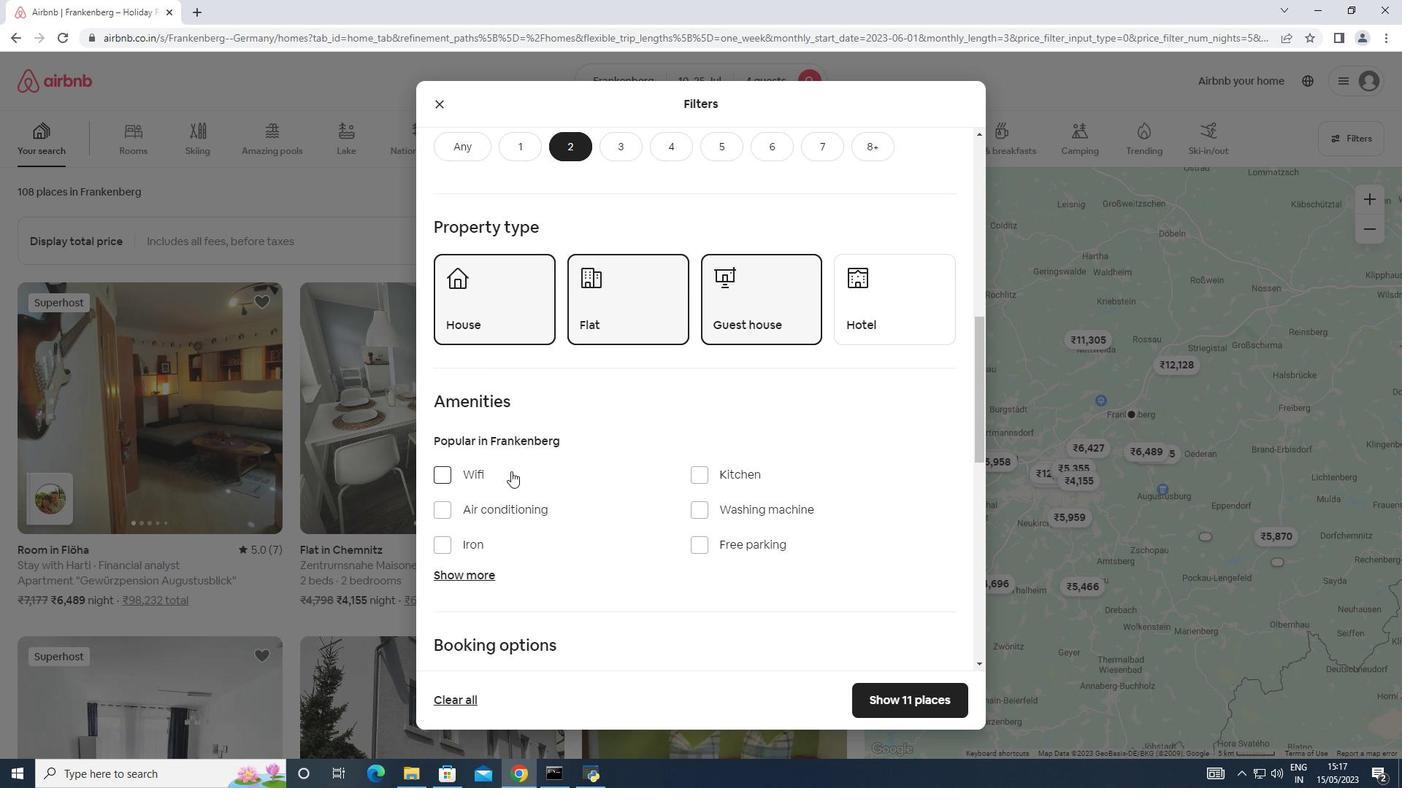 
Action: Mouse pressed left at (474, 466)
Screenshot: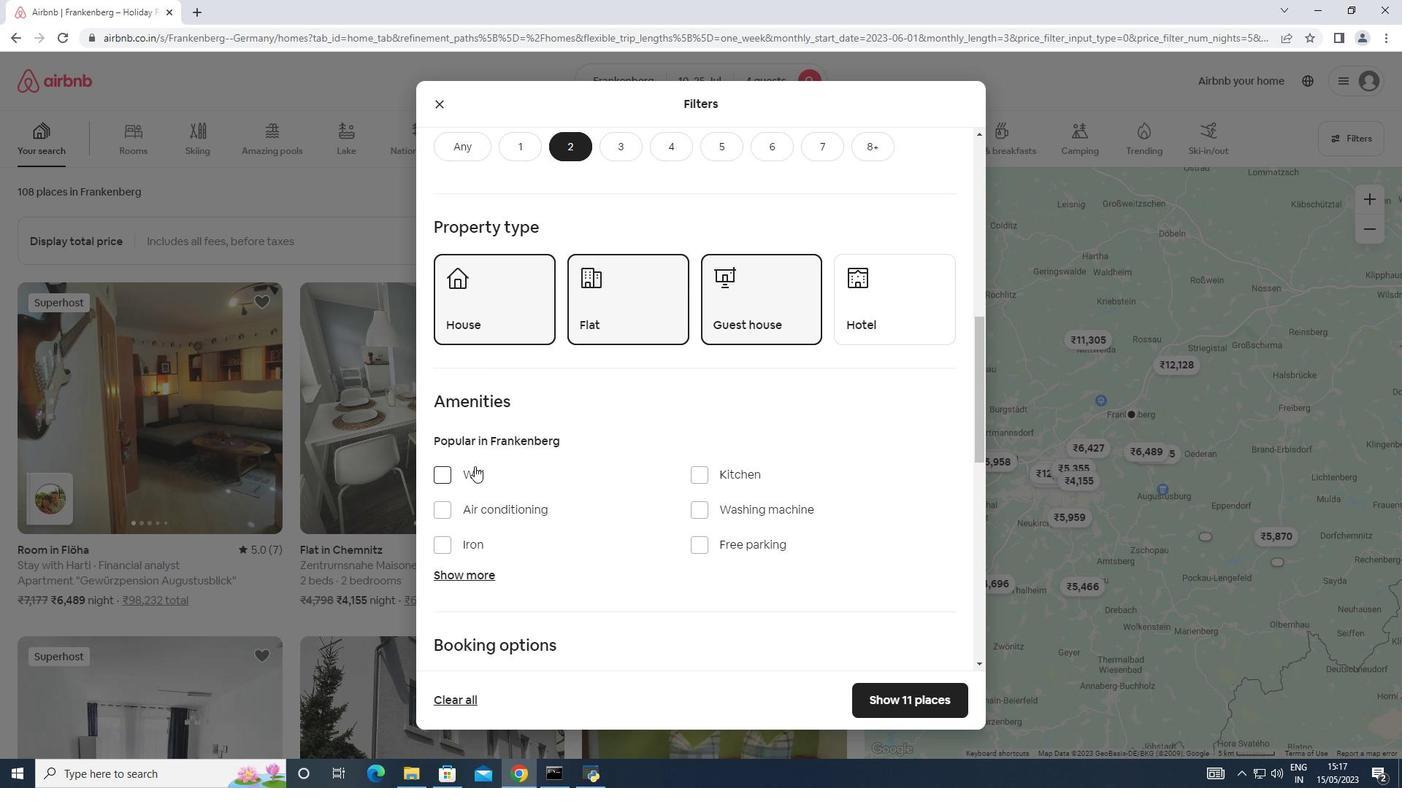 
Action: Mouse moved to (477, 570)
Screenshot: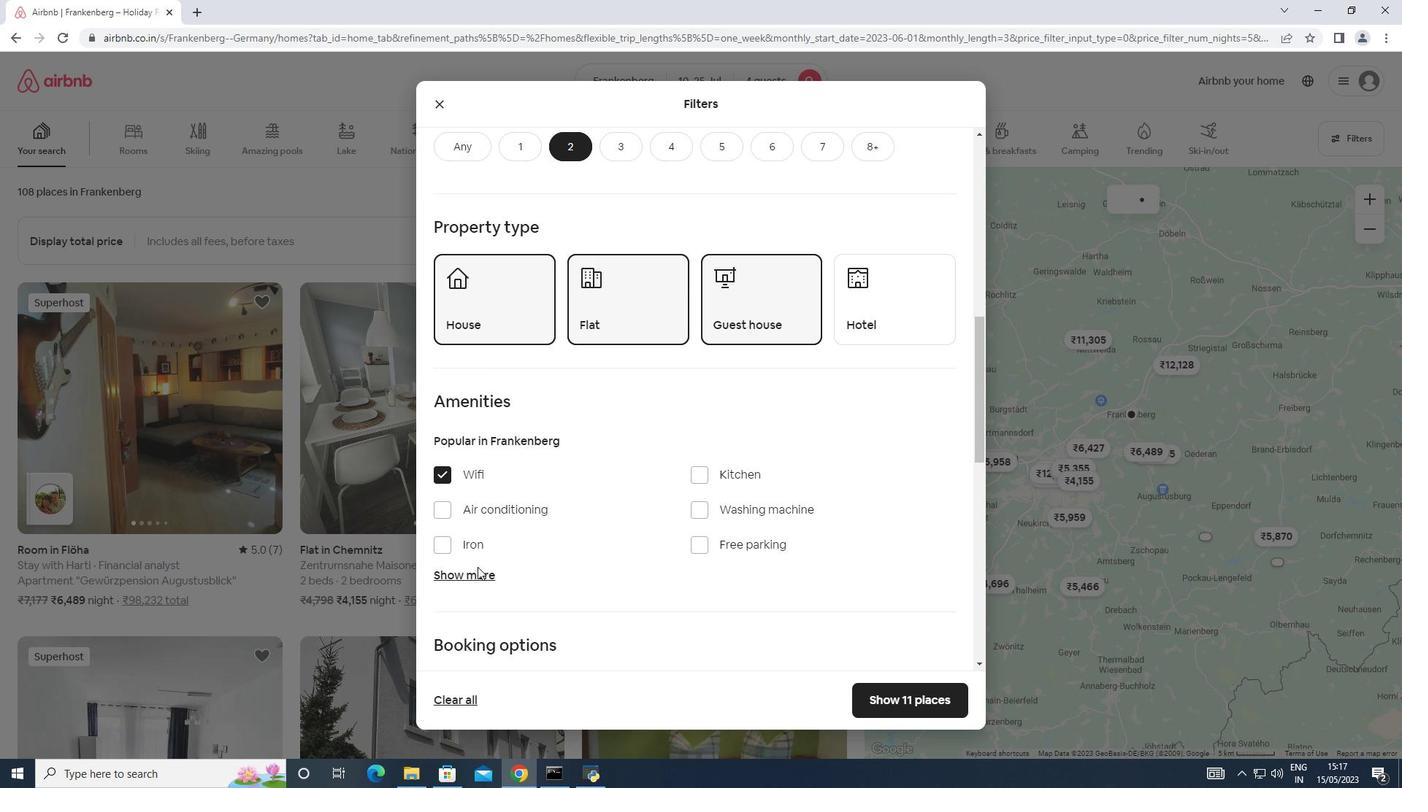
Action: Mouse pressed left at (477, 570)
Screenshot: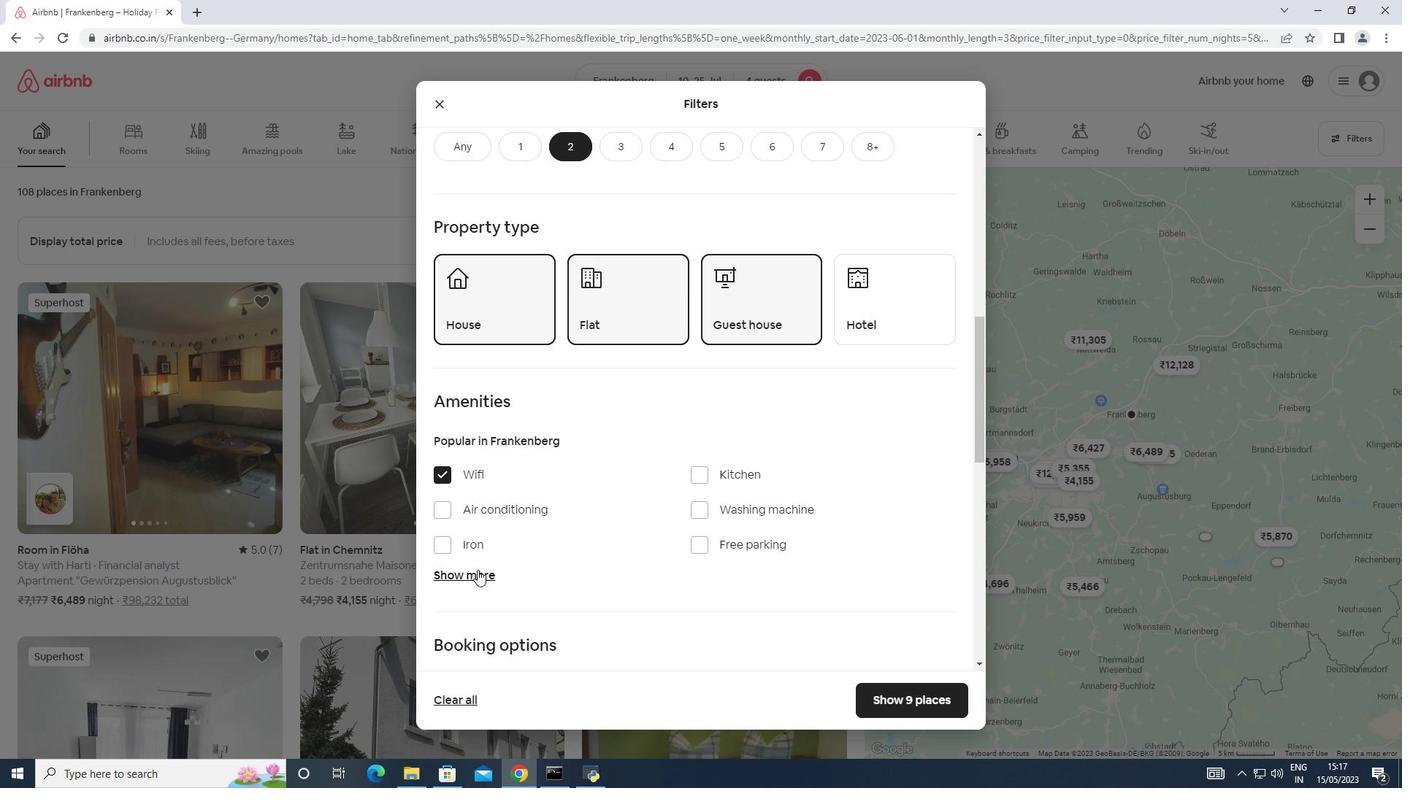 
Action: Mouse moved to (484, 567)
Screenshot: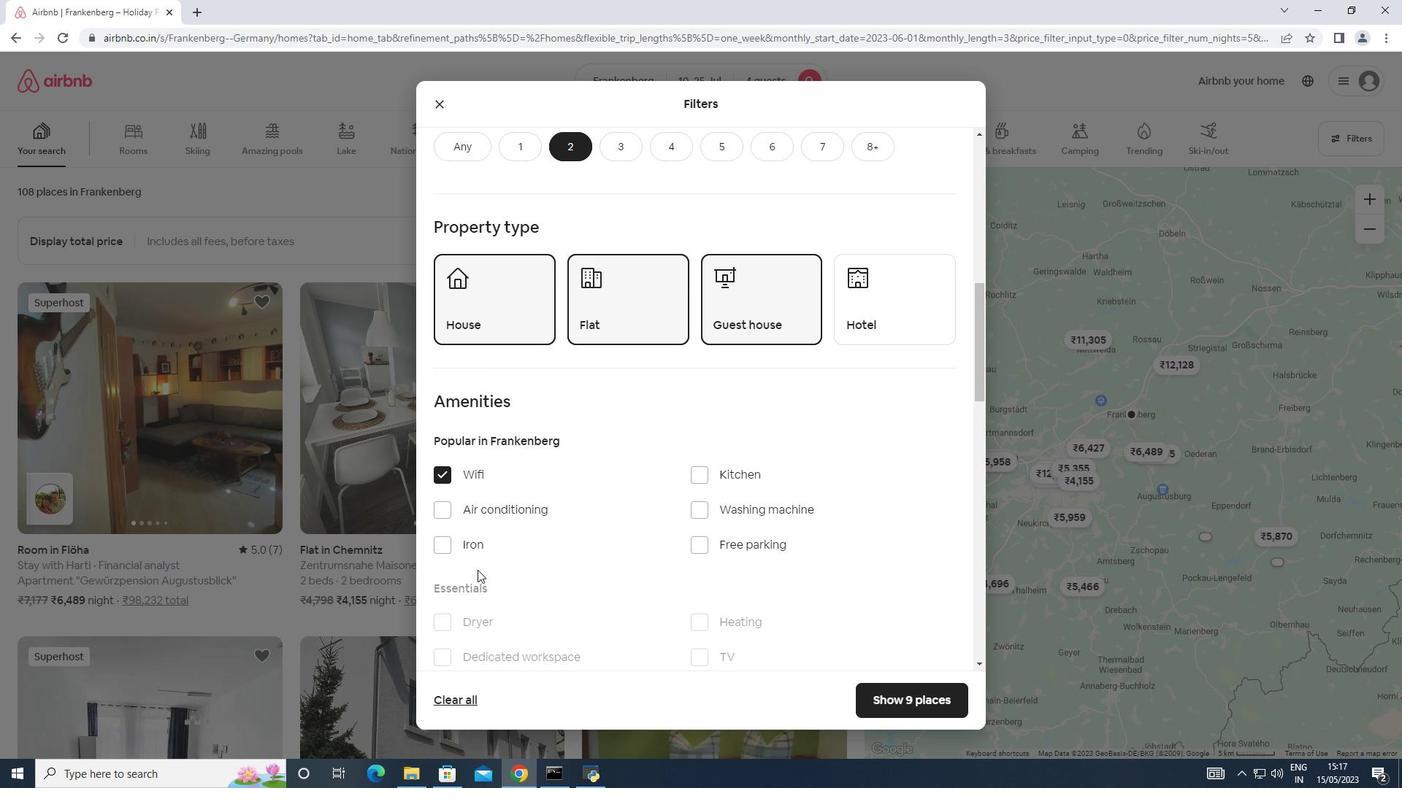 
Action: Mouse scrolled (484, 566) with delta (0, 0)
Screenshot: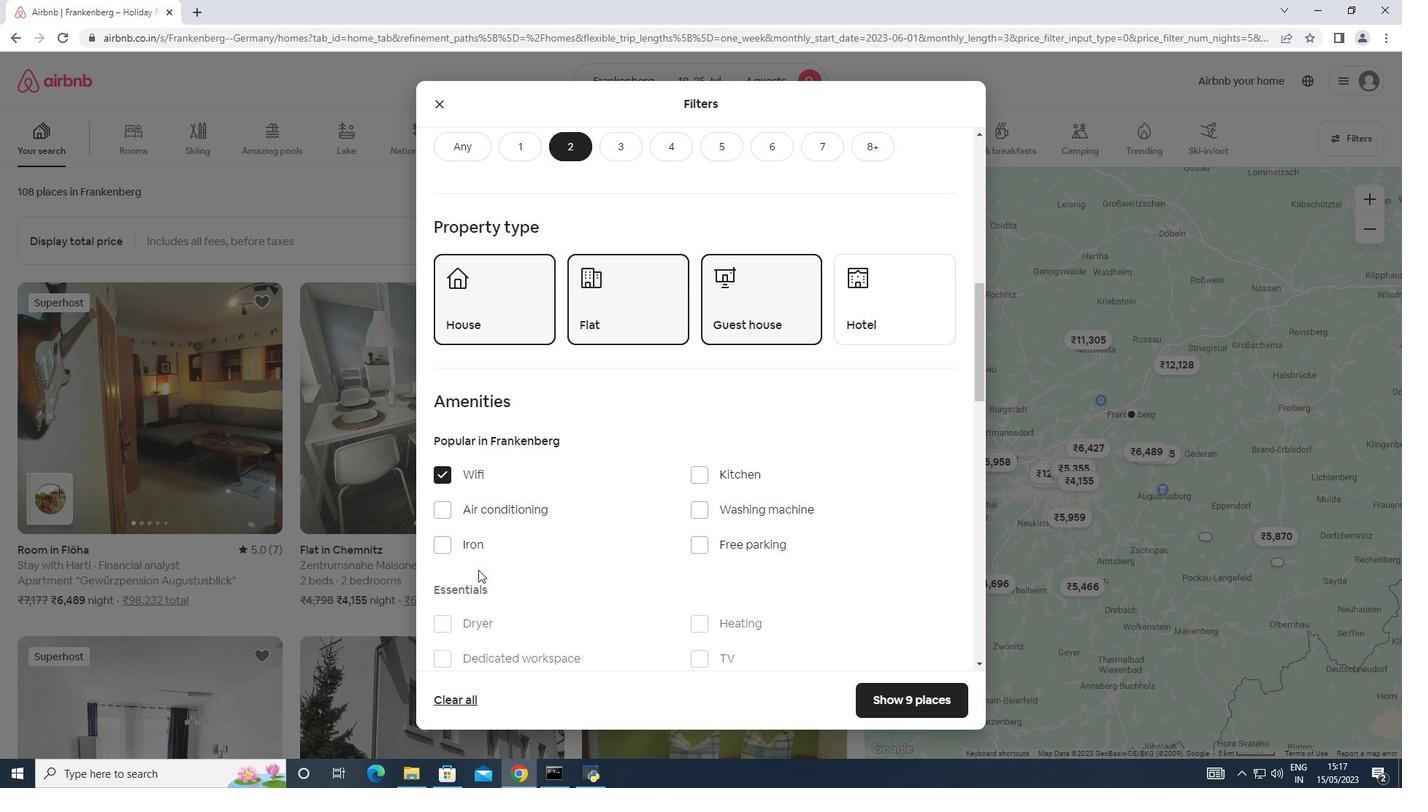 
Action: Mouse scrolled (484, 566) with delta (0, 0)
Screenshot: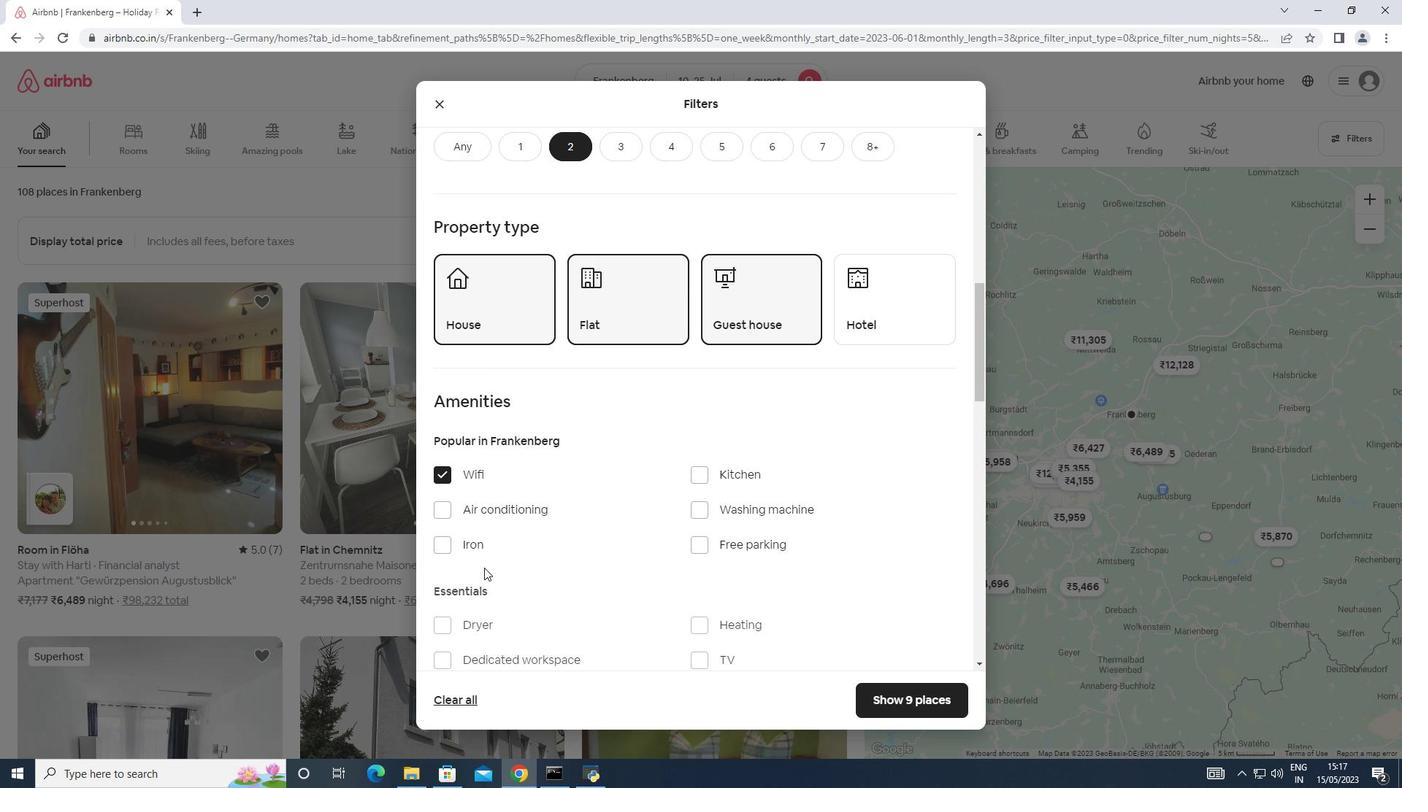 
Action: Mouse moved to (702, 515)
Screenshot: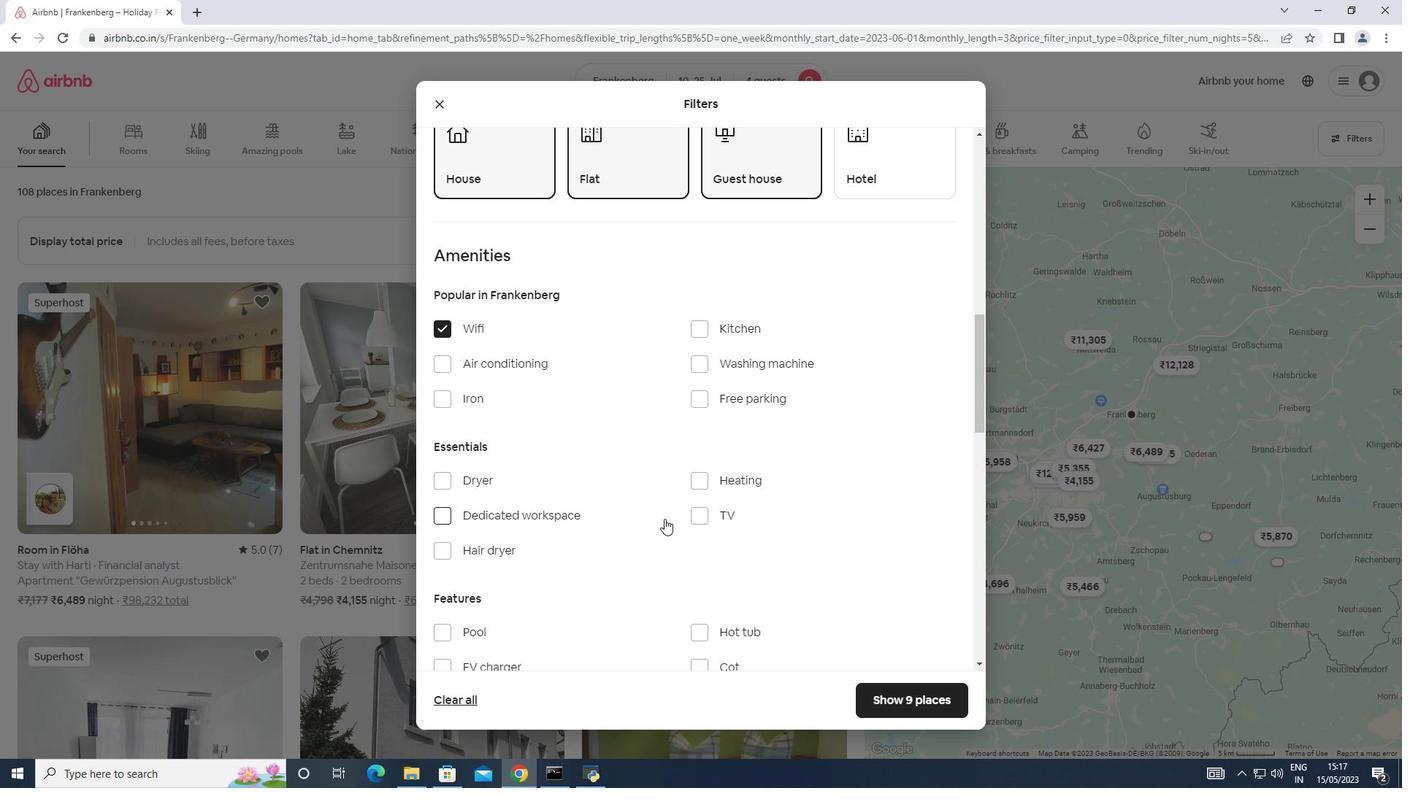 
Action: Mouse pressed left at (702, 515)
Screenshot: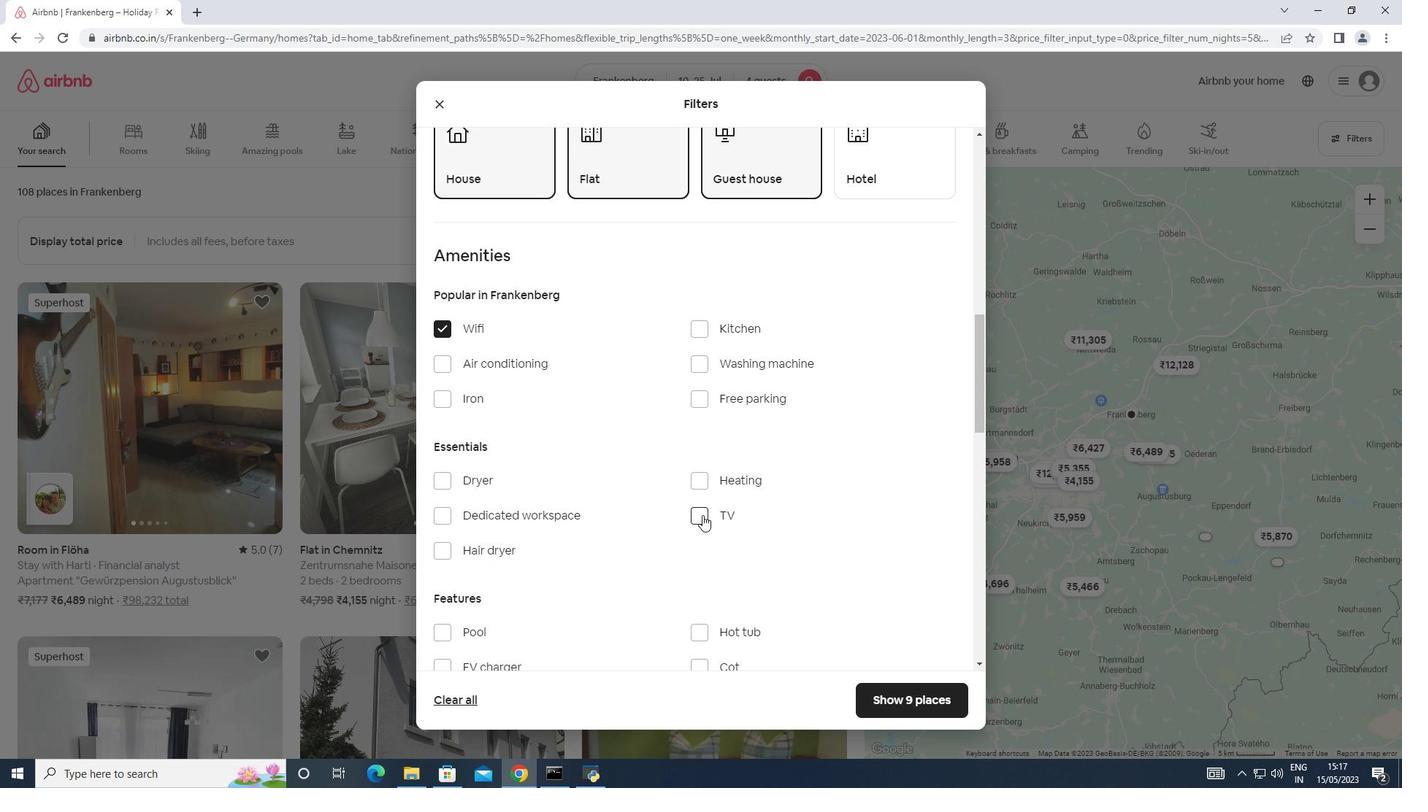 
Action: Mouse moved to (701, 394)
Screenshot: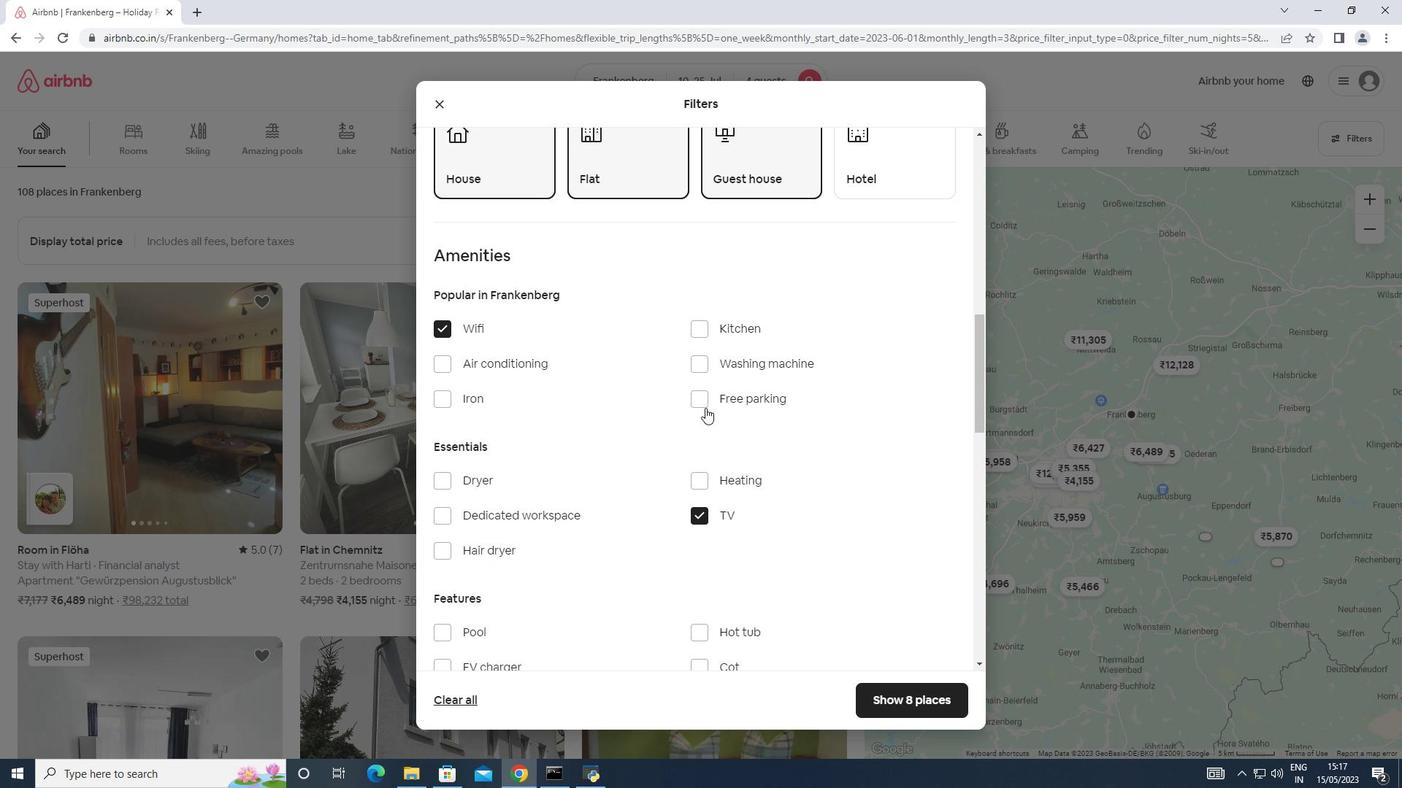 
Action: Mouse pressed left at (701, 394)
Screenshot: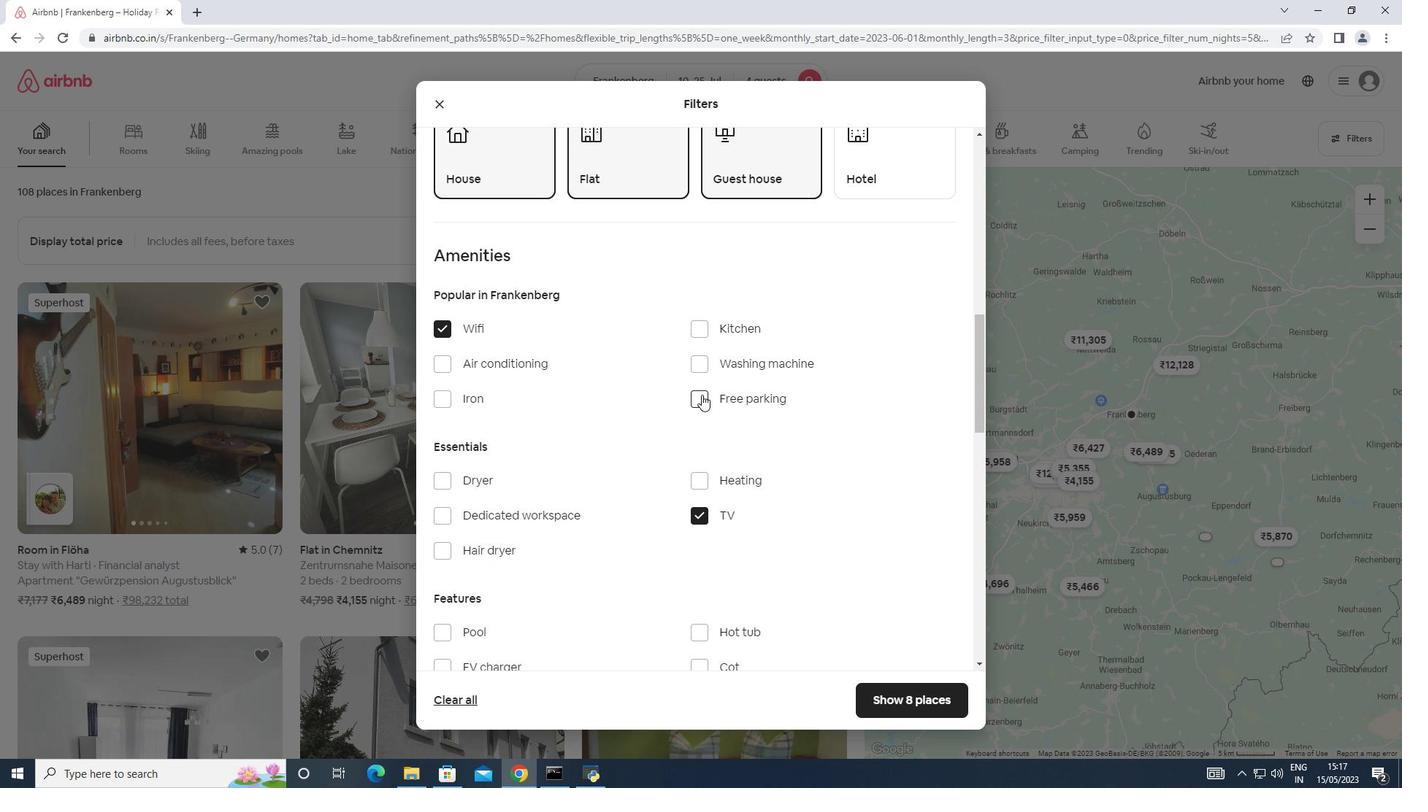 
Action: Mouse moved to (547, 496)
Screenshot: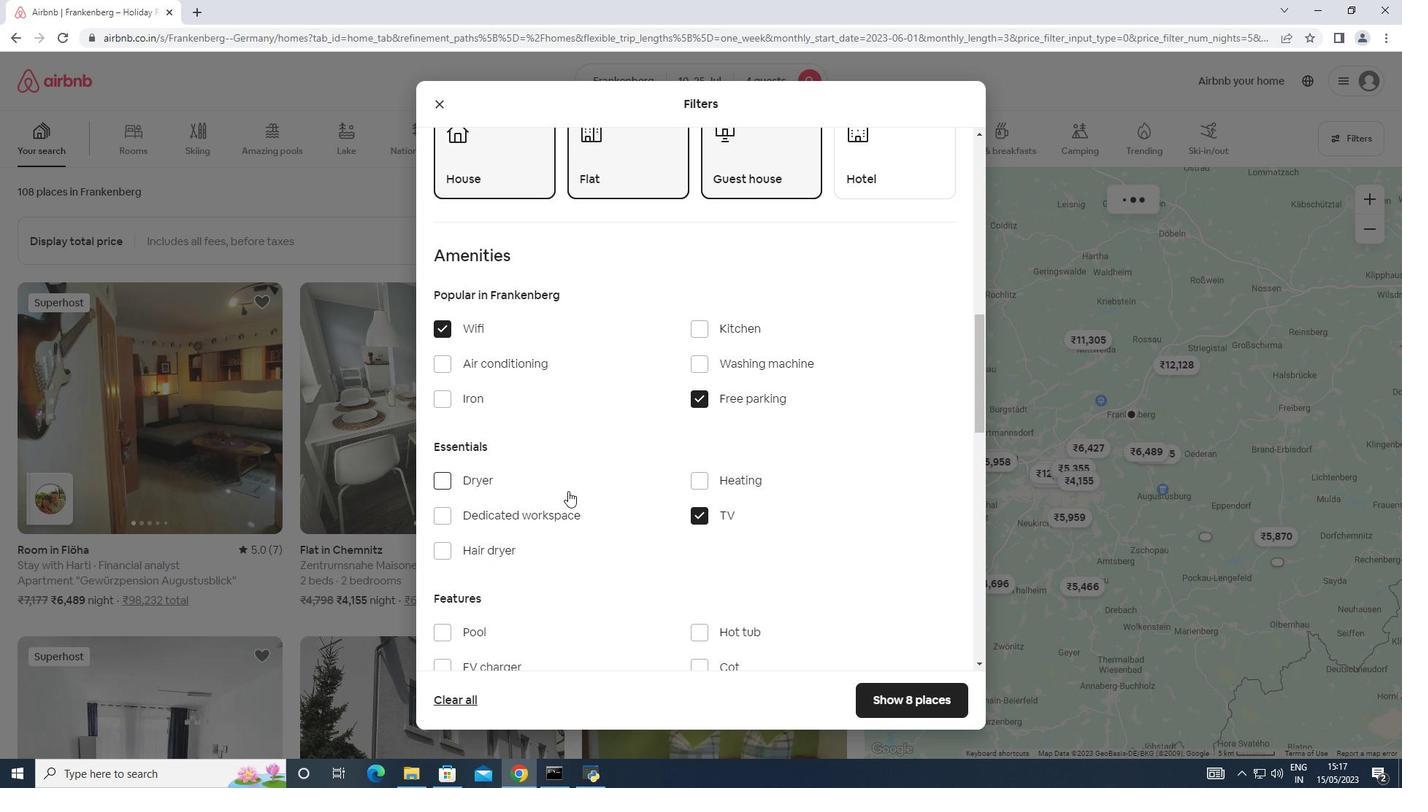 
Action: Mouse scrolled (547, 495) with delta (0, 0)
Screenshot: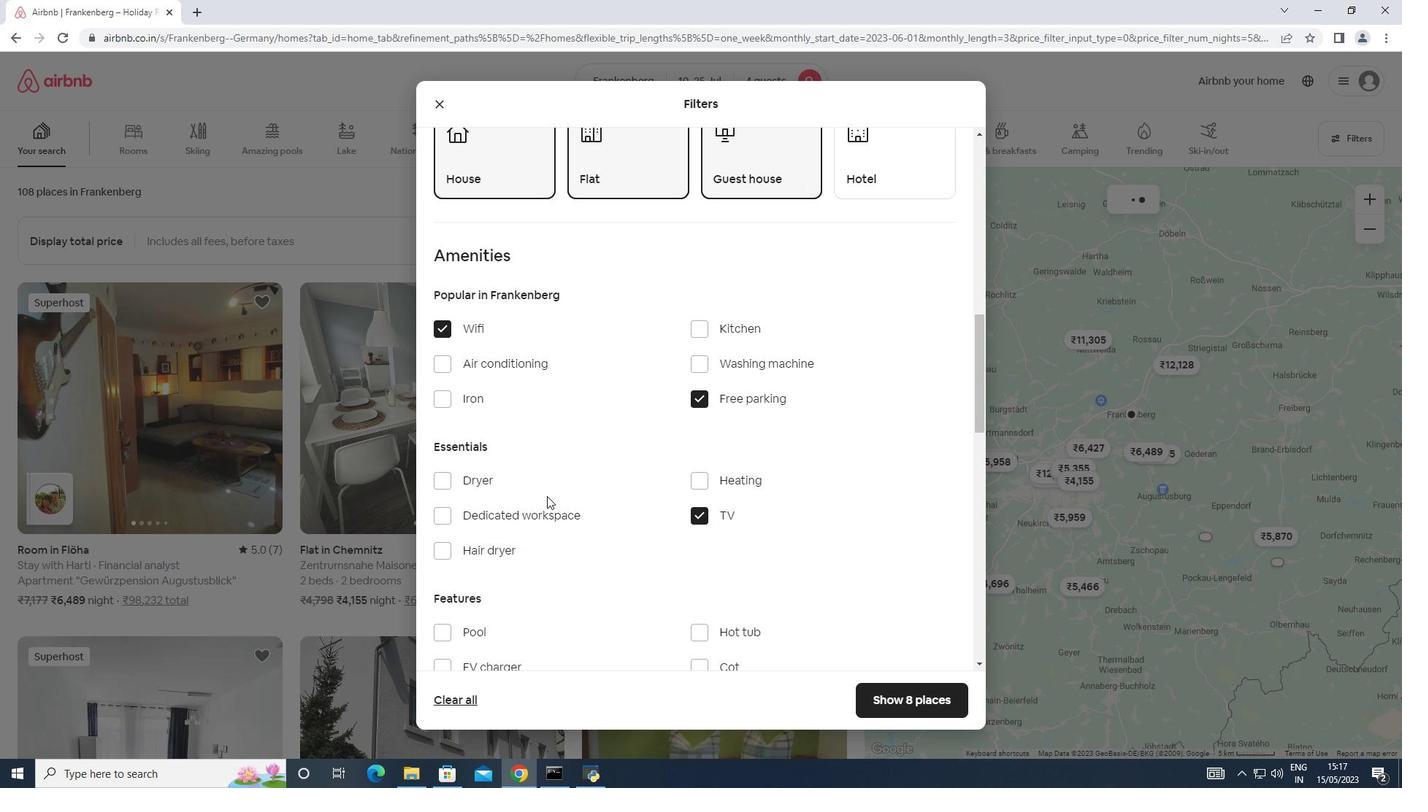 
Action: Mouse scrolled (547, 495) with delta (0, 0)
Screenshot: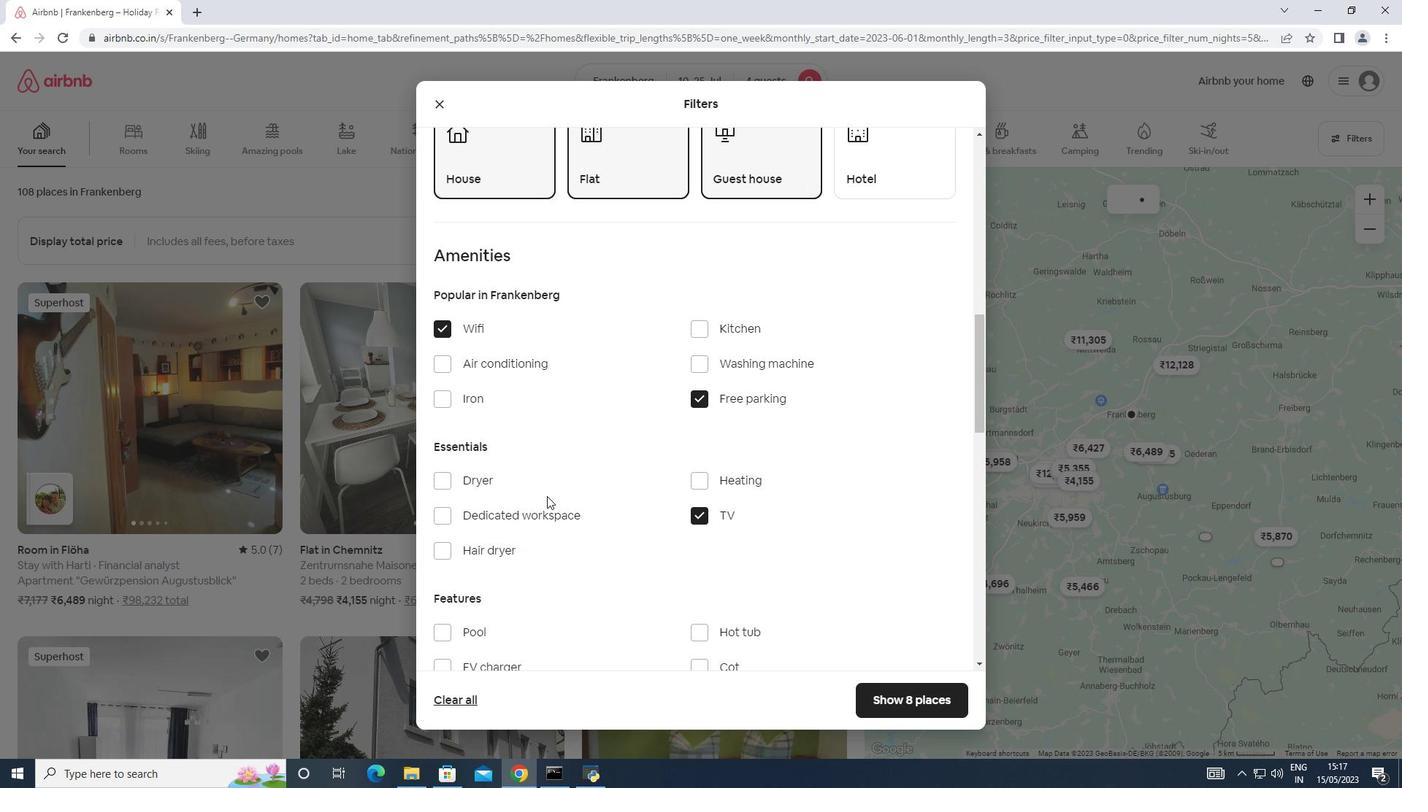 
Action: Mouse scrolled (547, 495) with delta (0, 0)
Screenshot: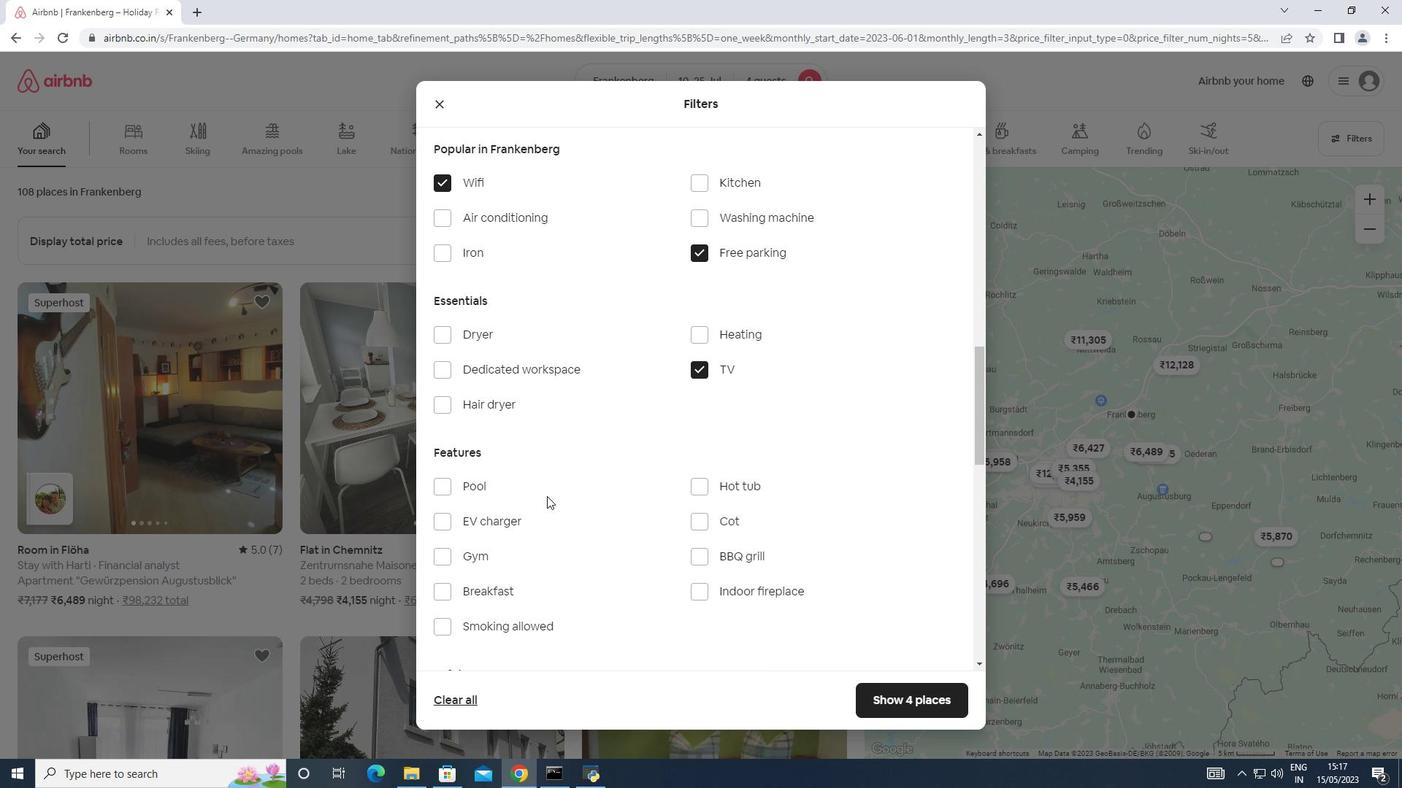 
Action: Mouse moved to (441, 480)
Screenshot: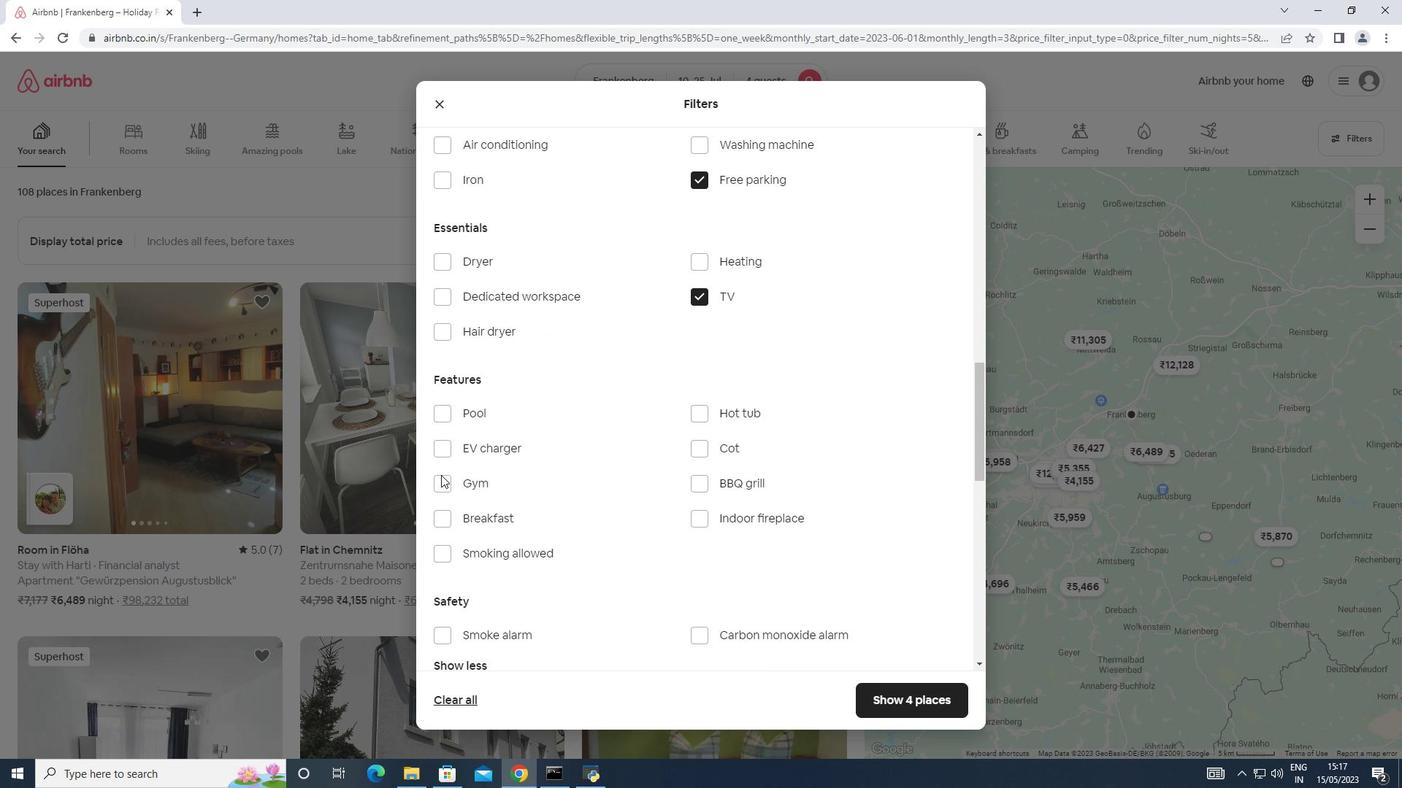 
Action: Mouse pressed left at (441, 480)
Screenshot: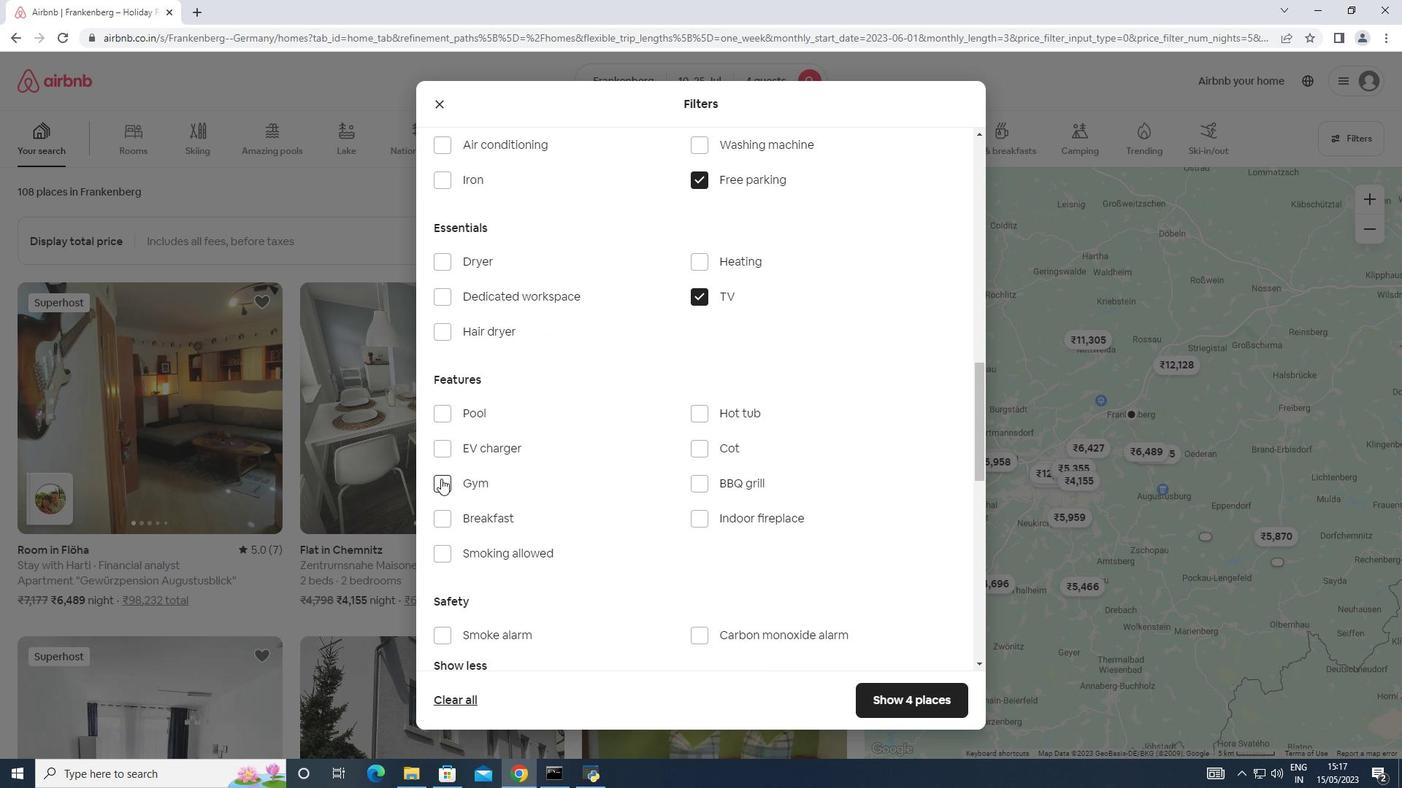 
Action: Mouse moved to (441, 512)
Screenshot: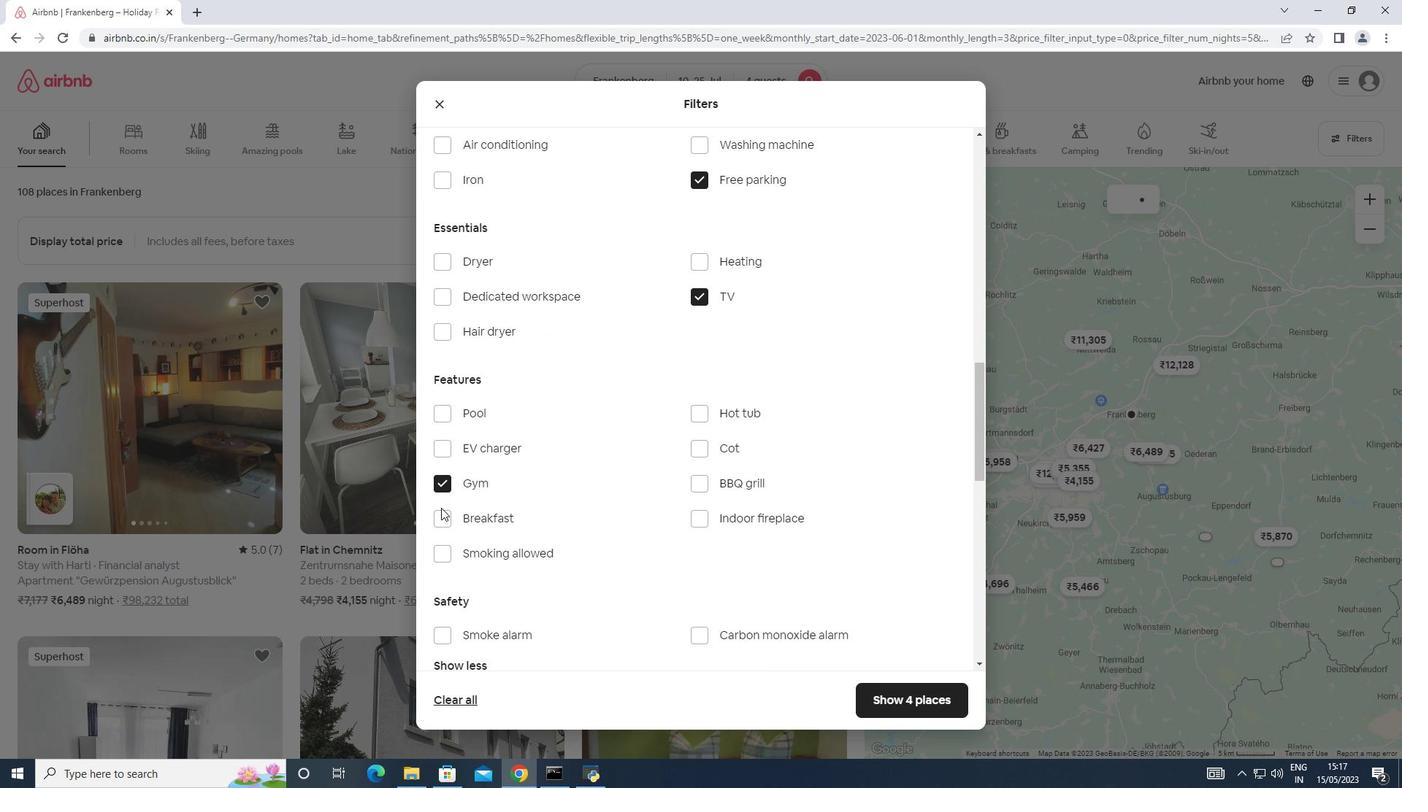 
Action: Mouse pressed left at (441, 512)
Screenshot: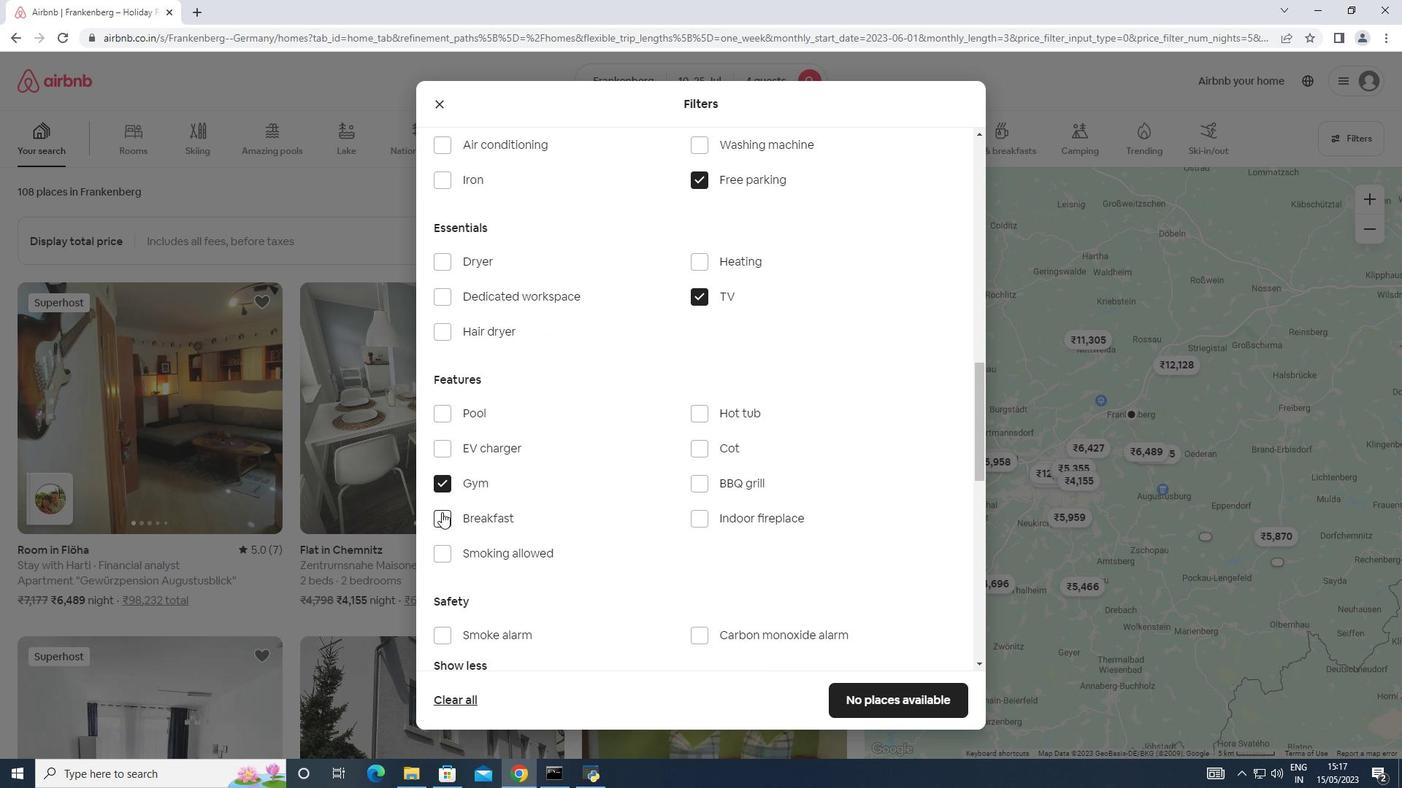 
Action: Mouse moved to (470, 505)
Screenshot: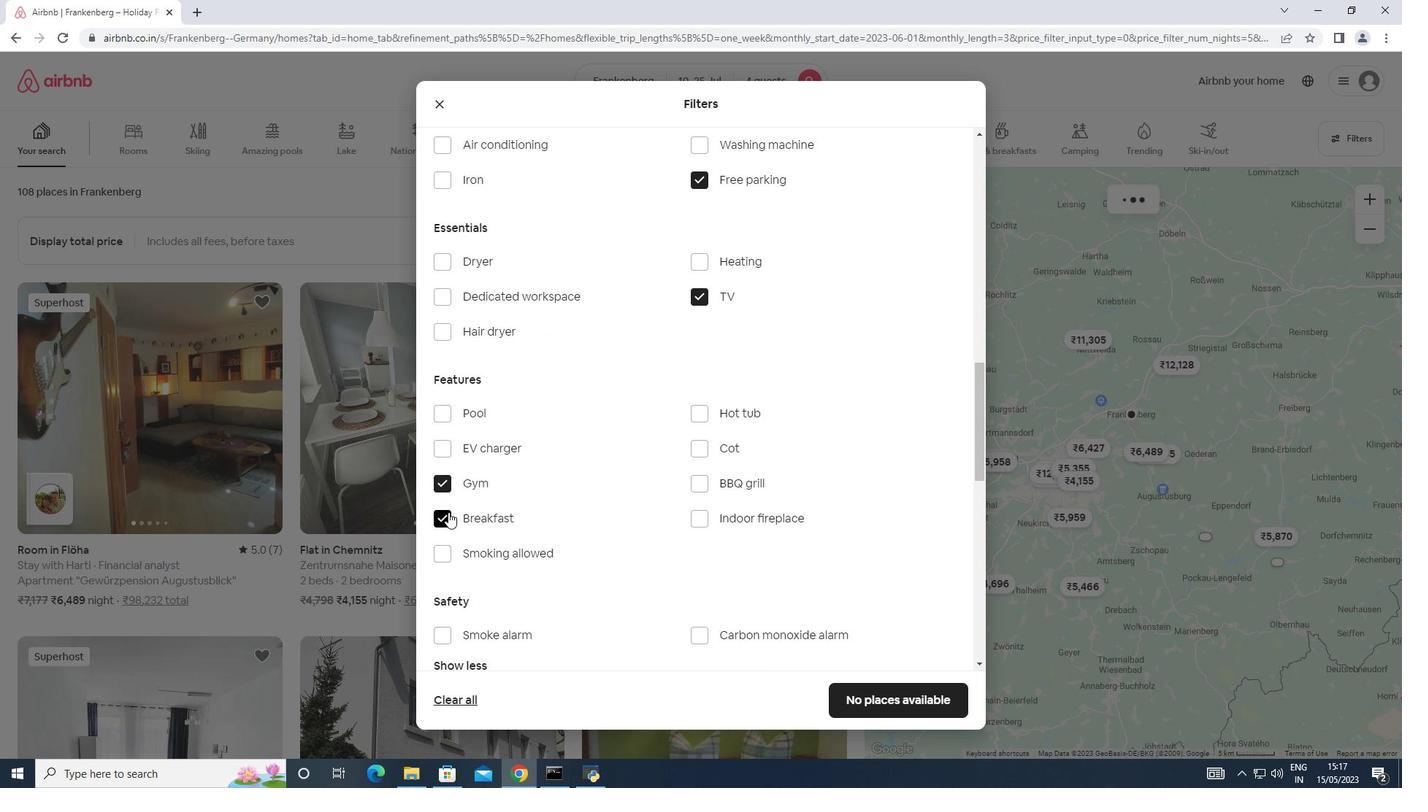 
Action: Mouse scrolled (470, 504) with delta (0, 0)
Screenshot: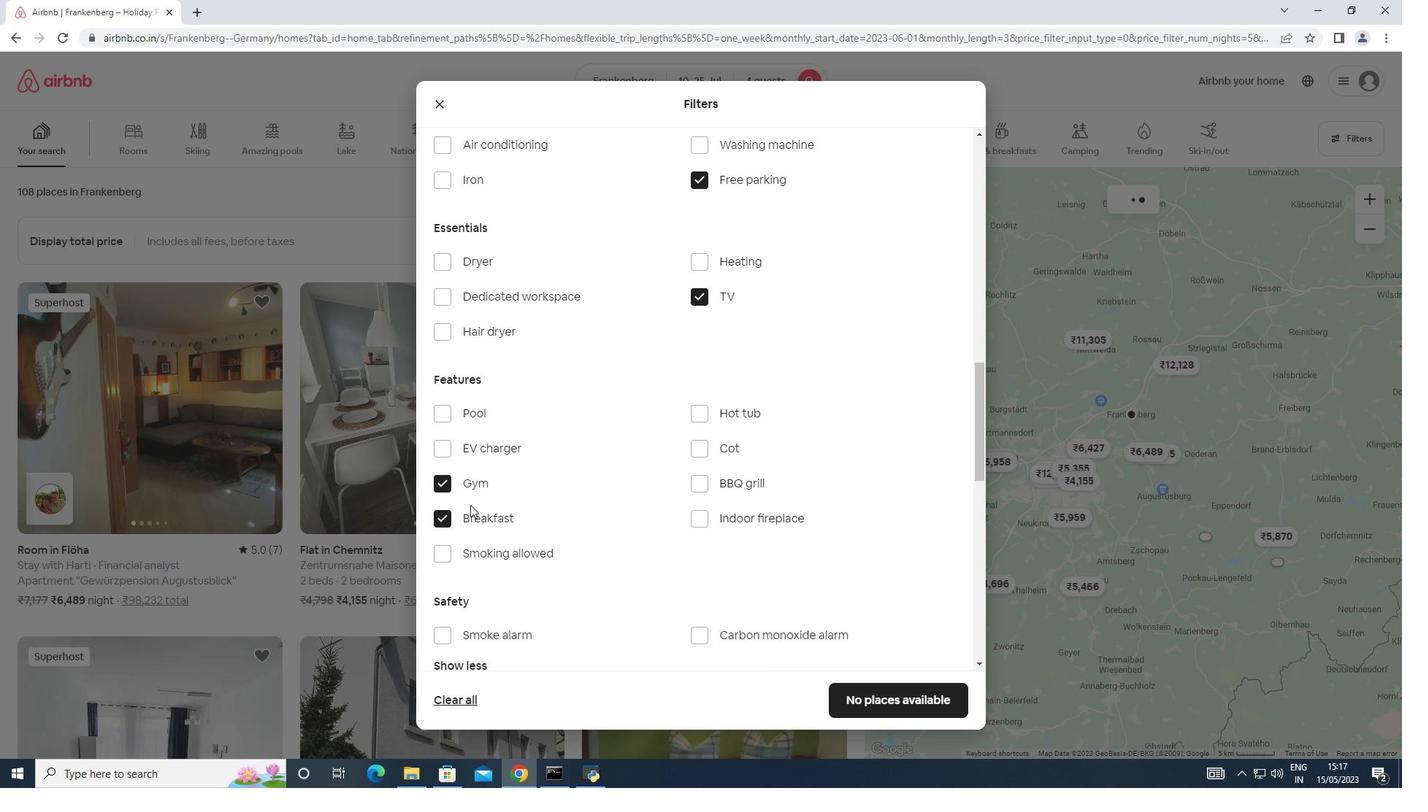 
Action: Mouse scrolled (470, 504) with delta (0, 0)
Screenshot: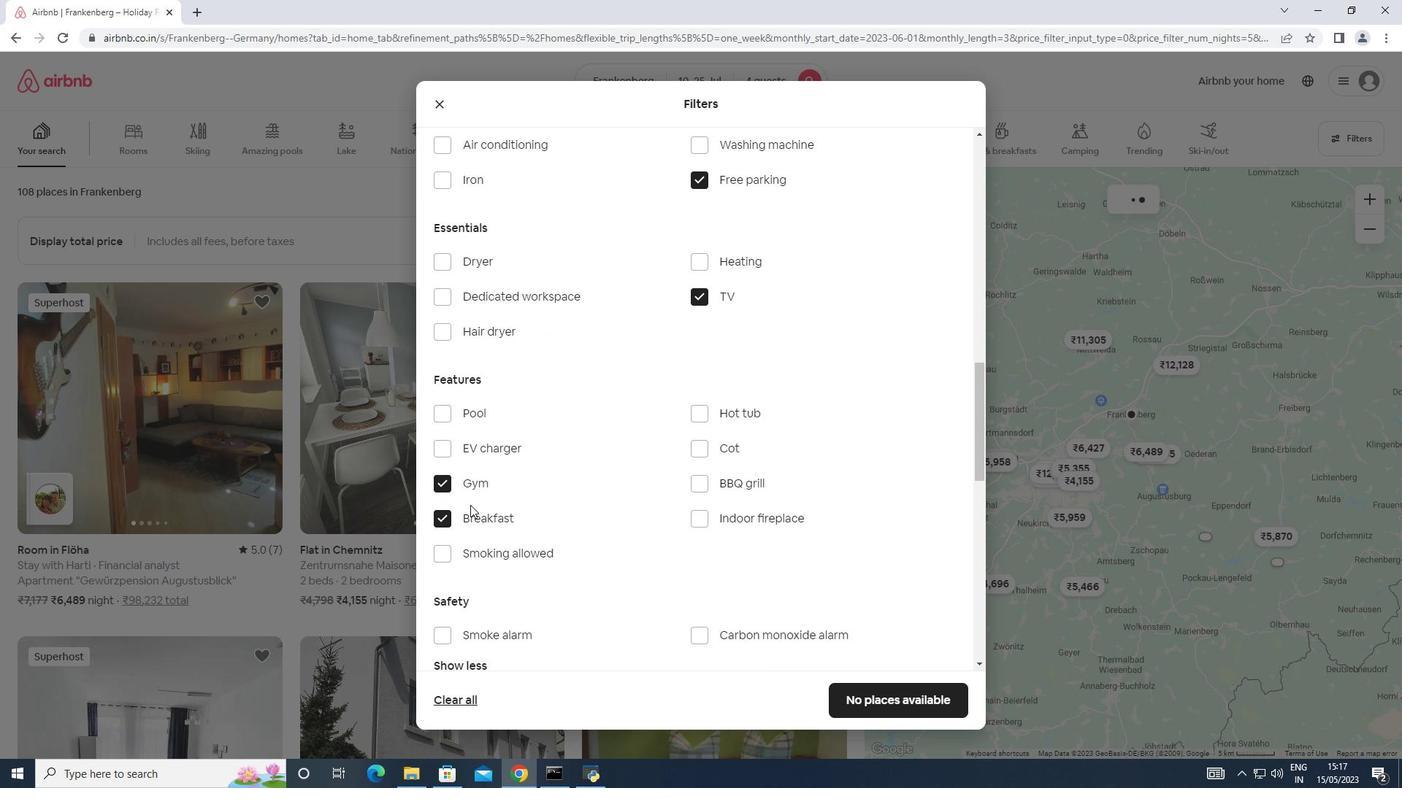 
Action: Mouse scrolled (470, 504) with delta (0, 0)
Screenshot: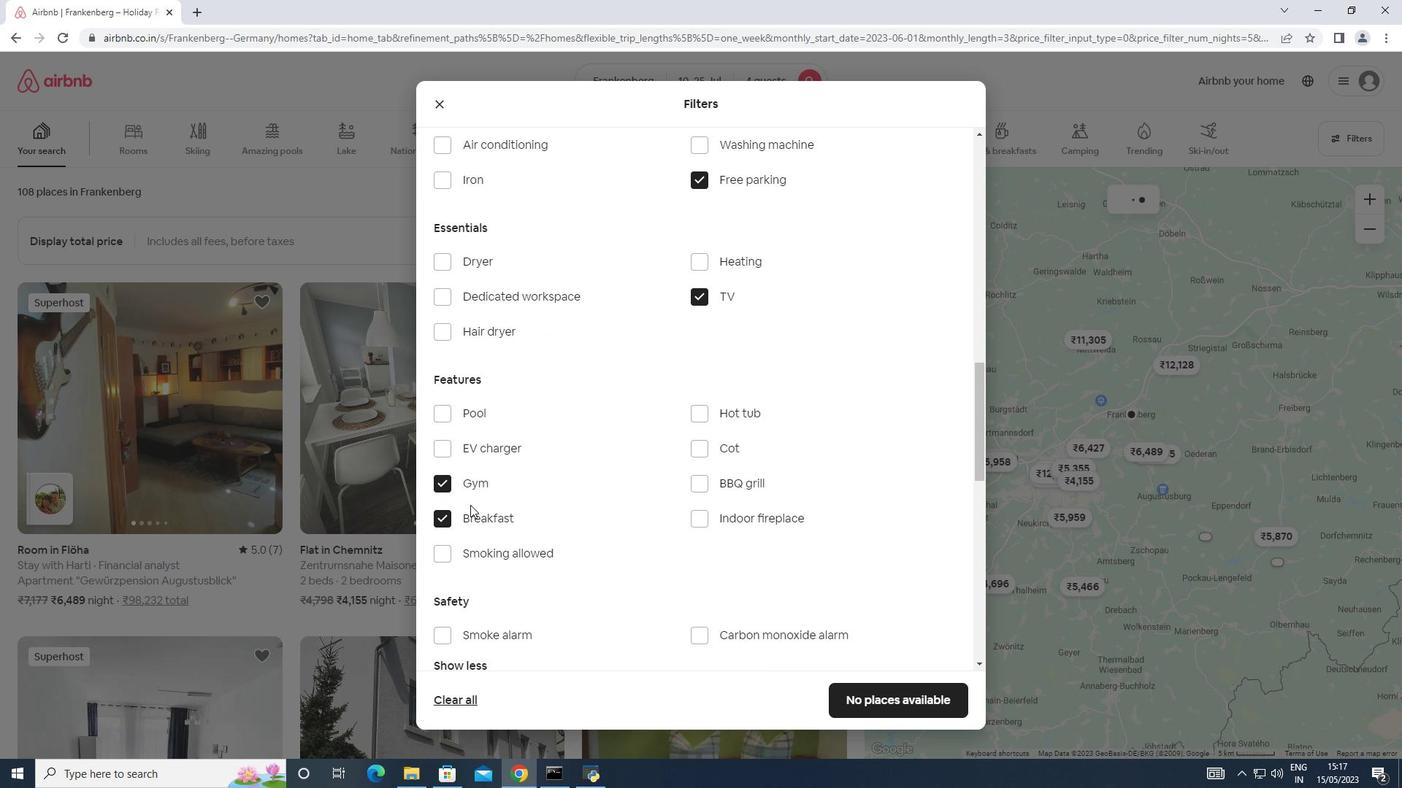 
Action: Mouse moved to (489, 498)
Screenshot: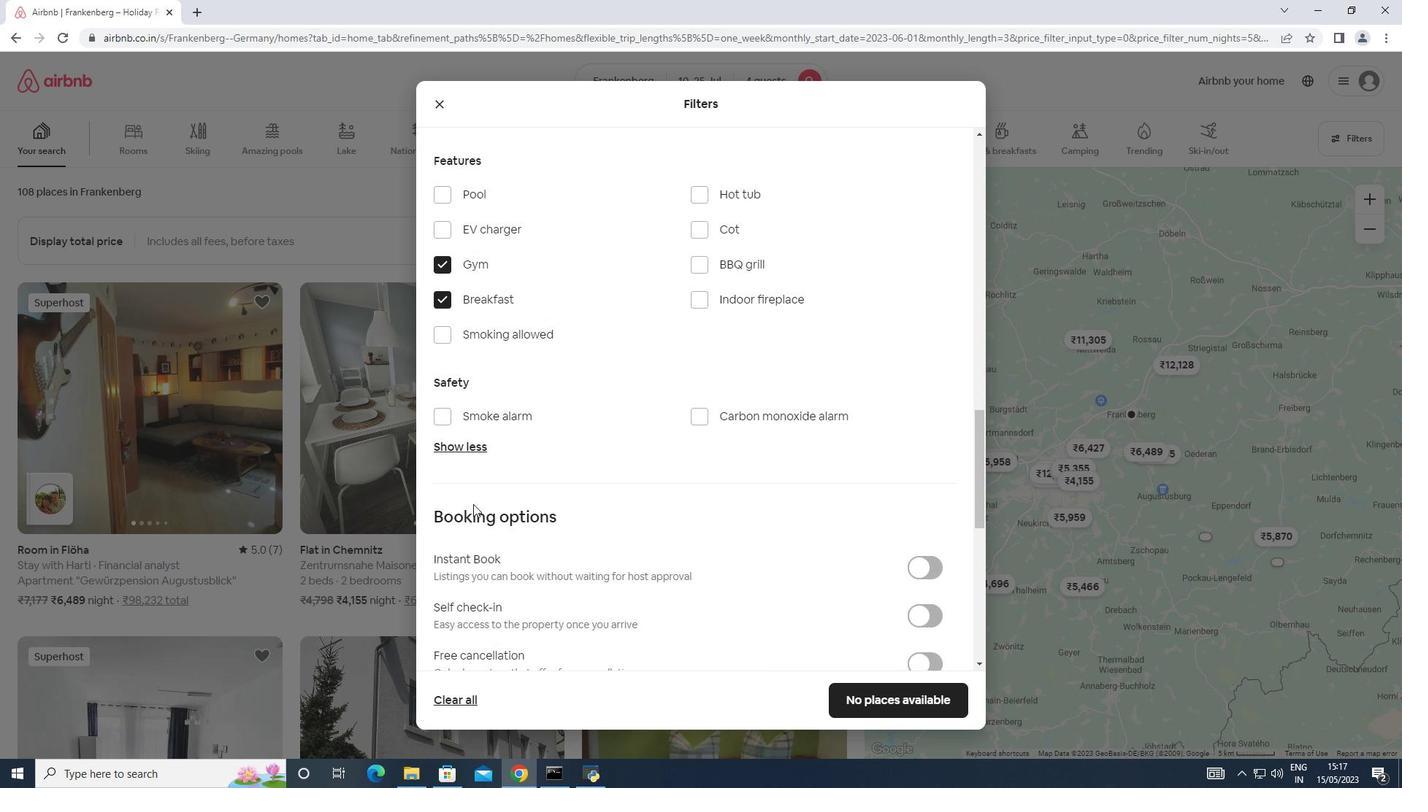 
Action: Mouse scrolled (489, 498) with delta (0, 0)
Screenshot: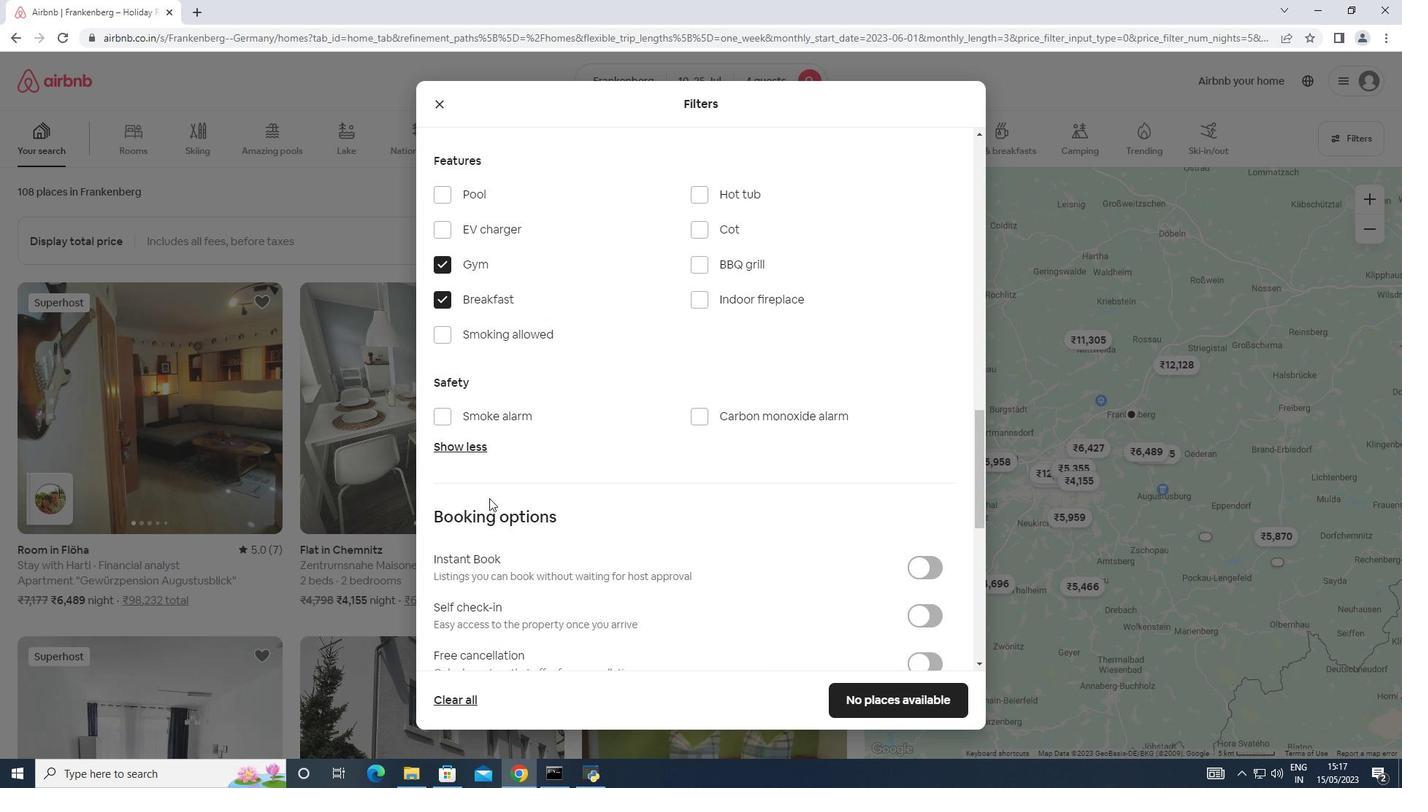 
Action: Mouse scrolled (489, 498) with delta (0, 0)
Screenshot: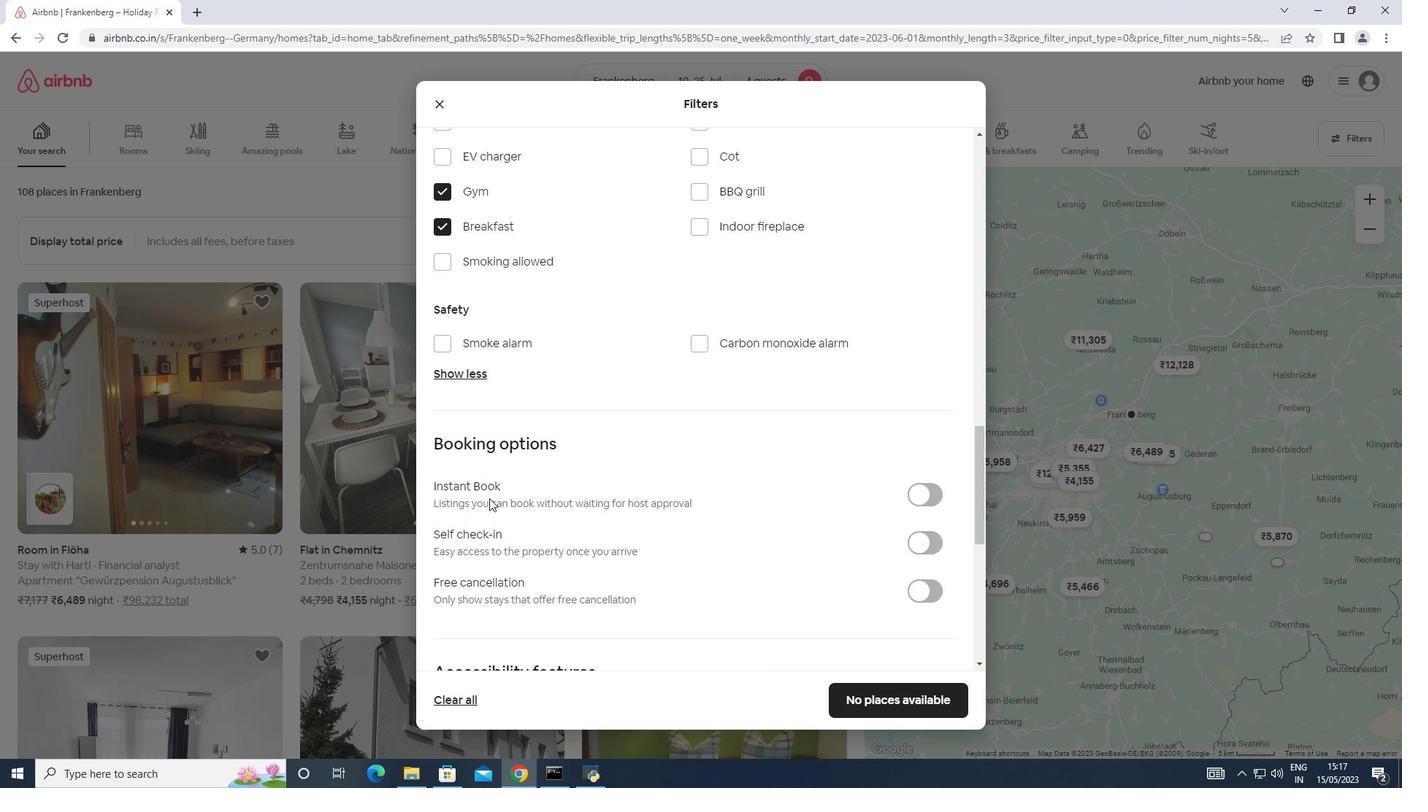 
Action: Mouse scrolled (489, 498) with delta (0, 0)
Screenshot: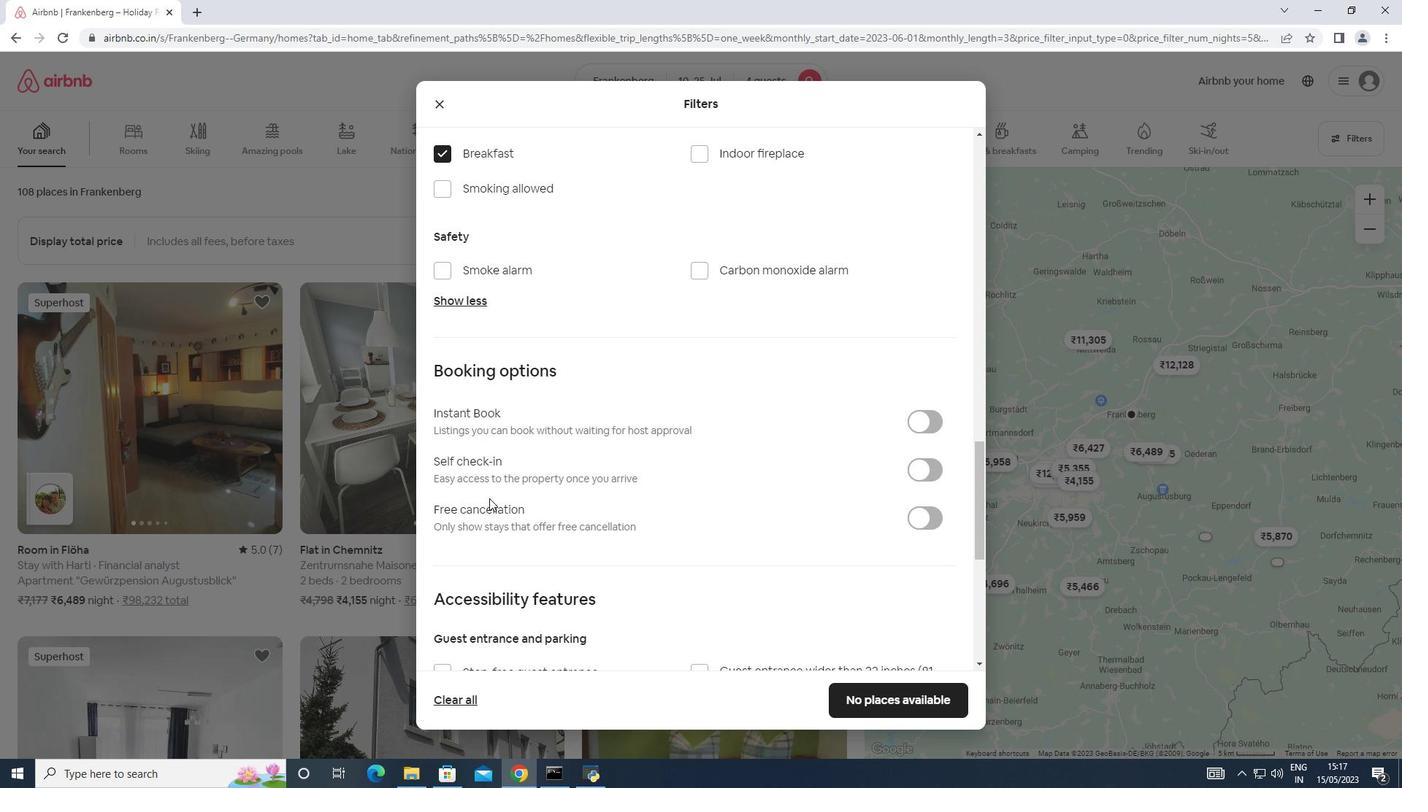 
Action: Mouse moved to (912, 398)
Screenshot: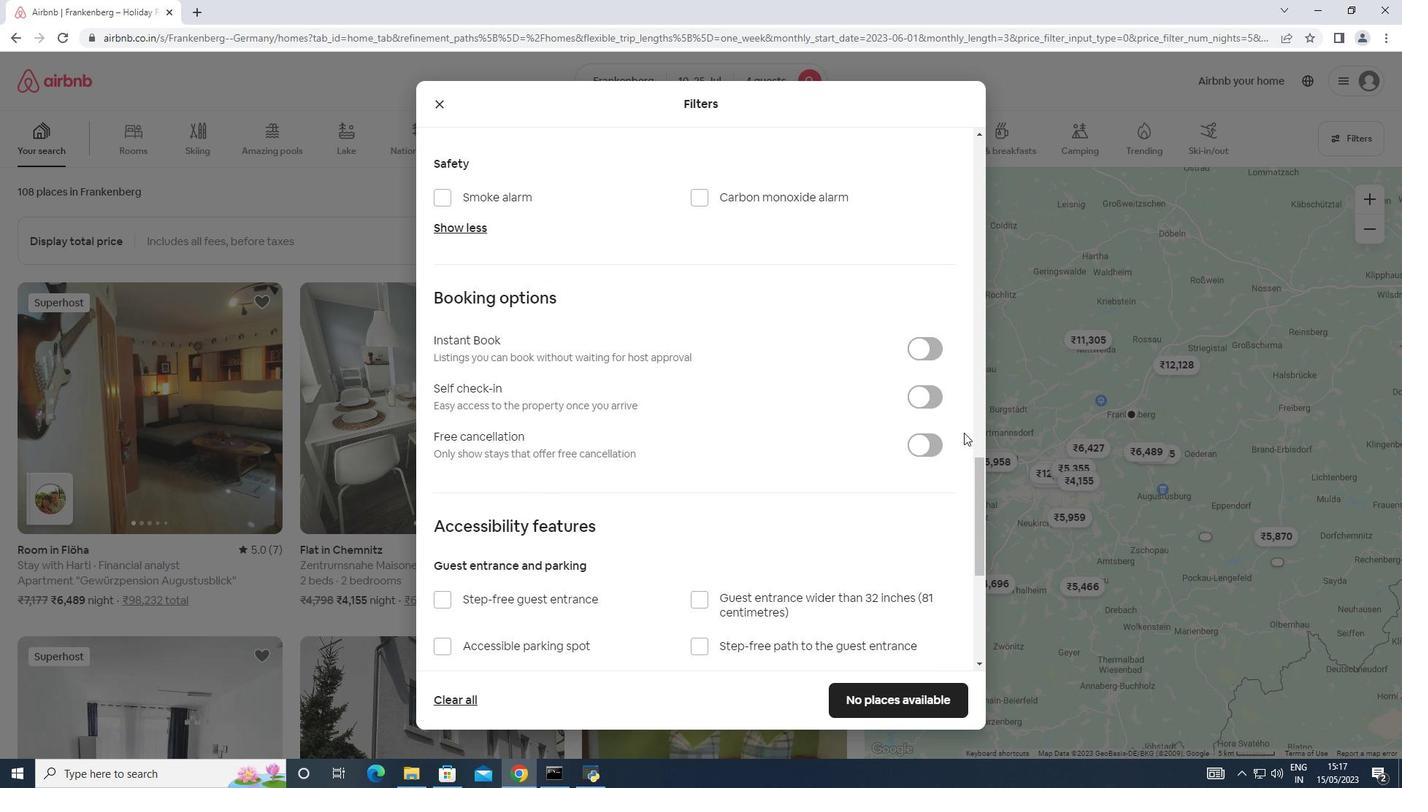 
Action: Mouse pressed left at (912, 398)
Screenshot: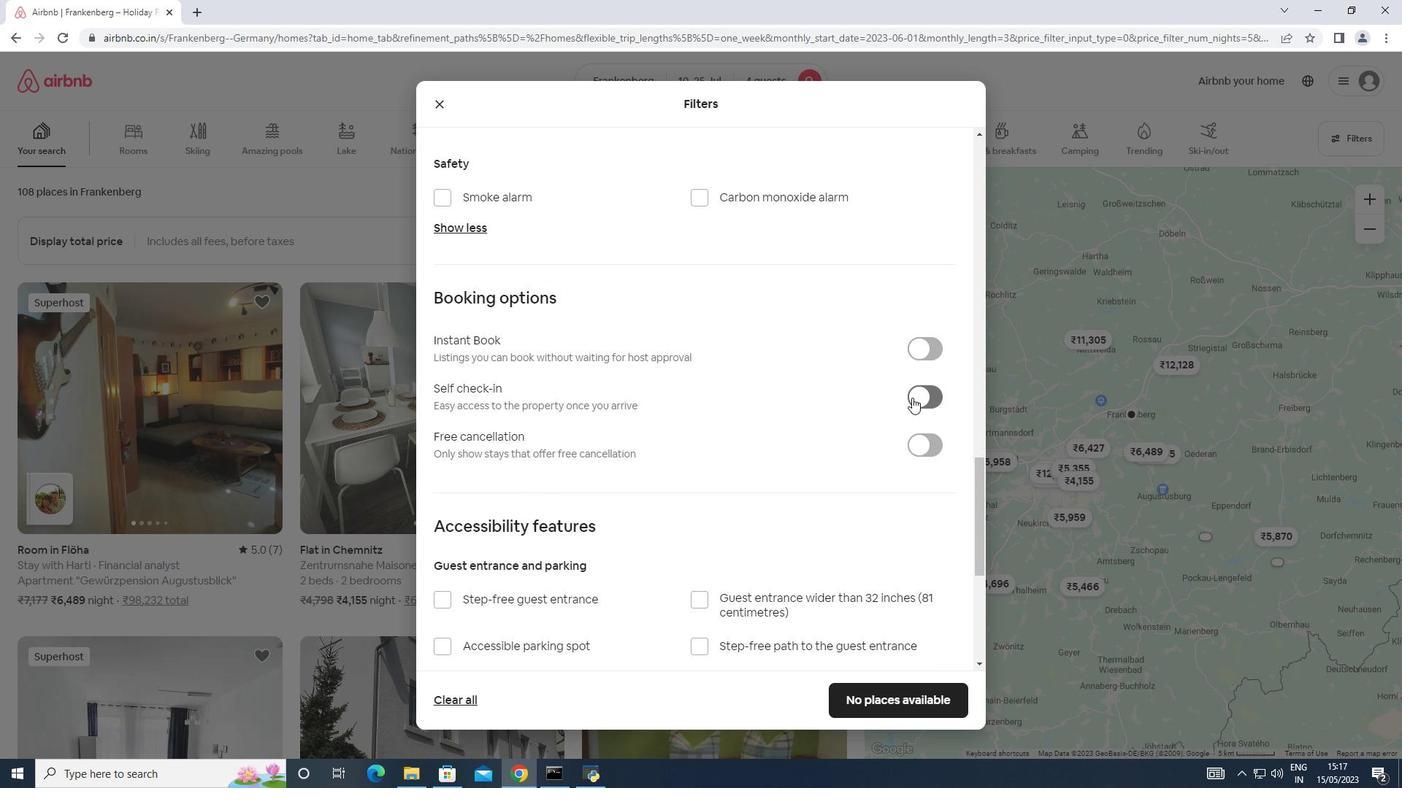 
Action: Mouse moved to (608, 529)
Screenshot: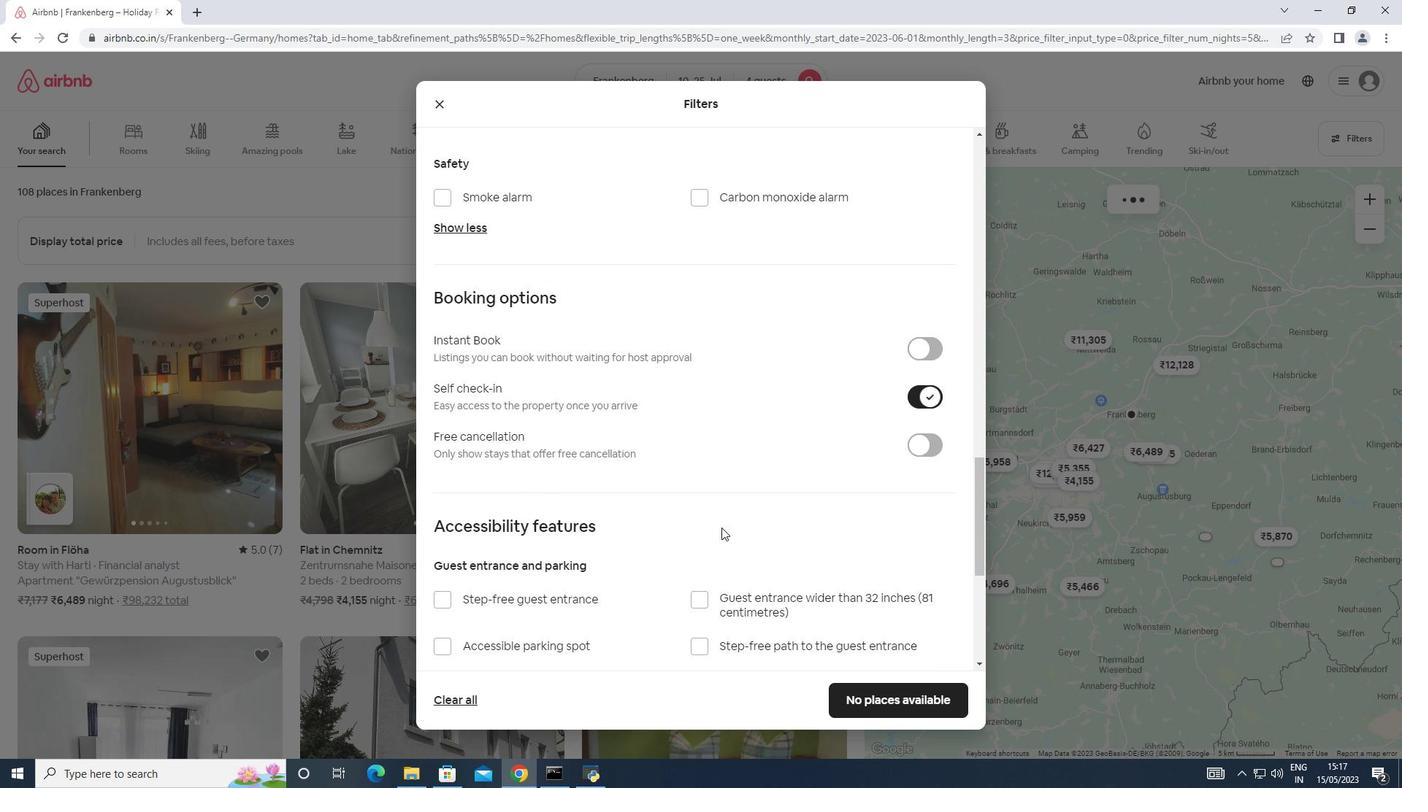 
Action: Mouse scrolled (608, 528) with delta (0, 0)
Screenshot: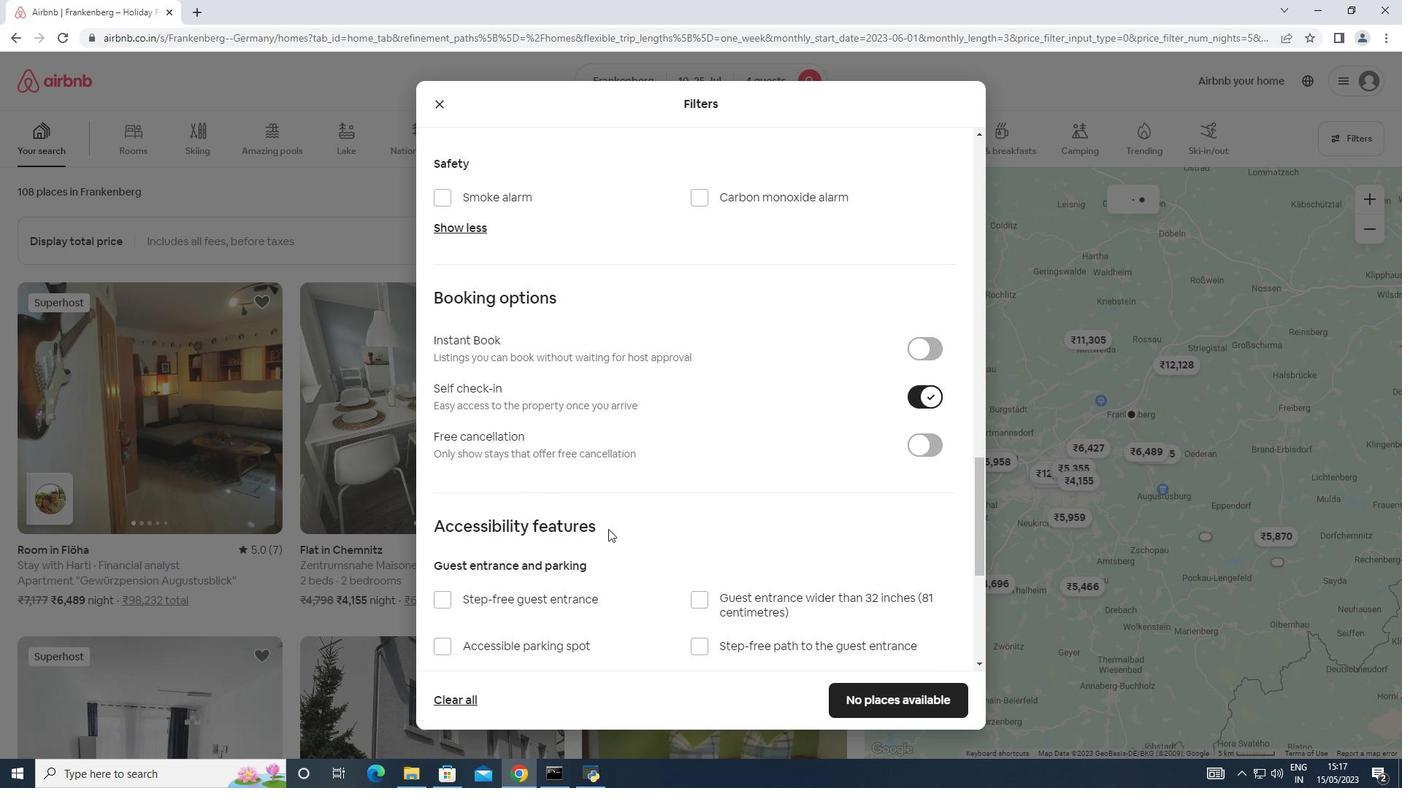 
Action: Mouse scrolled (608, 528) with delta (0, 0)
Screenshot: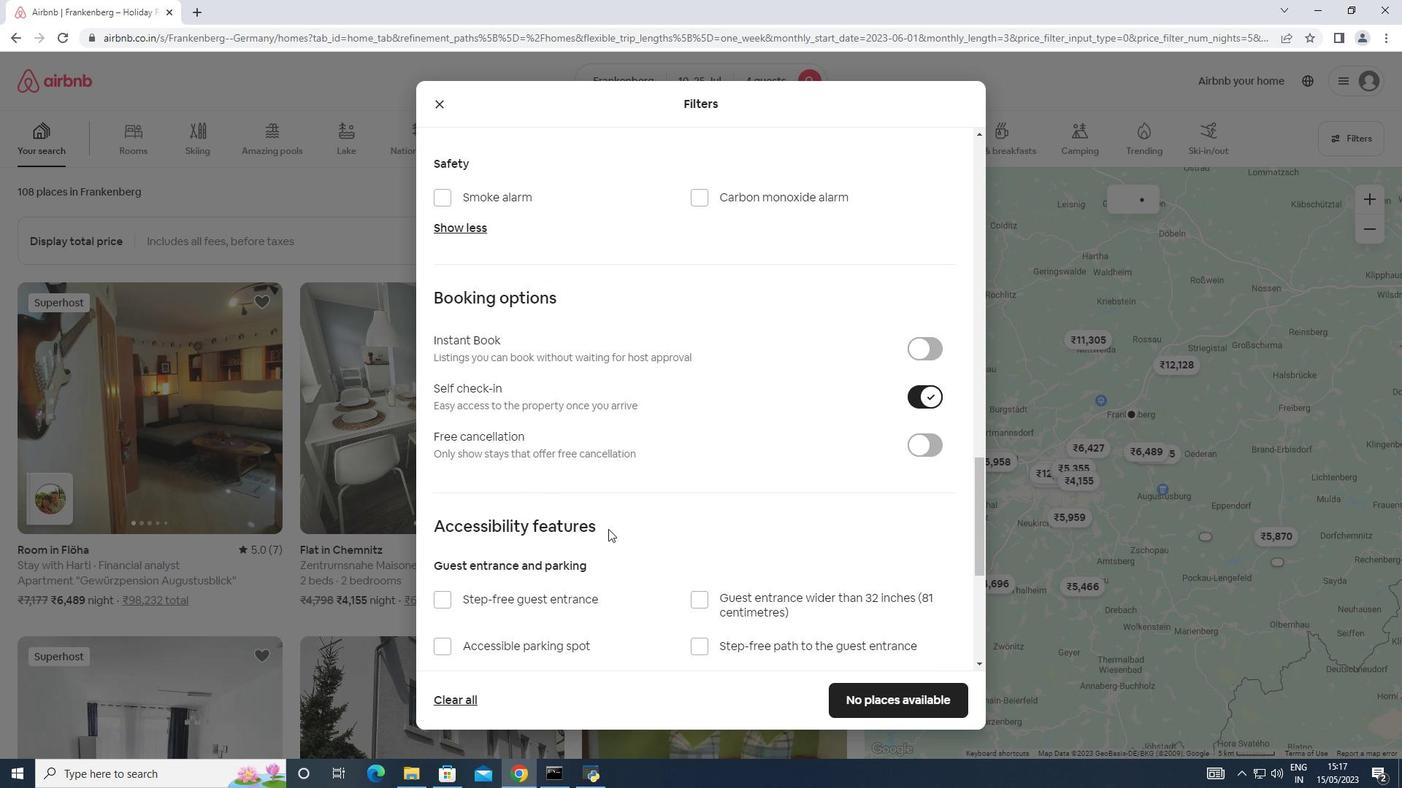 
Action: Mouse scrolled (608, 528) with delta (0, 0)
Screenshot: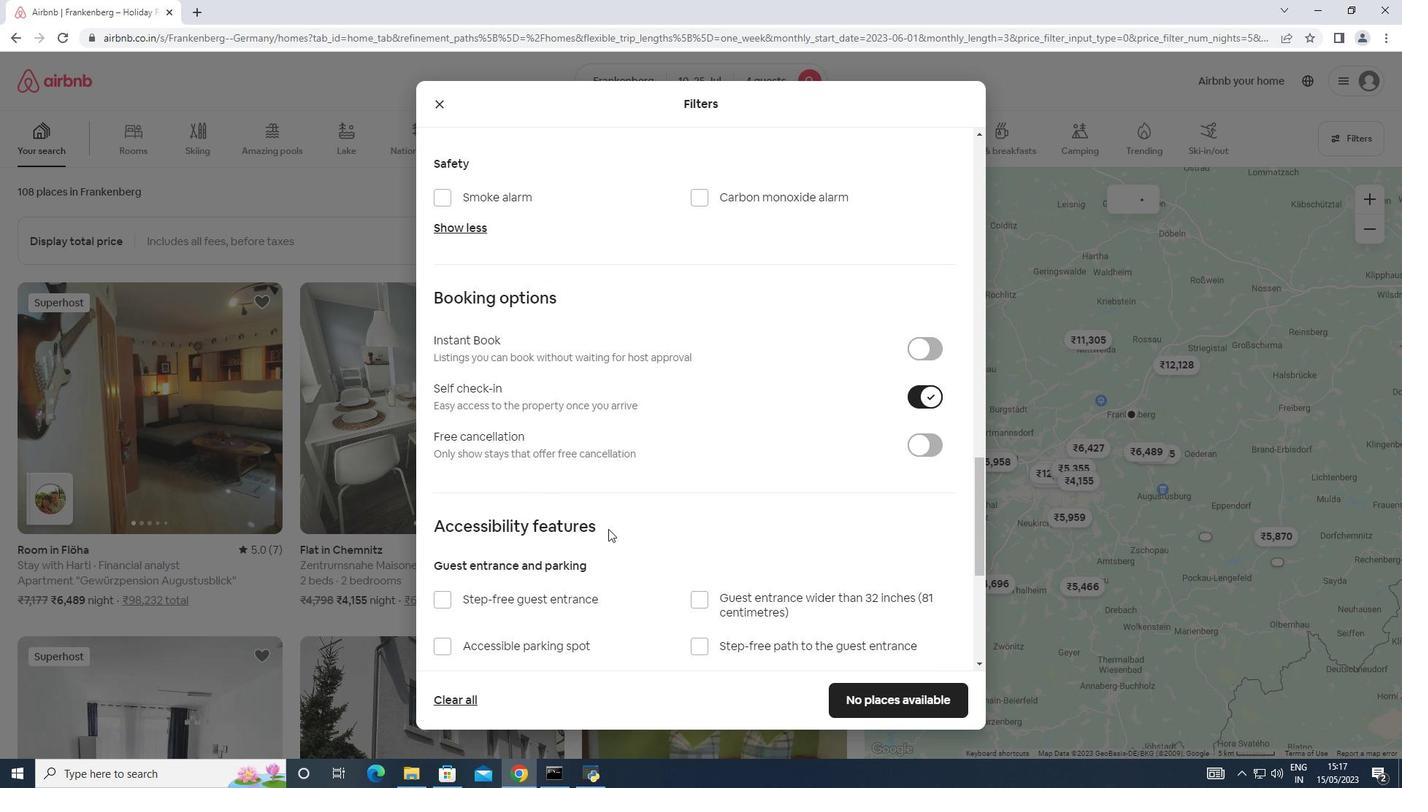 
Action: Mouse scrolled (608, 528) with delta (0, 0)
Screenshot: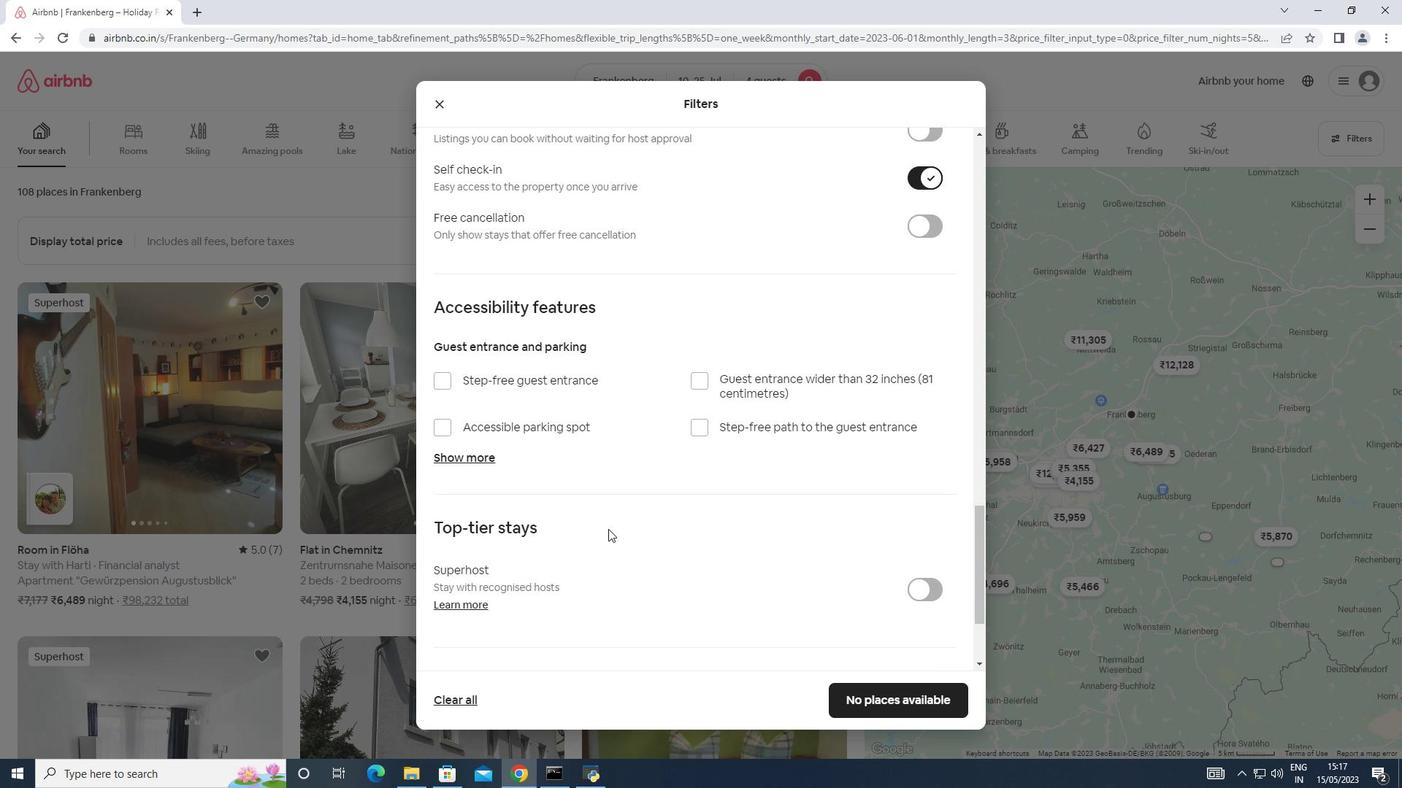 
Action: Mouse scrolled (608, 528) with delta (0, 0)
Screenshot: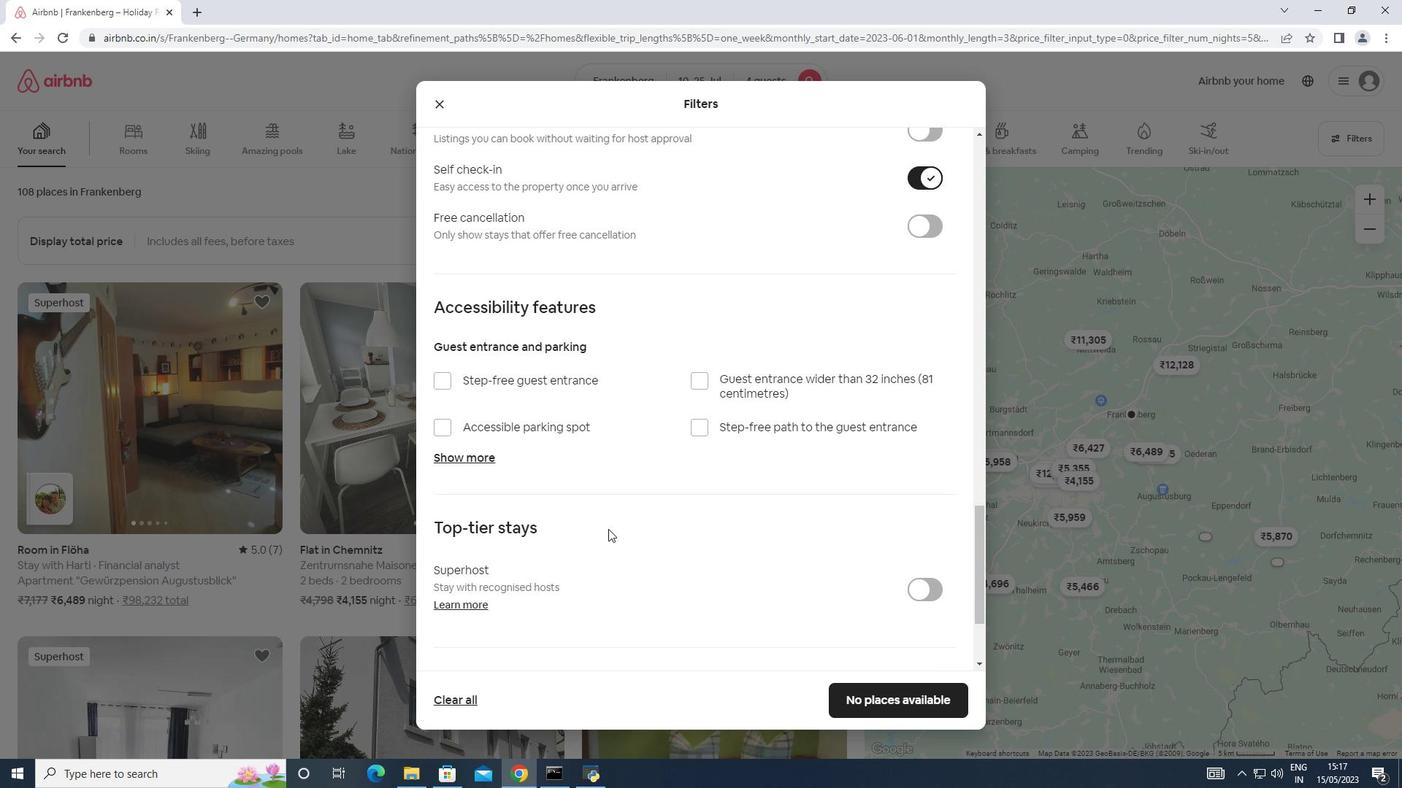 
Action: Mouse moved to (453, 574)
Screenshot: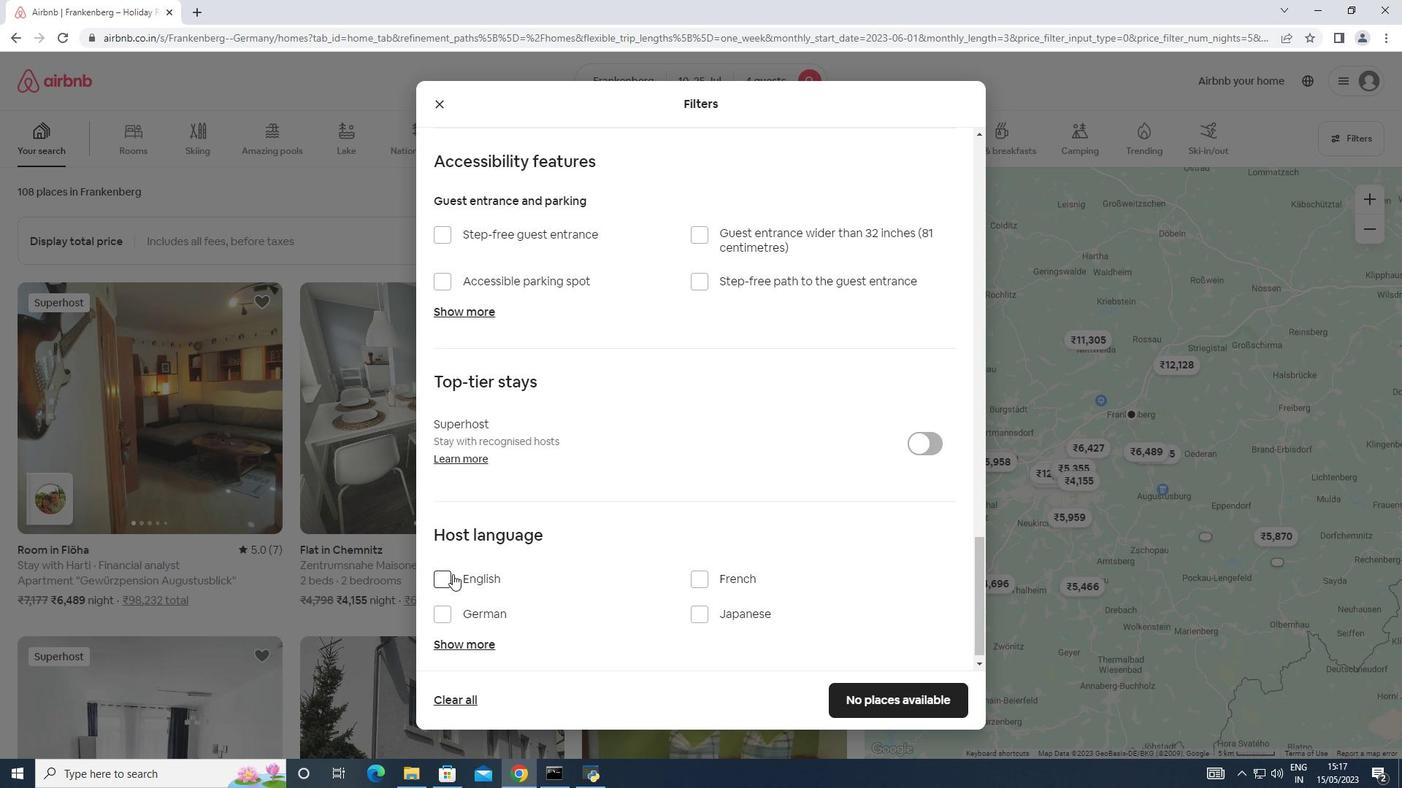 
Action: Mouse pressed left at (453, 574)
Screenshot: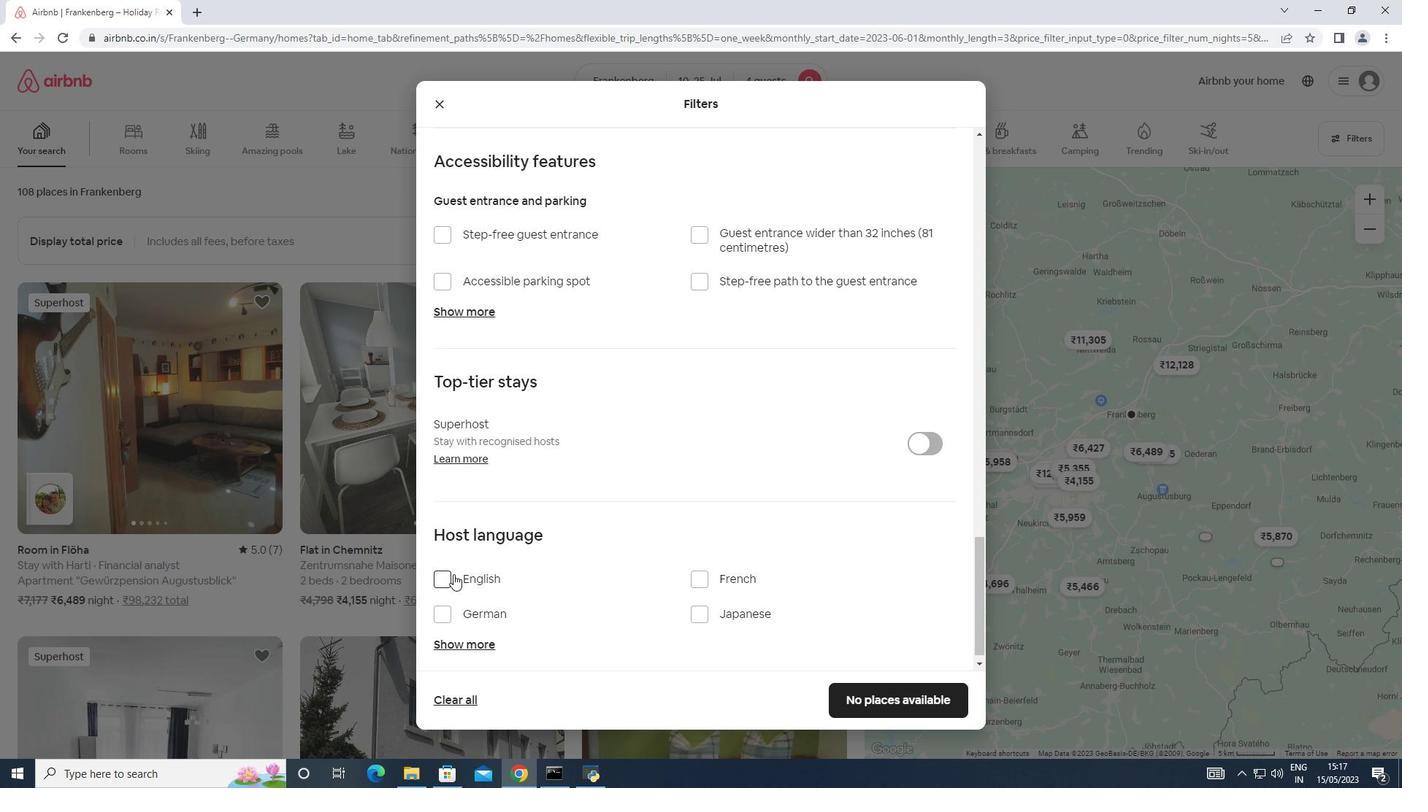 
Action: Mouse moved to (906, 707)
Screenshot: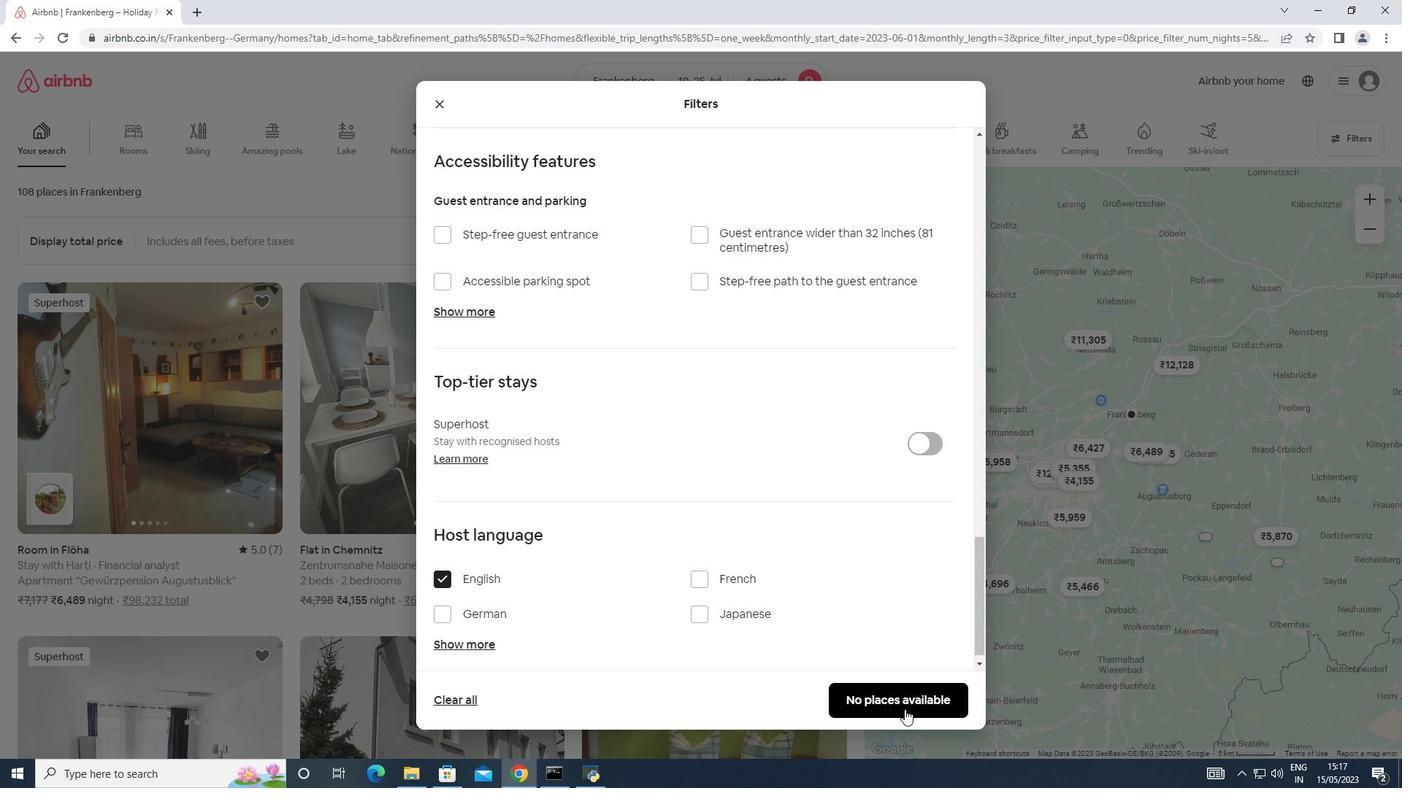 
Action: Mouse pressed left at (906, 707)
Screenshot: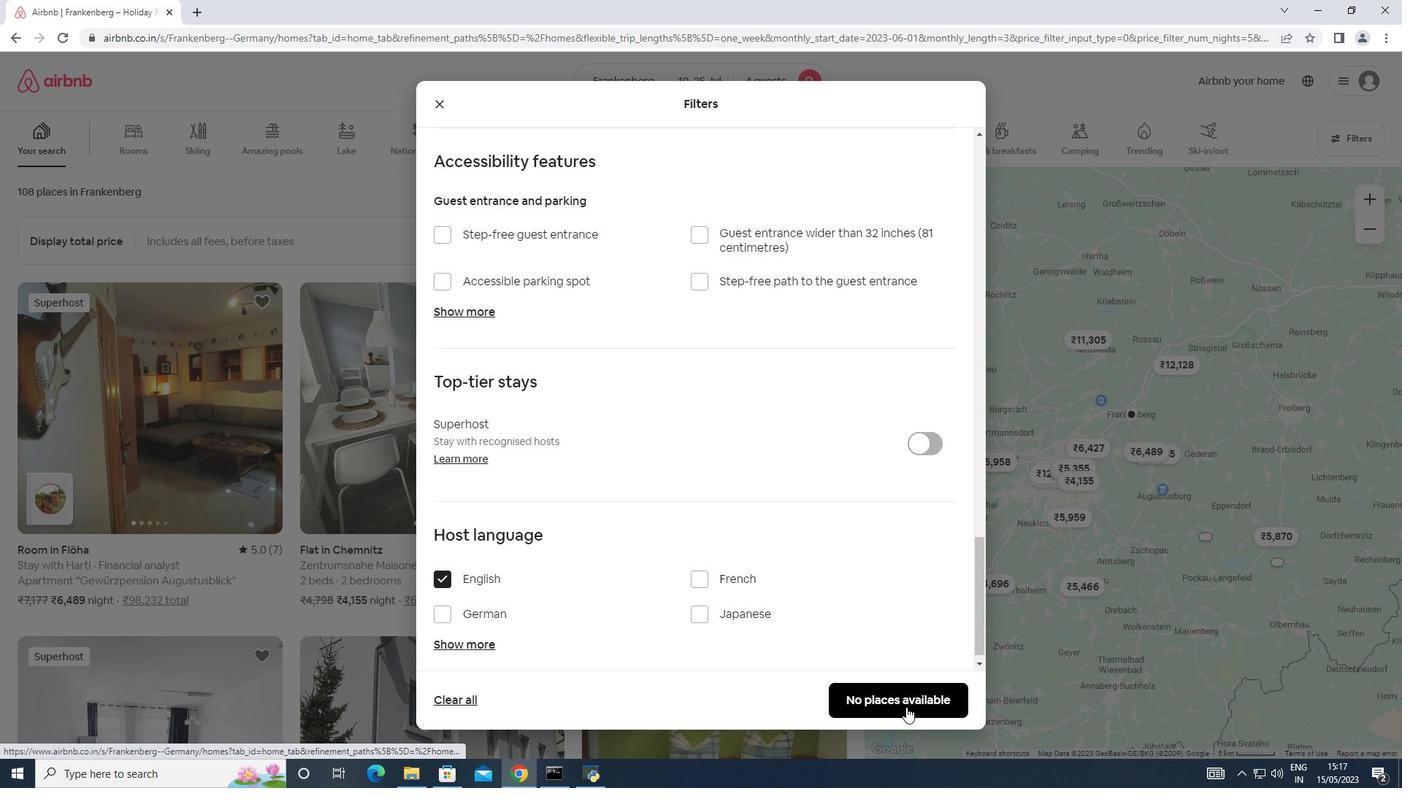 
Action: Mouse moved to (905, 707)
Screenshot: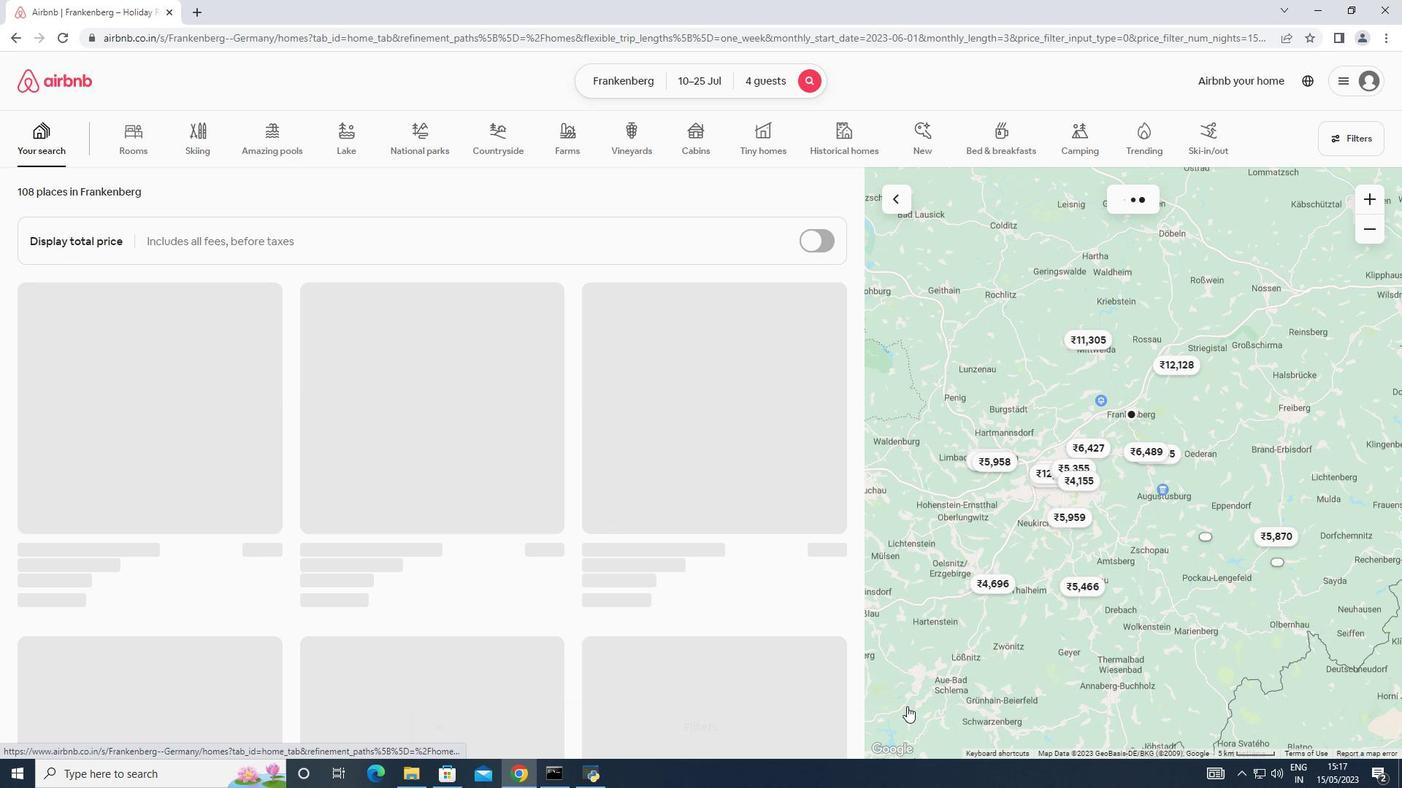 
